 Task: Play online Dominion games in easy mode.
Action: Mouse moved to (433, 331)
Screenshot: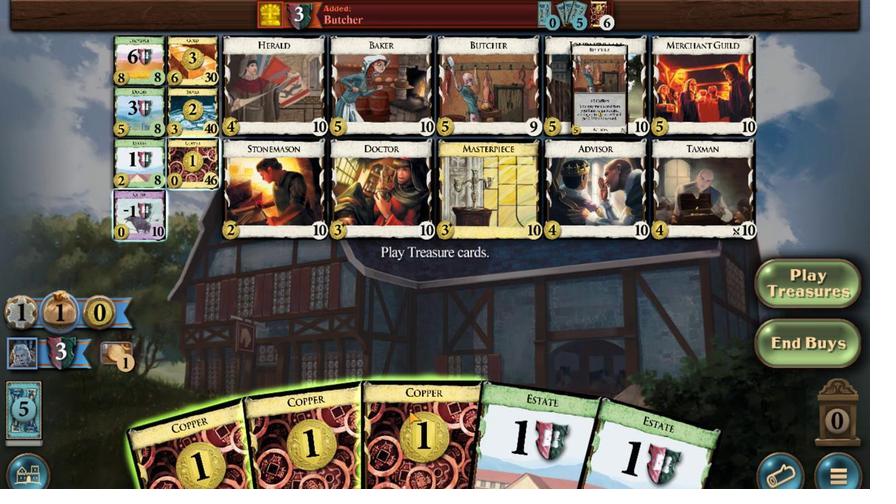 
Action: Mouse pressed left at (433, 331)
Screenshot: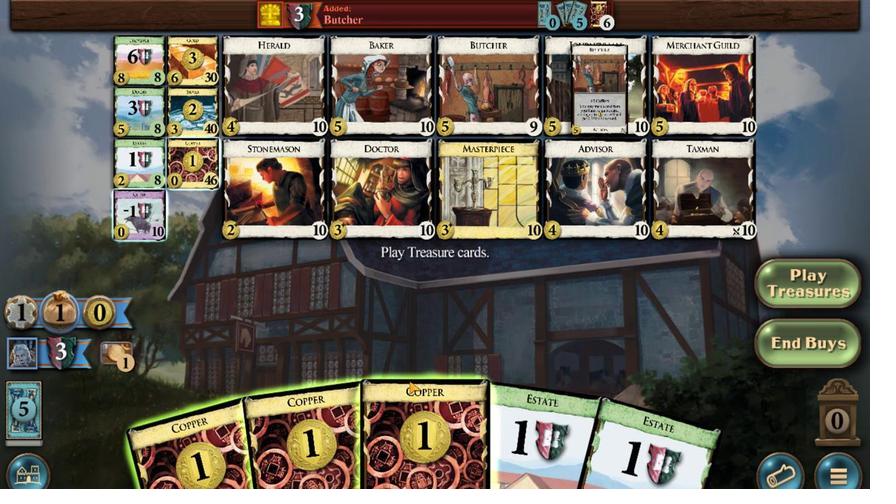 
Action: Mouse moved to (378, 331)
Screenshot: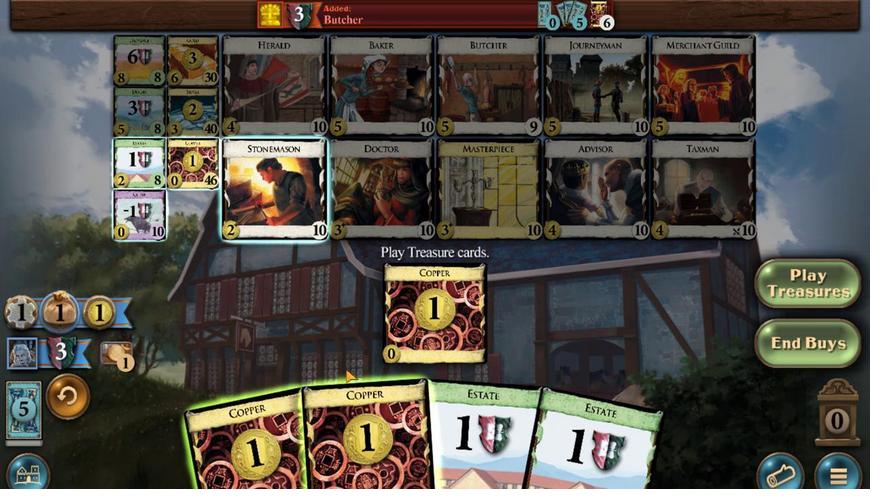 
Action: Mouse pressed left at (378, 331)
Screenshot: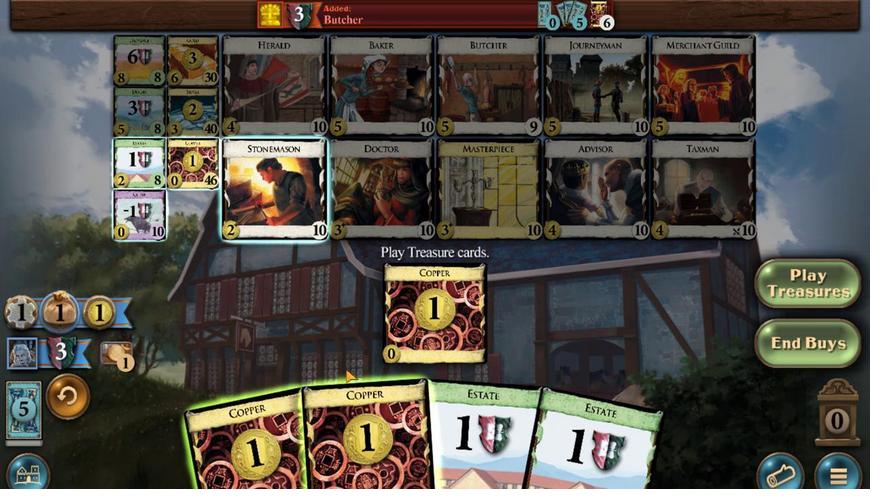 
Action: Mouse moved to (370, 331)
Screenshot: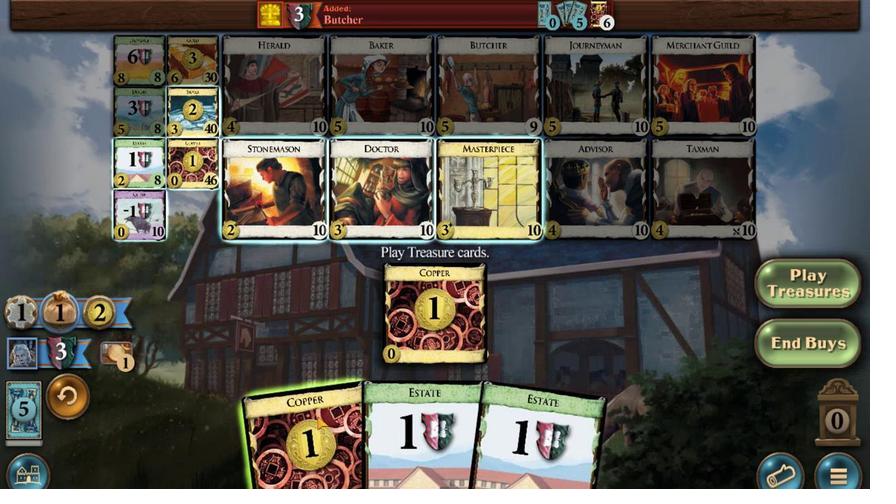 
Action: Mouse pressed left at (370, 331)
Screenshot: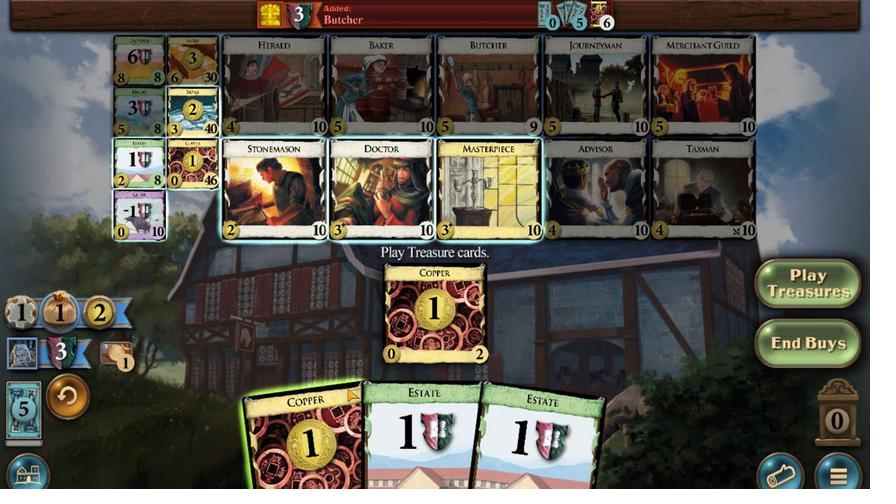 
Action: Mouse moved to (278, 309)
Screenshot: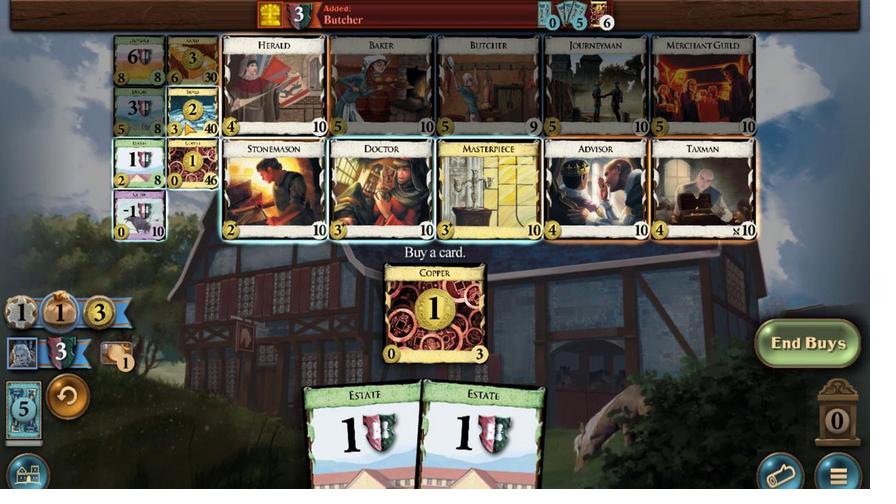 
Action: Mouse pressed left at (278, 309)
Screenshot: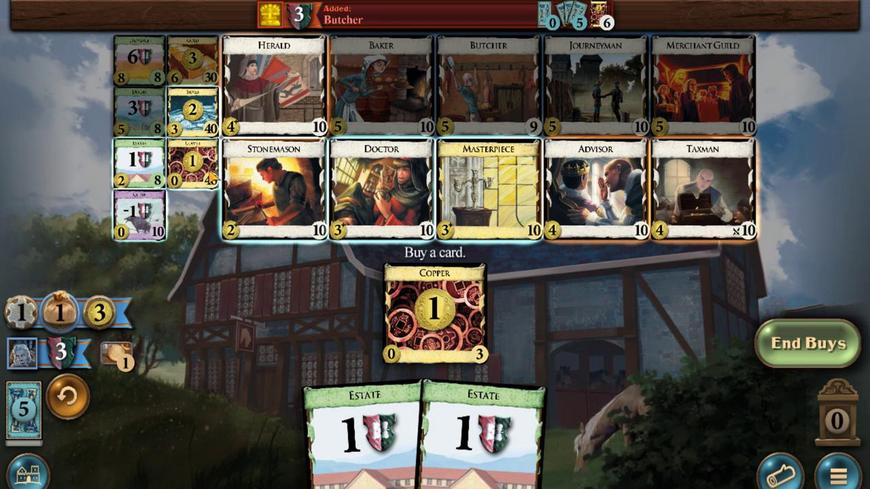 
Action: Mouse moved to (489, 333)
Screenshot: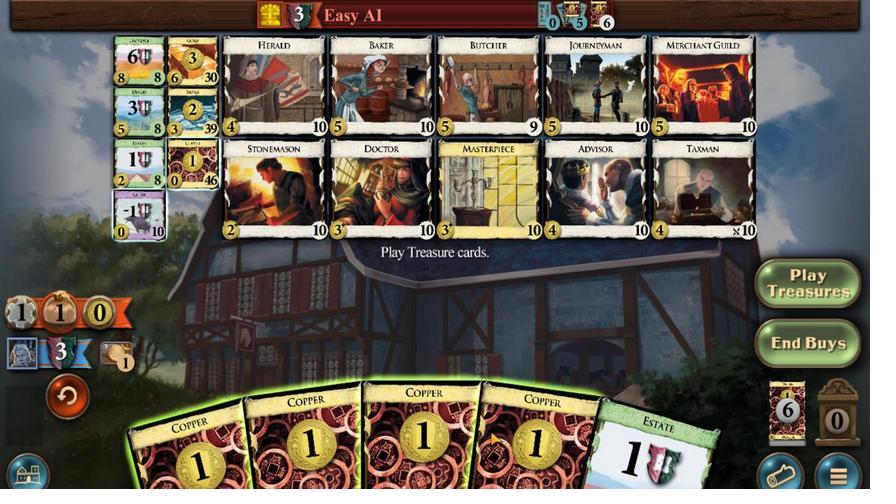 
Action: Mouse pressed left at (489, 333)
Screenshot: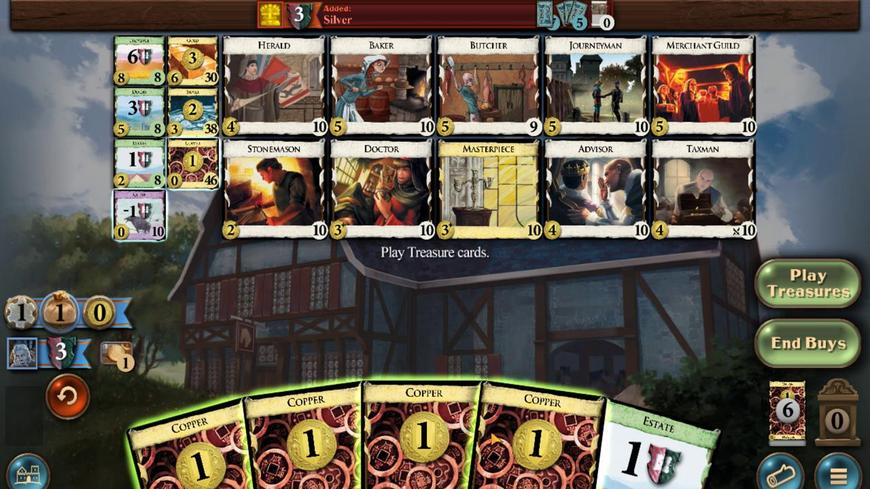 
Action: Mouse moved to (459, 332)
Screenshot: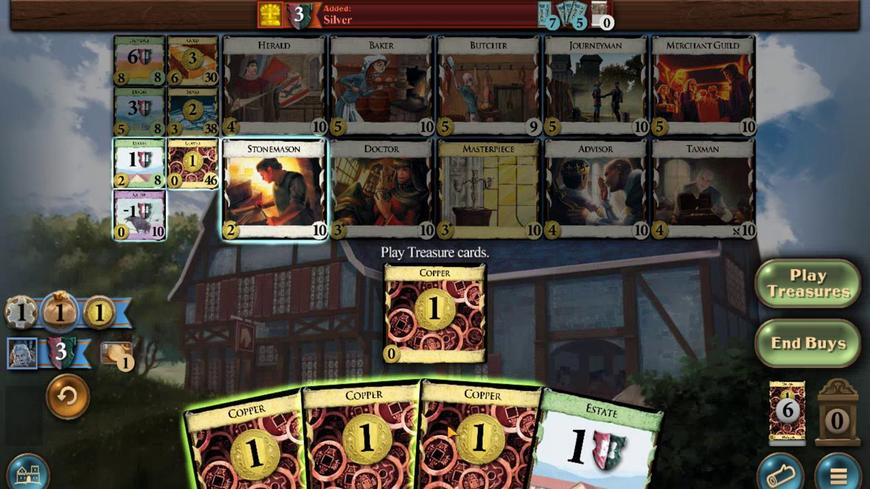 
Action: Mouse pressed left at (459, 332)
Screenshot: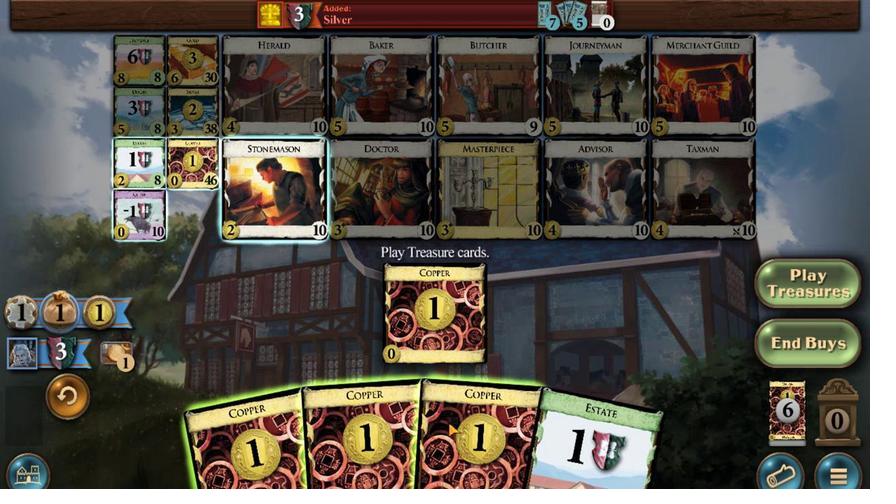 
Action: Mouse moved to (443, 331)
Screenshot: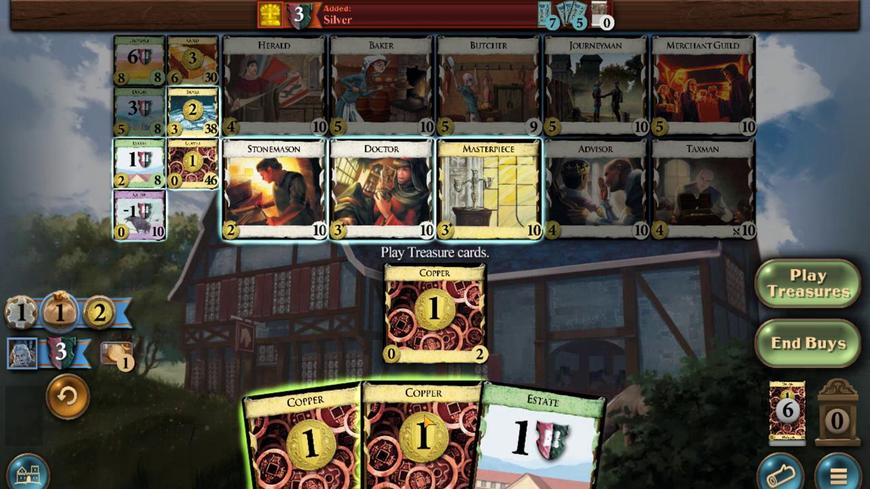 
Action: Mouse pressed left at (443, 331)
Screenshot: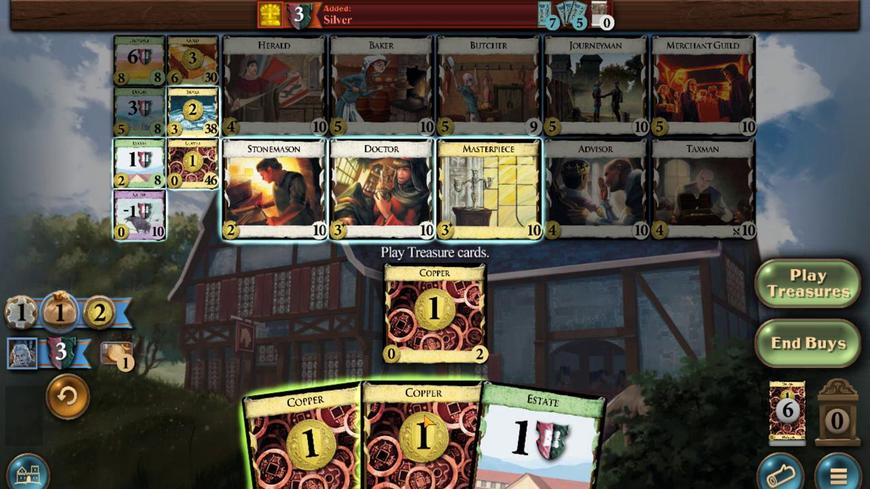
Action: Mouse moved to (273, 309)
Screenshot: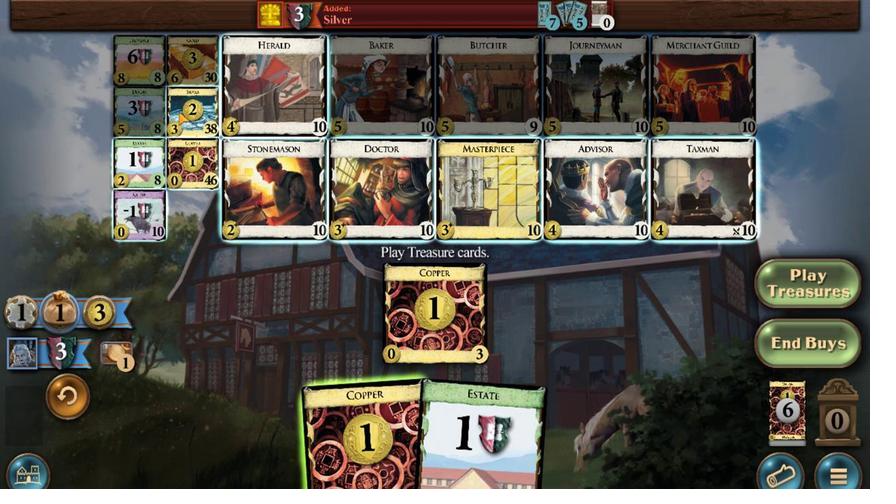 
Action: Mouse pressed left at (273, 309)
Screenshot: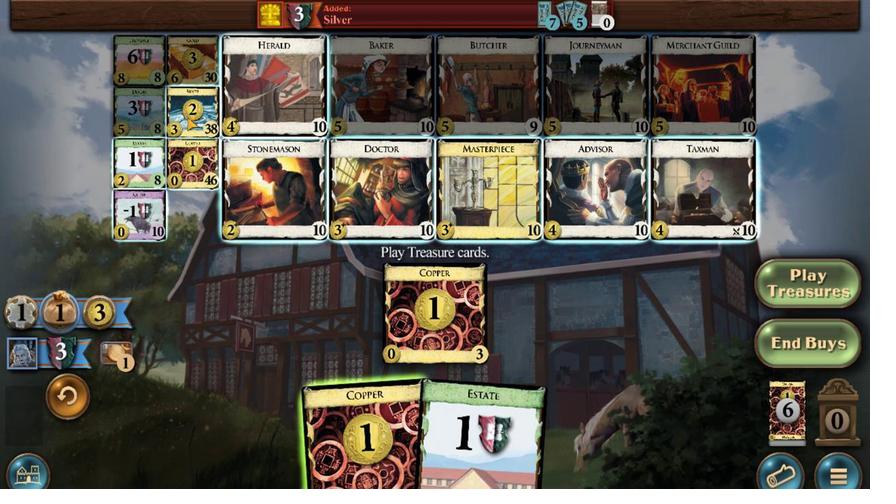 
Action: Mouse moved to (372, 331)
Screenshot: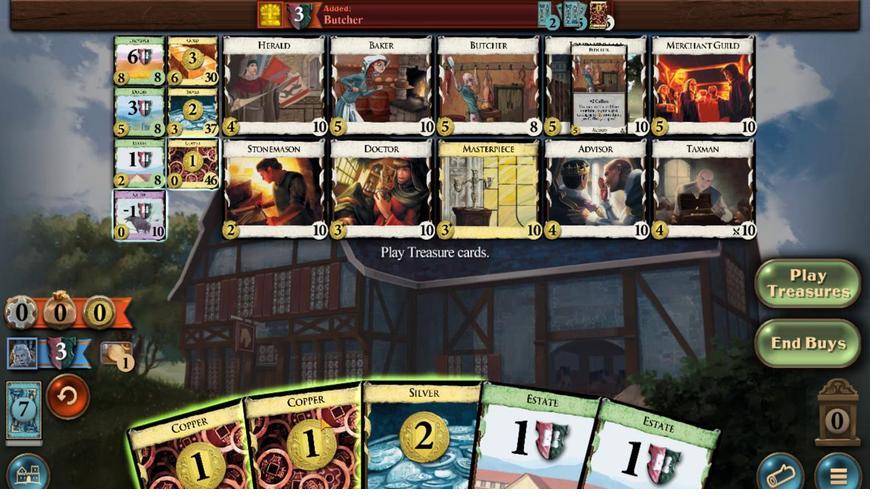 
Action: Mouse pressed left at (372, 331)
Screenshot: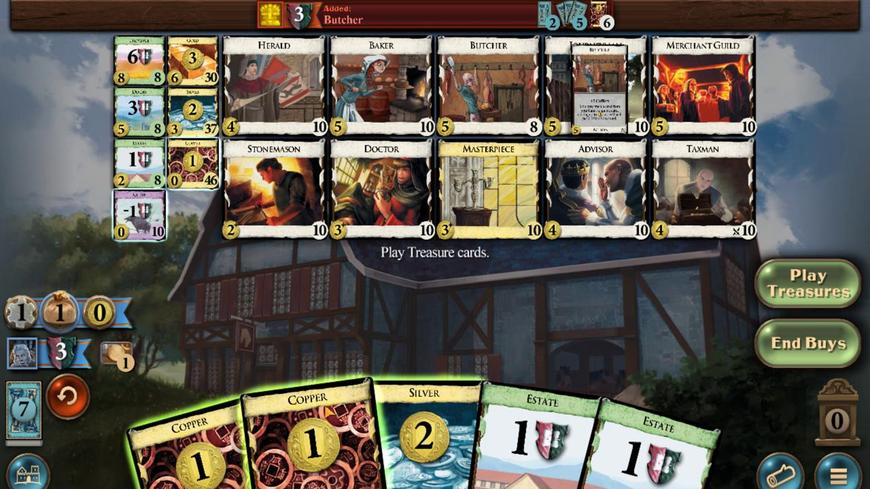 
Action: Mouse moved to (415, 331)
Screenshot: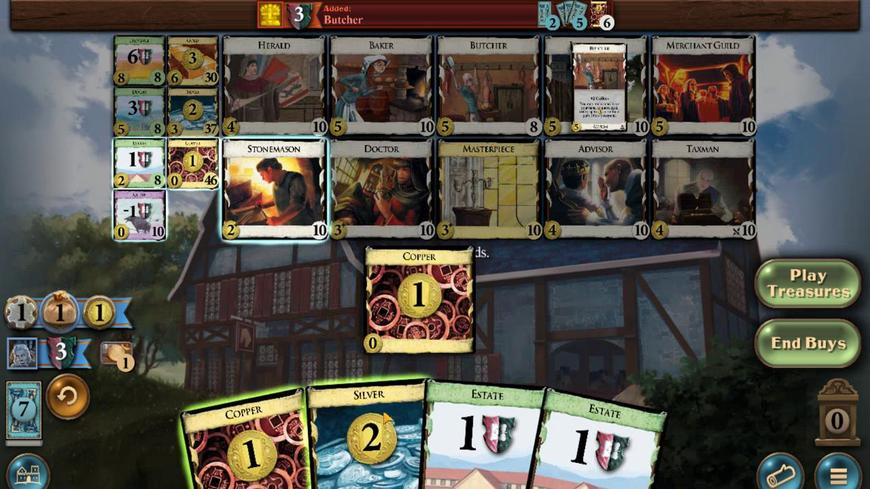 
Action: Mouse pressed left at (415, 331)
Screenshot: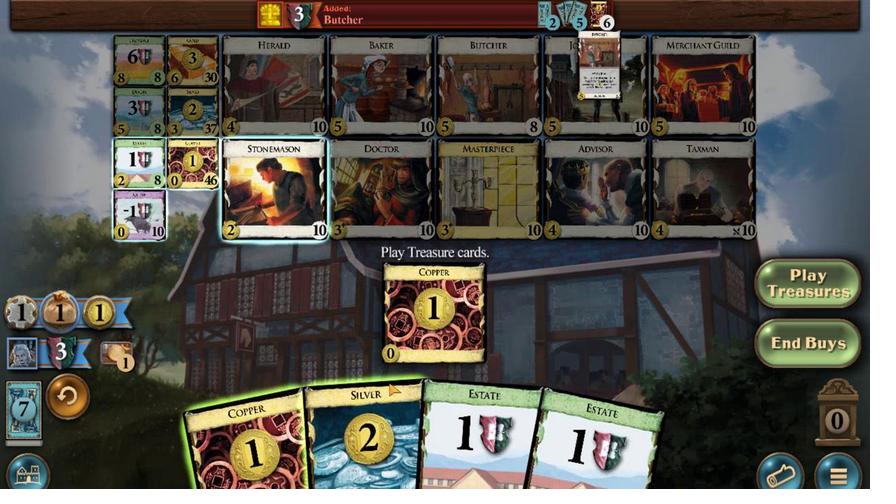 
Action: Mouse moved to (281, 310)
Screenshot: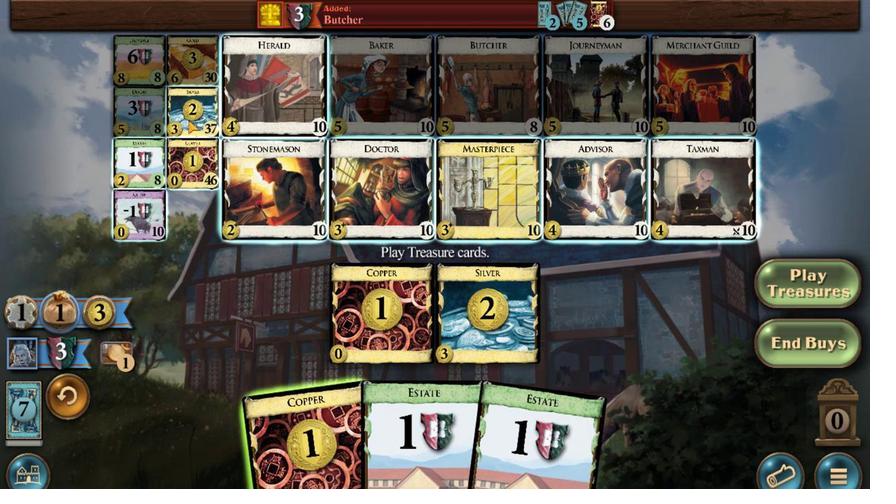 
Action: Mouse pressed left at (281, 310)
Screenshot: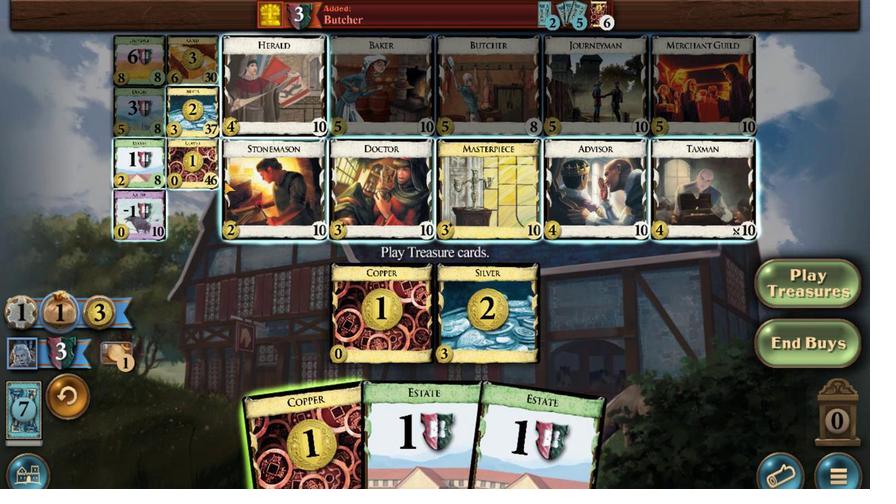 
Action: Mouse moved to (569, 335)
Screenshot: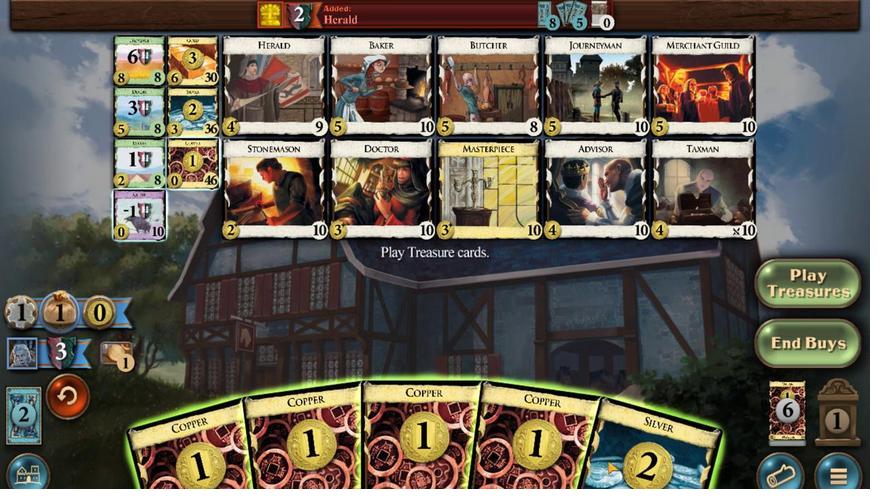 
Action: Mouse pressed left at (569, 335)
Screenshot: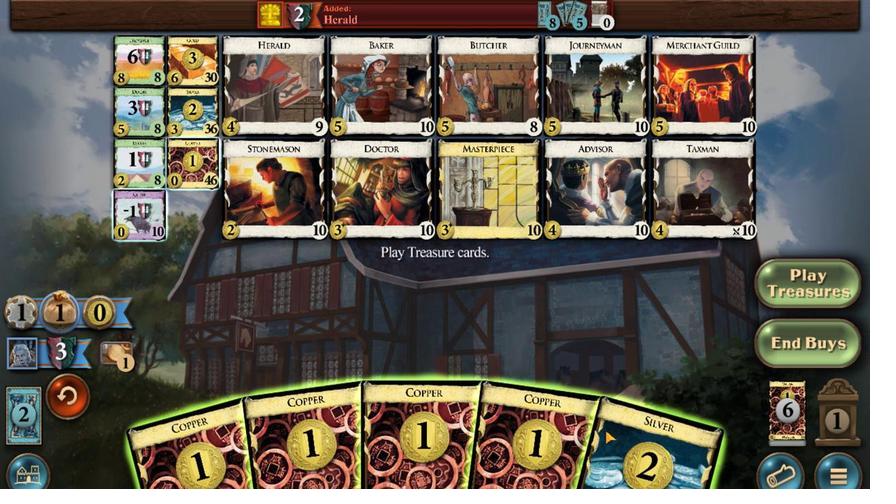 
Action: Mouse moved to (528, 333)
Screenshot: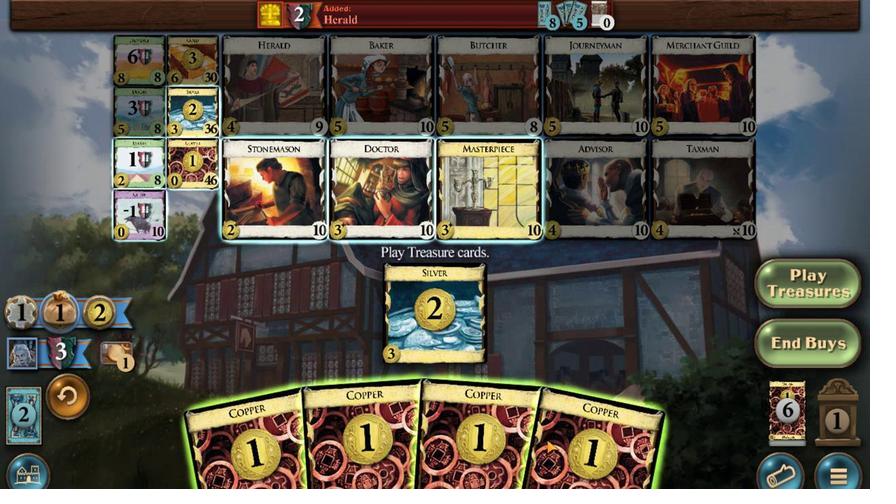 
Action: Mouse pressed left at (528, 333)
Screenshot: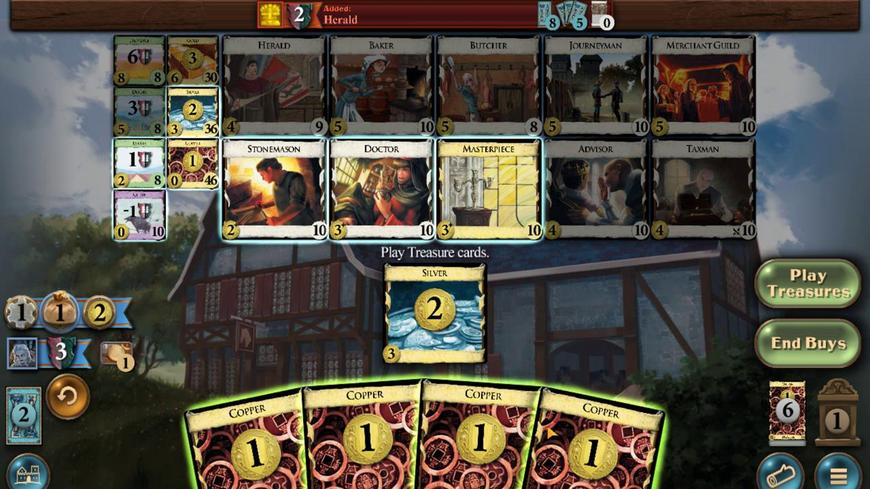 
Action: Mouse moved to (498, 333)
Screenshot: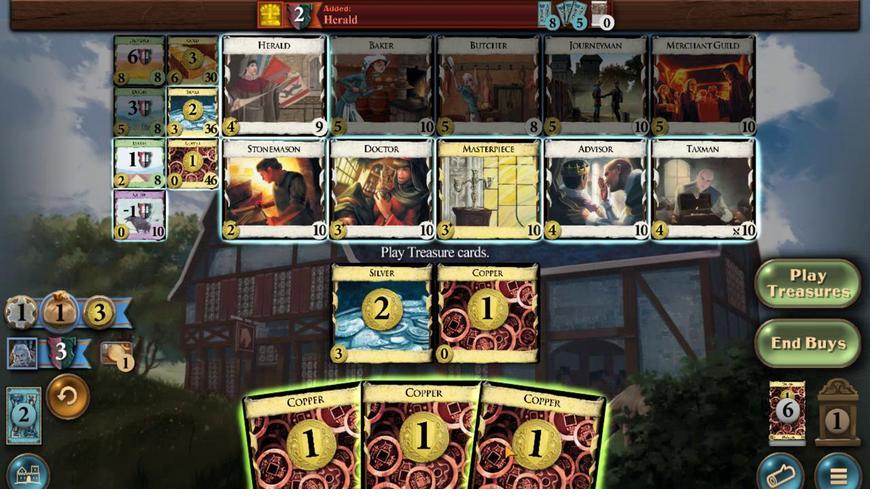 
Action: Mouse pressed left at (498, 333)
Screenshot: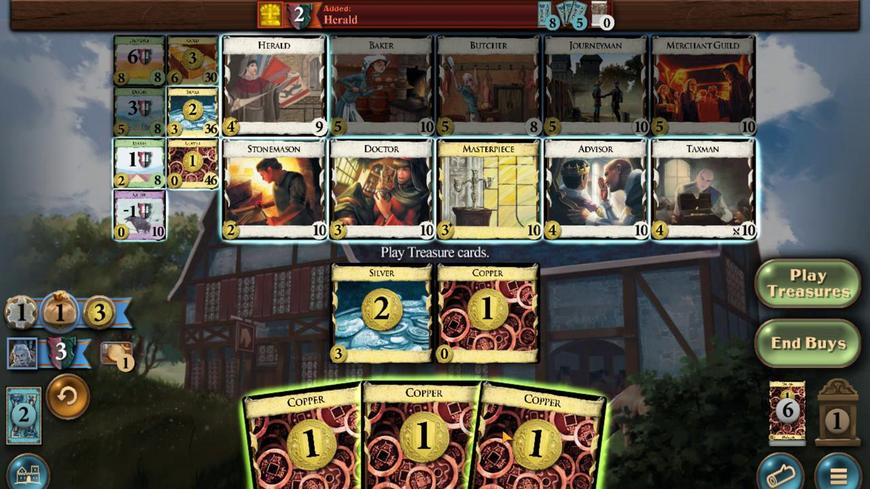 
Action: Mouse moved to (466, 333)
Screenshot: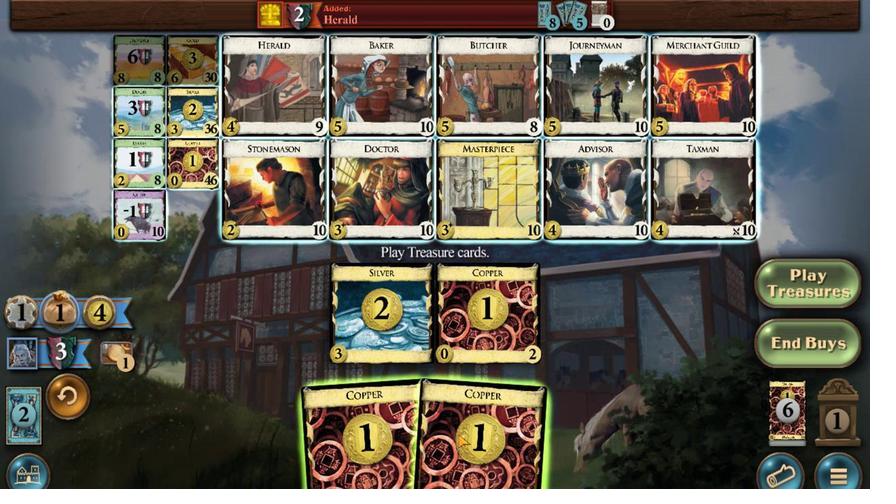 
Action: Mouse pressed left at (466, 333)
Screenshot: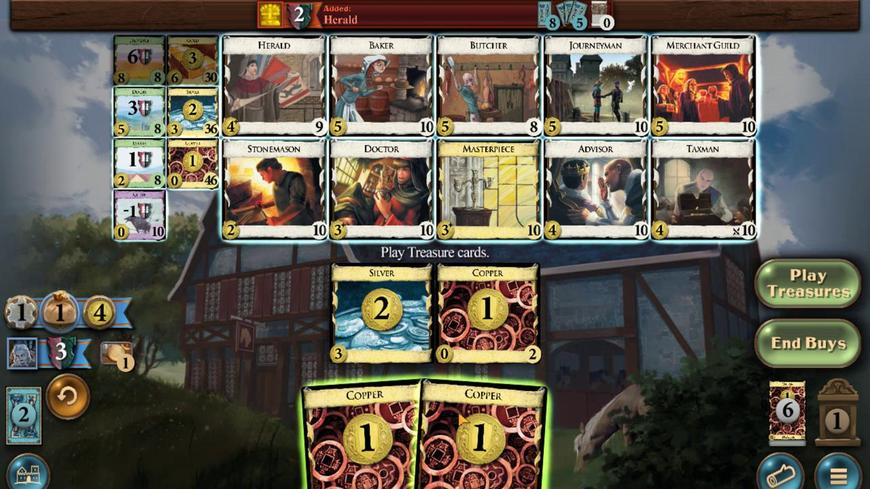 
Action: Mouse moved to (437, 331)
Screenshot: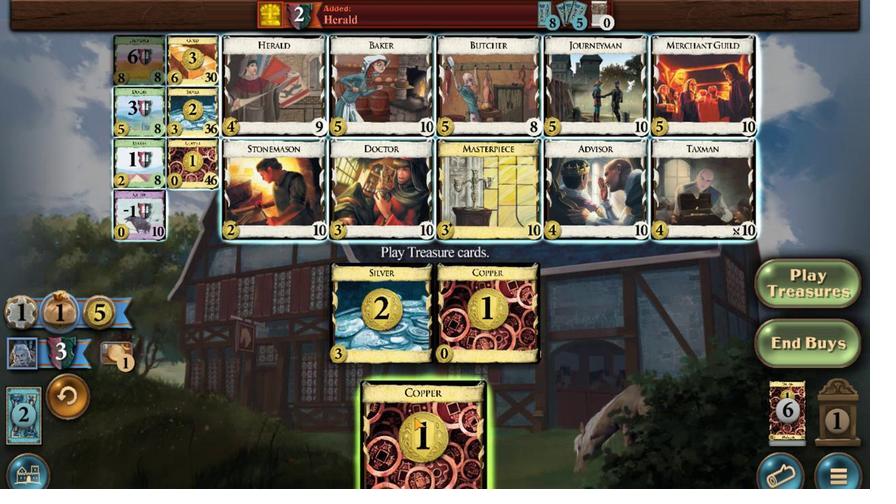 
Action: Mouse pressed left at (437, 331)
Screenshot: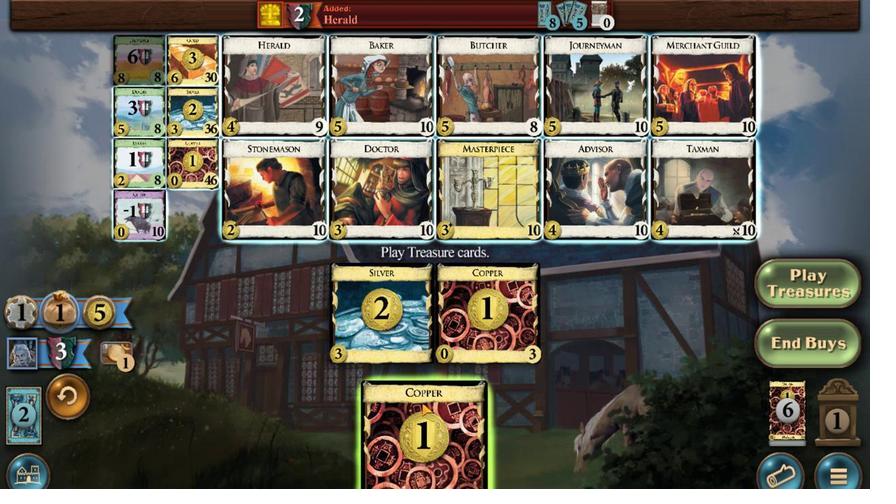 
Action: Mouse moved to (245, 309)
Screenshot: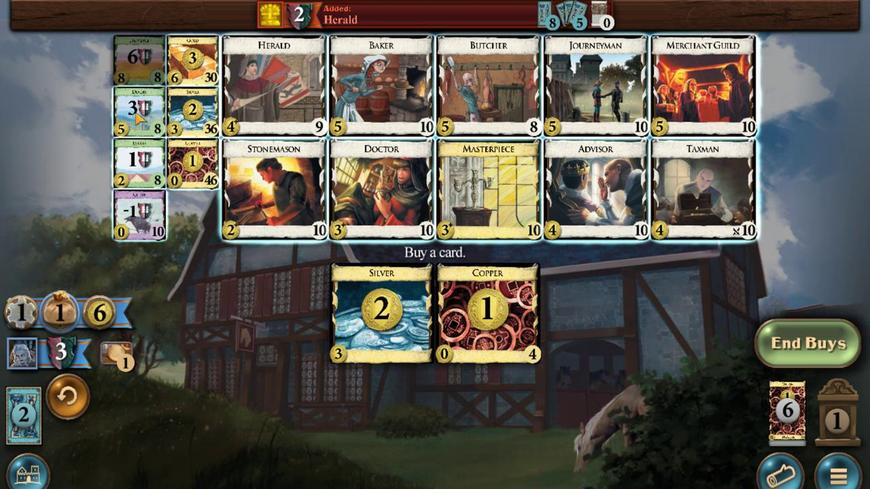 
Action: Mouse pressed left at (245, 309)
Screenshot: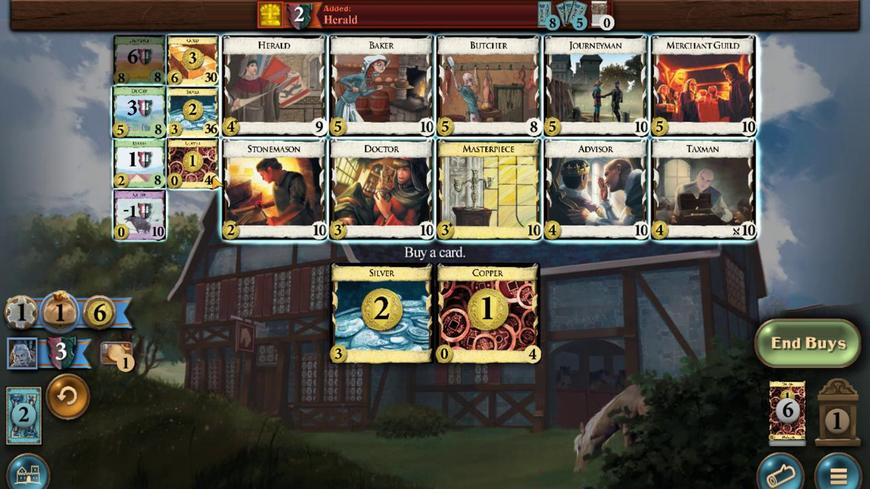 
Action: Mouse moved to (362, 335)
Screenshot: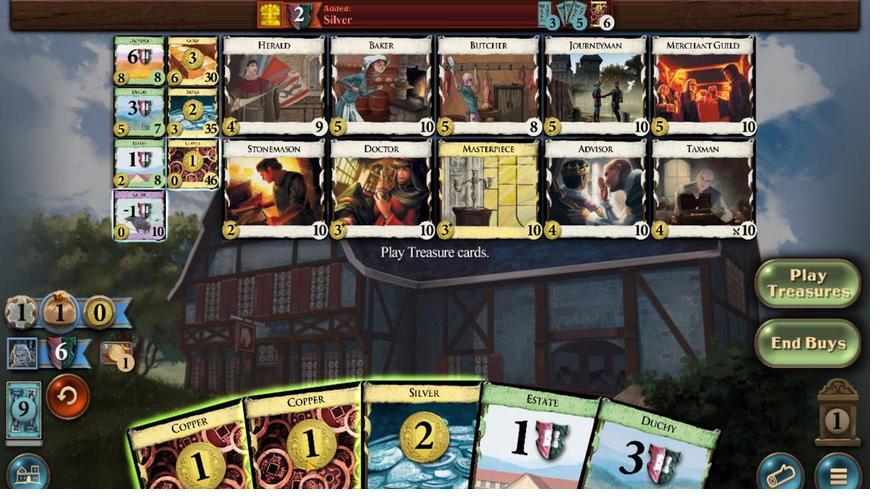 
Action: Mouse pressed left at (362, 335)
Screenshot: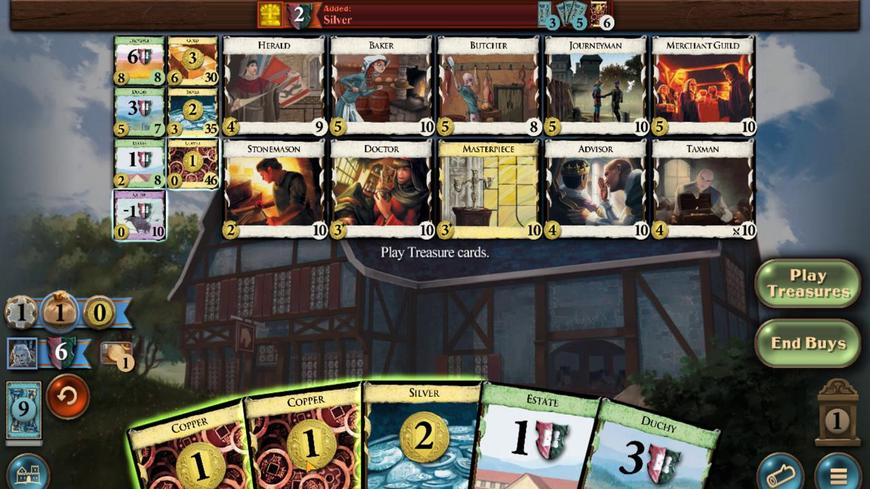 
Action: Mouse moved to (409, 331)
Screenshot: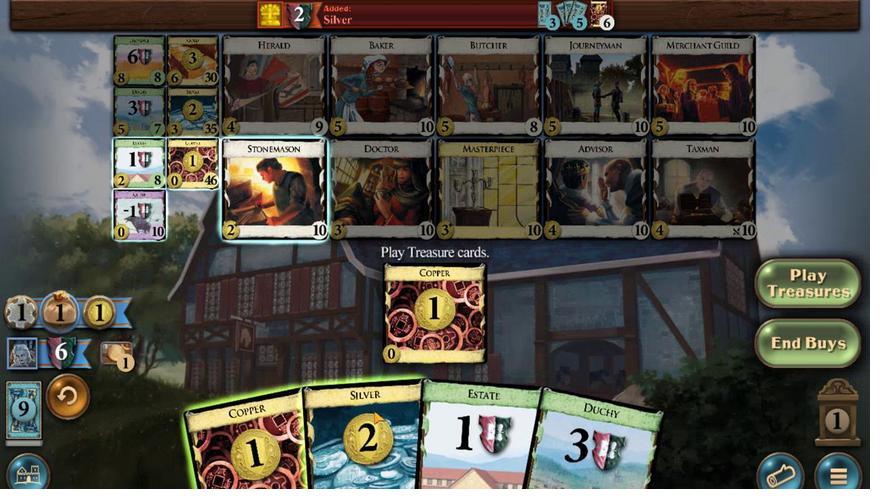 
Action: Mouse pressed left at (409, 331)
Screenshot: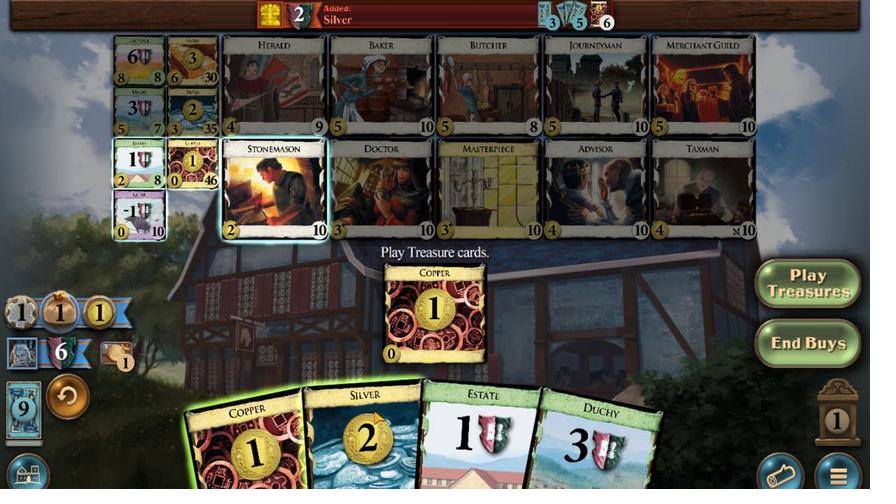 
Action: Mouse moved to (280, 310)
Screenshot: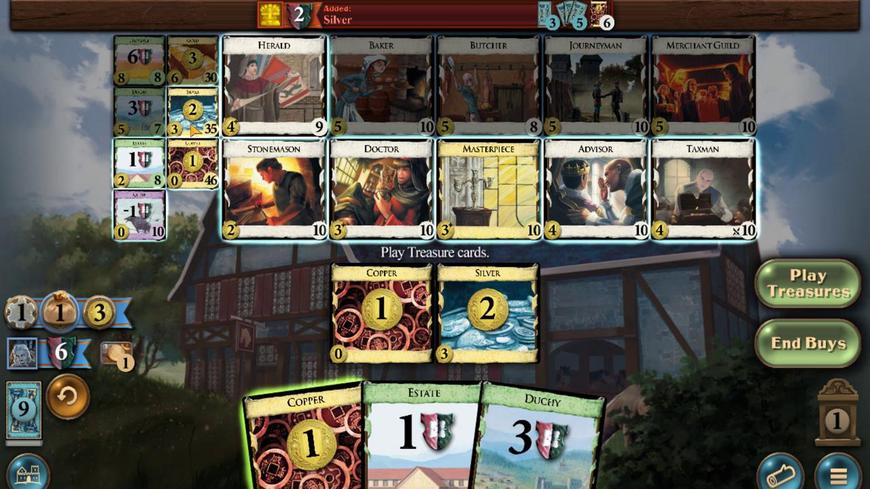 
Action: Mouse pressed left at (280, 310)
Screenshot: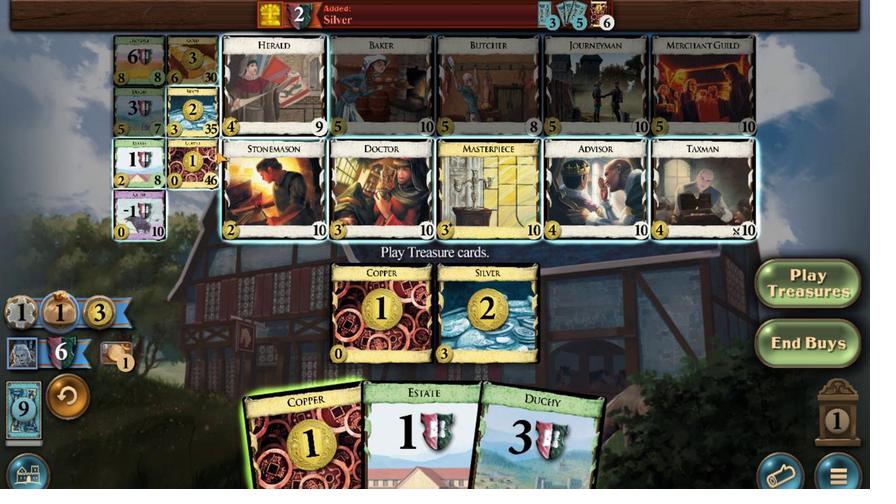 
Action: Mouse moved to (367, 331)
Screenshot: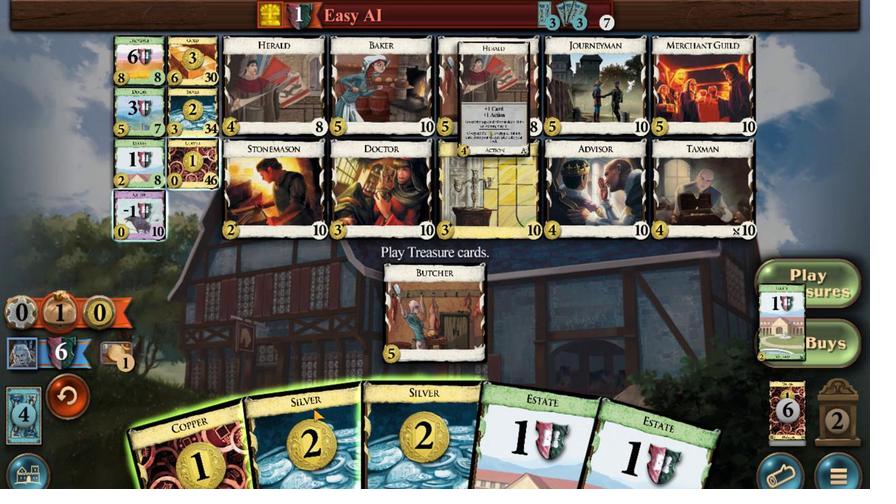 
Action: Mouse pressed left at (367, 331)
Screenshot: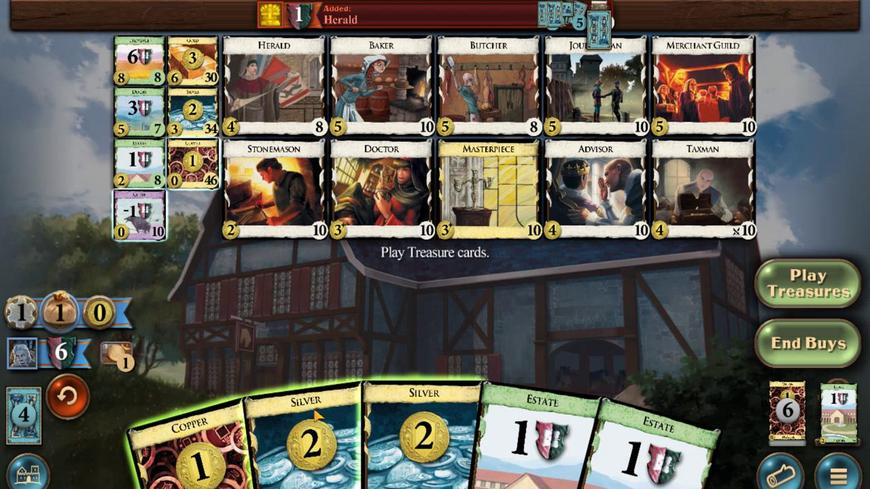 
Action: Mouse moved to (411, 330)
Screenshot: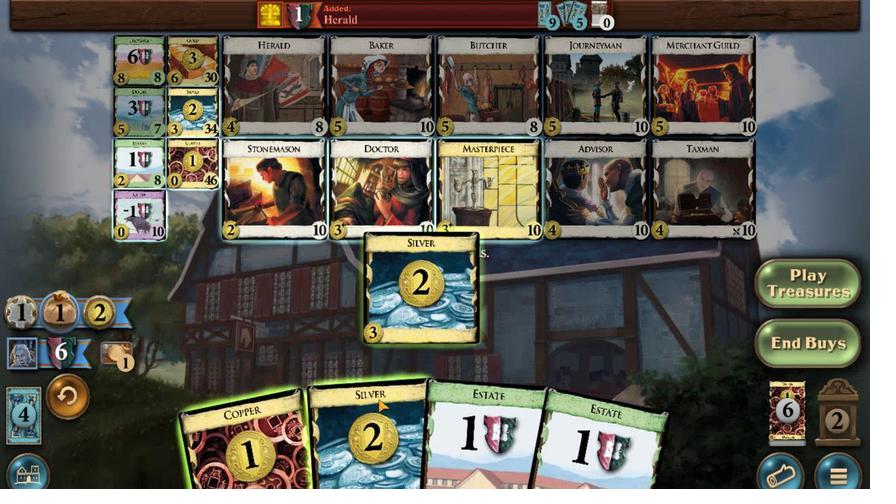 
Action: Mouse pressed left at (411, 330)
Screenshot: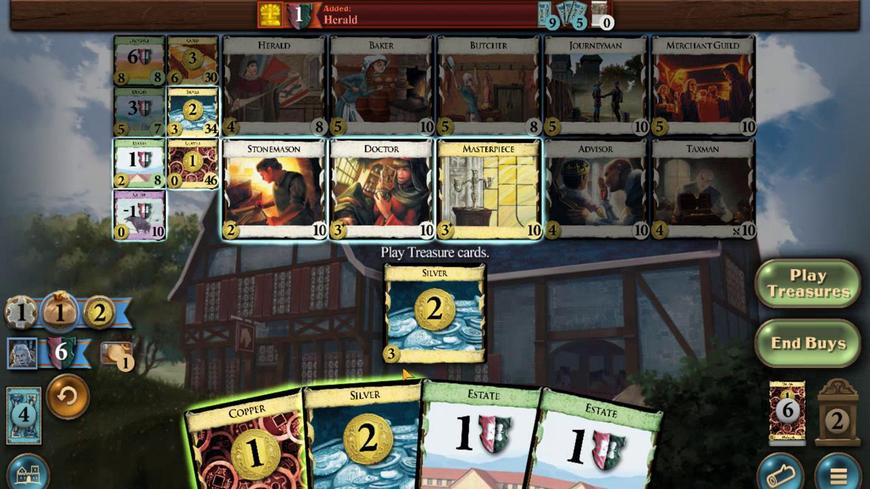 
Action: Mouse moved to (360, 332)
Screenshot: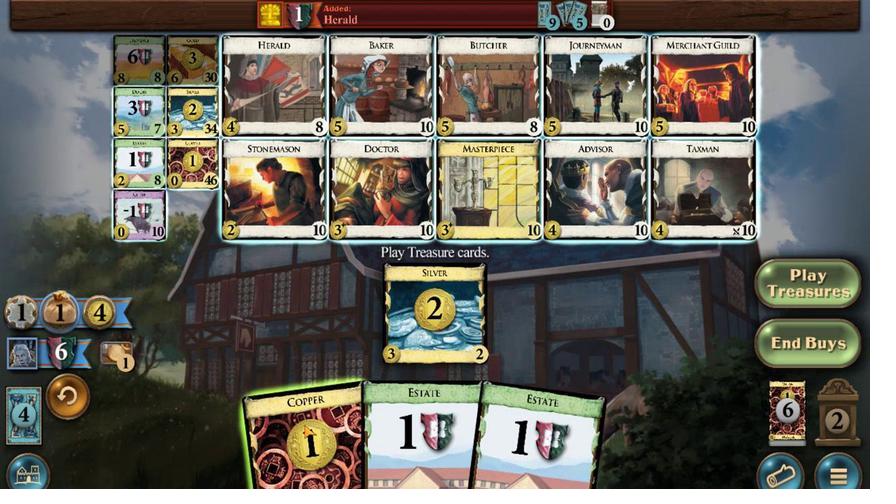 
Action: Mouse pressed left at (360, 332)
Screenshot: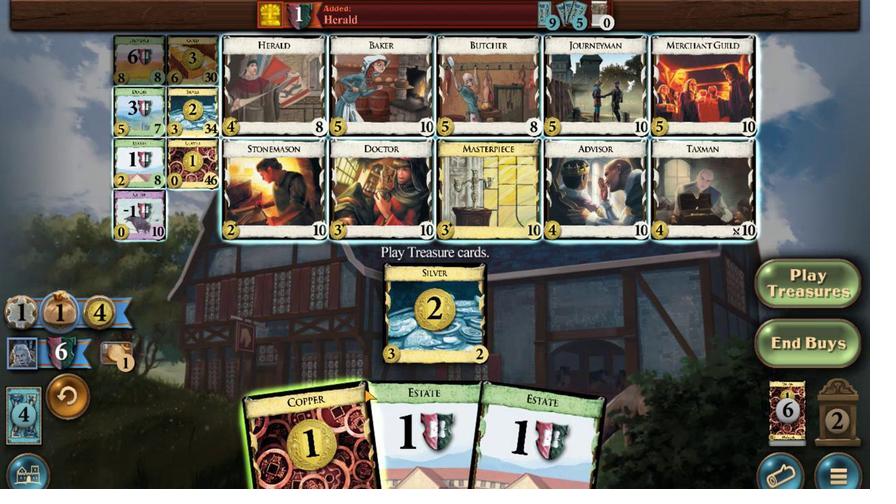 
Action: Mouse moved to (250, 310)
Screenshot: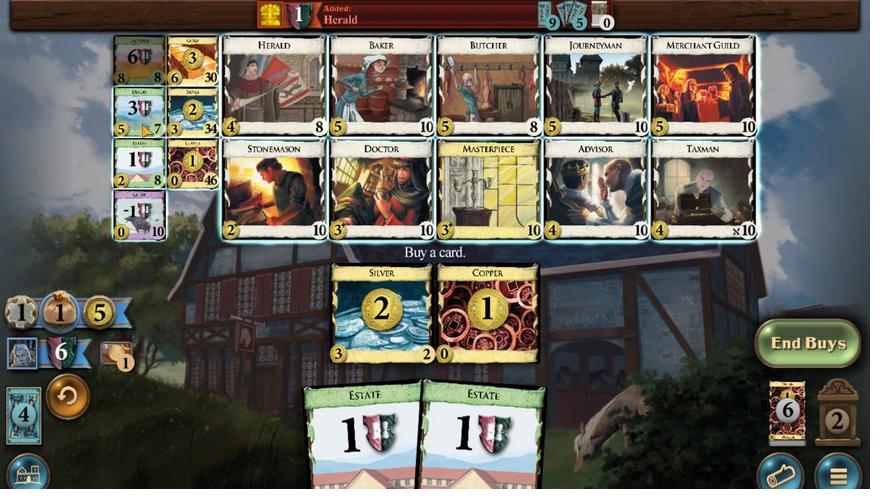 
Action: Mouse pressed left at (250, 310)
Screenshot: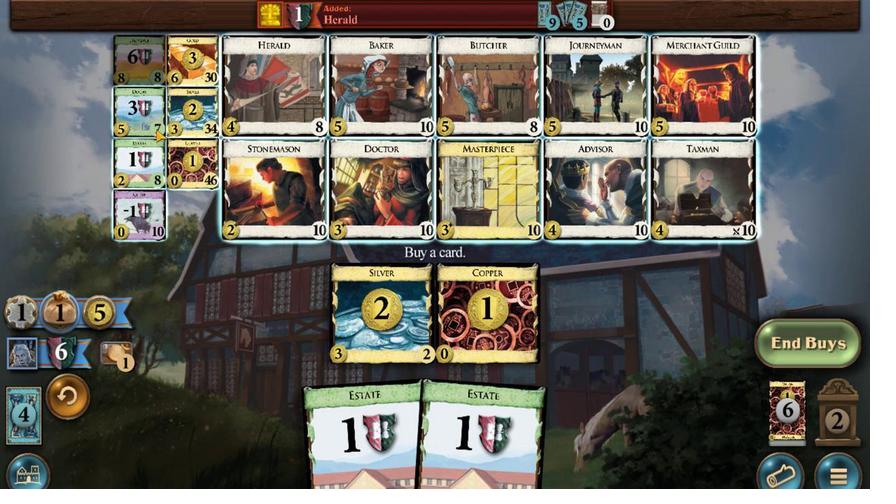 
Action: Mouse moved to (290, 334)
Screenshot: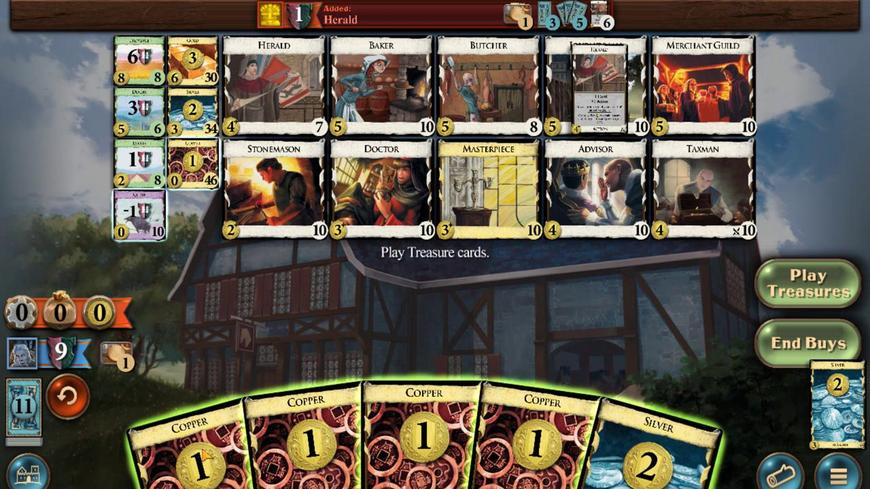 
Action: Mouse pressed left at (290, 334)
Screenshot: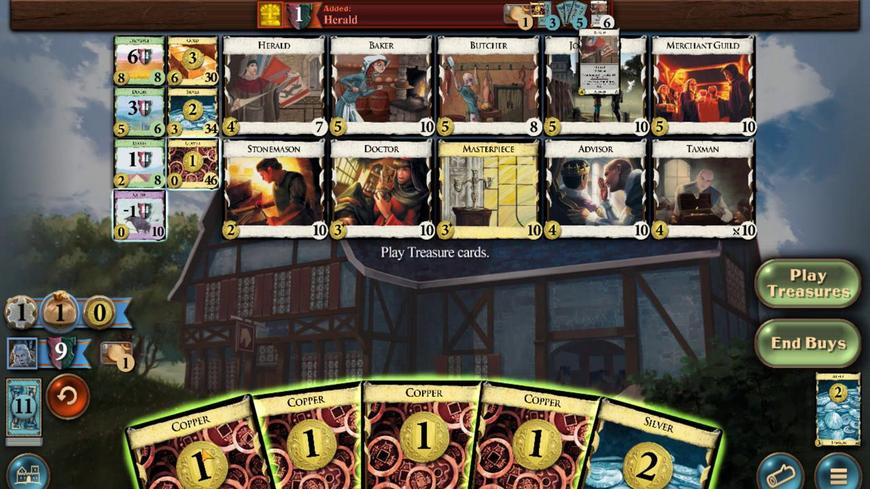 
Action: Mouse moved to (359, 331)
Screenshot: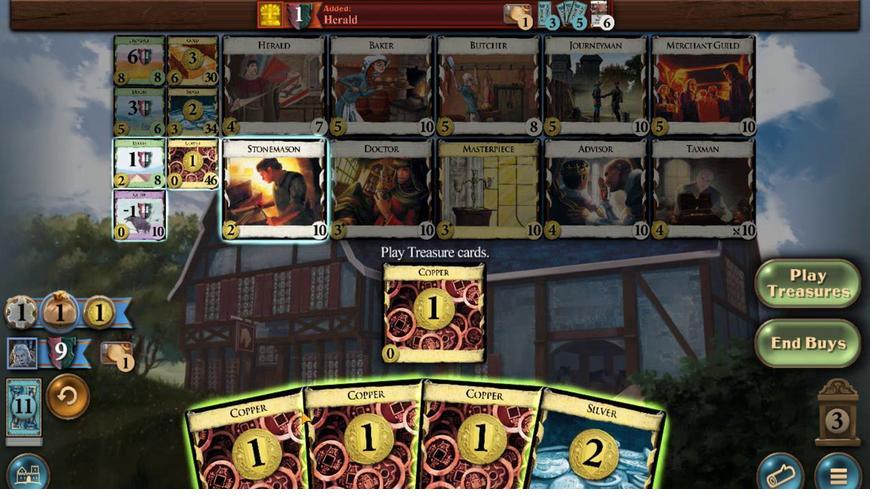 
Action: Mouse pressed left at (359, 331)
Screenshot: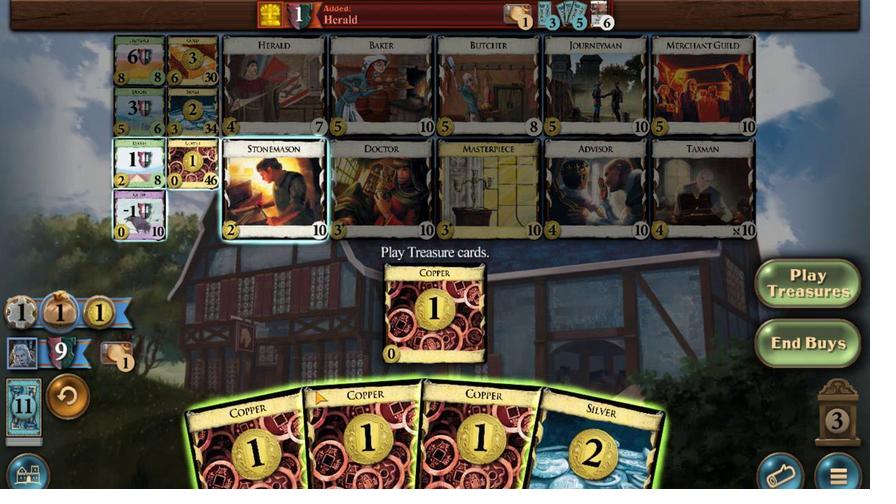 
Action: Mouse moved to (372, 331)
Screenshot: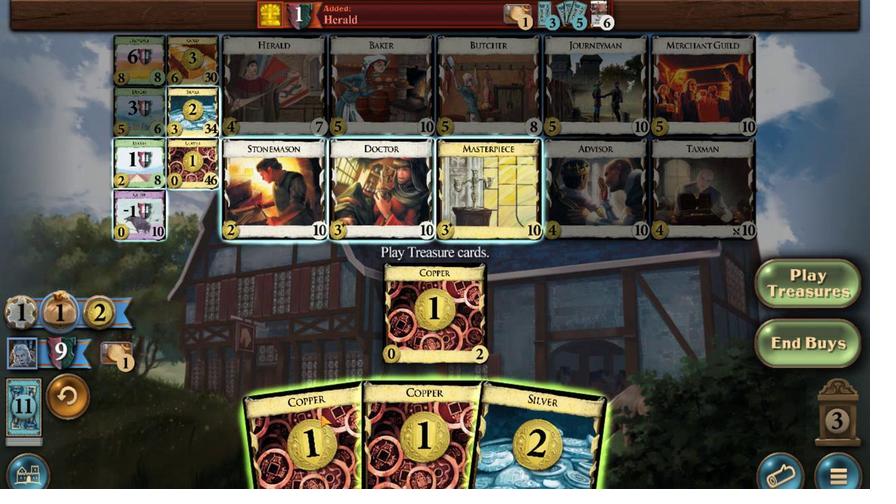
Action: Mouse pressed left at (372, 331)
Screenshot: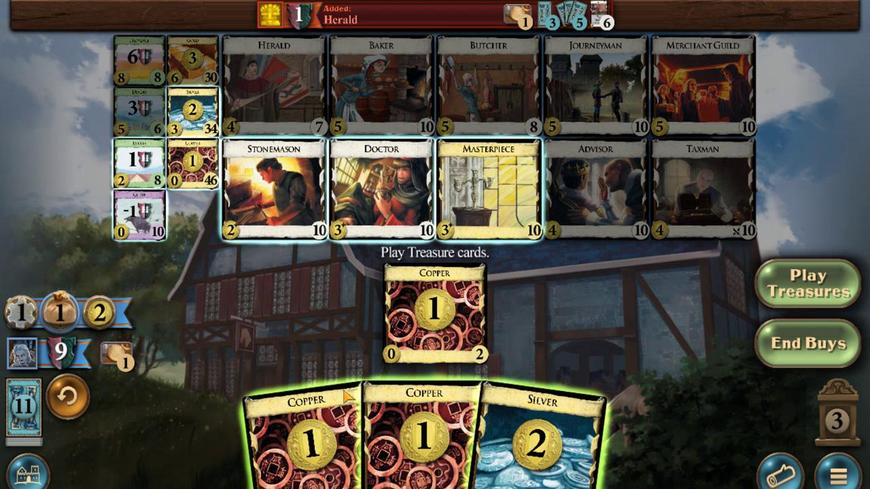 
Action: Mouse moved to (391, 333)
Screenshot: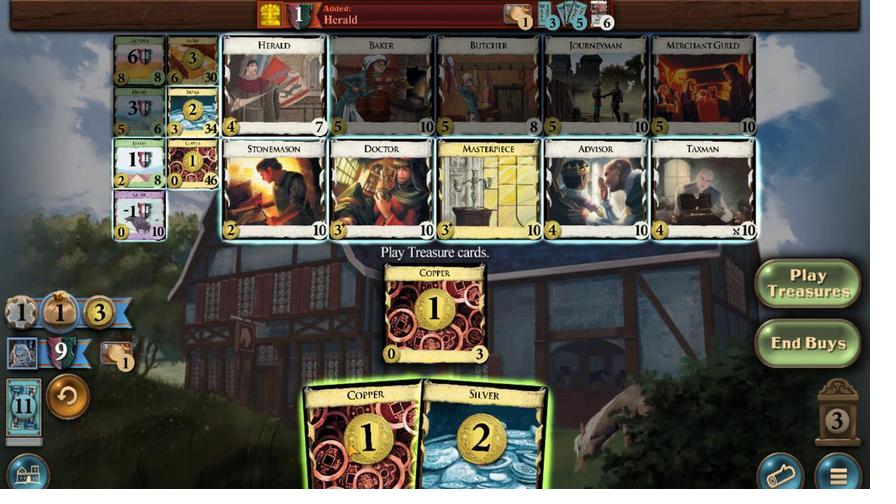 
Action: Mouse pressed left at (391, 333)
Screenshot: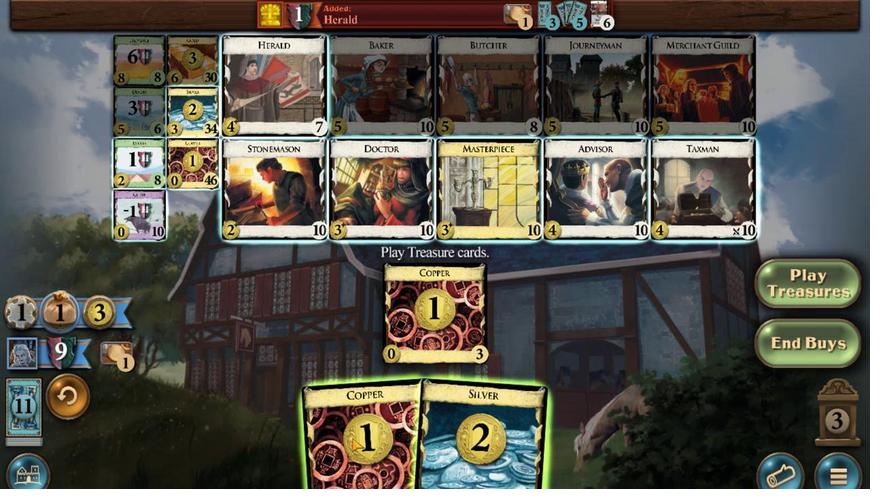 
Action: Mouse moved to (441, 333)
Screenshot: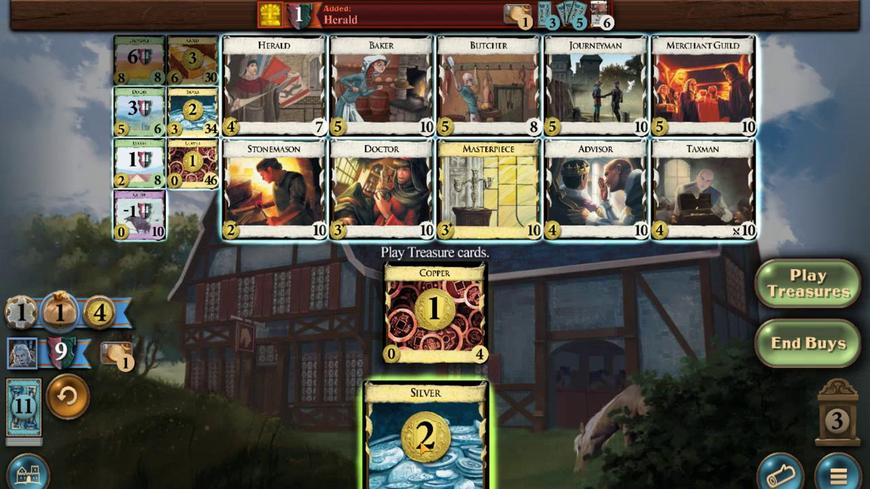 
Action: Mouse pressed left at (441, 333)
Screenshot: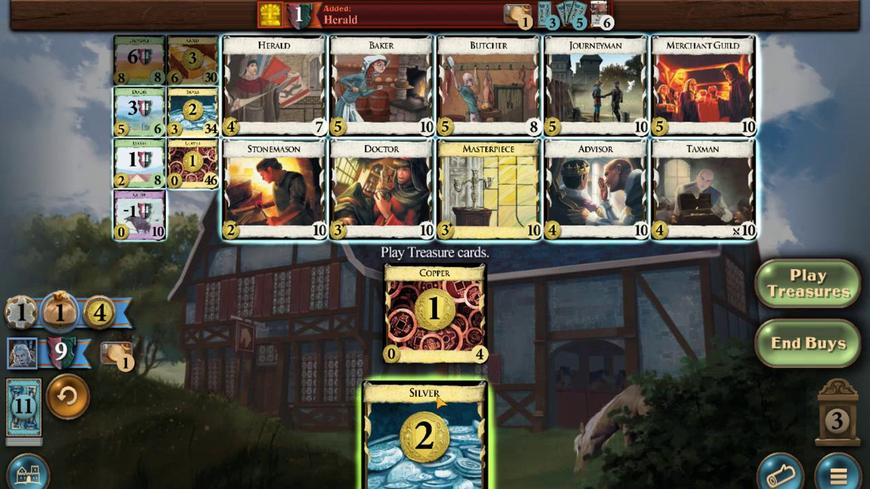 
Action: Mouse moved to (282, 305)
Screenshot: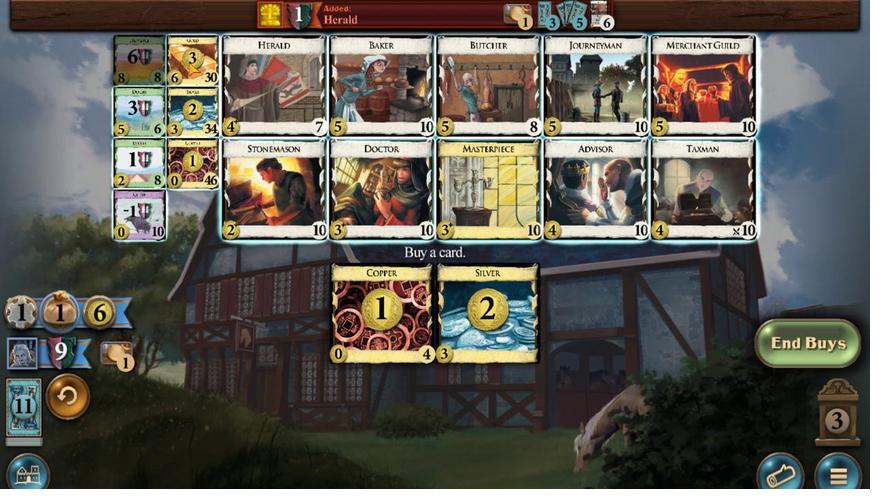 
Action: Mouse pressed left at (282, 305)
Screenshot: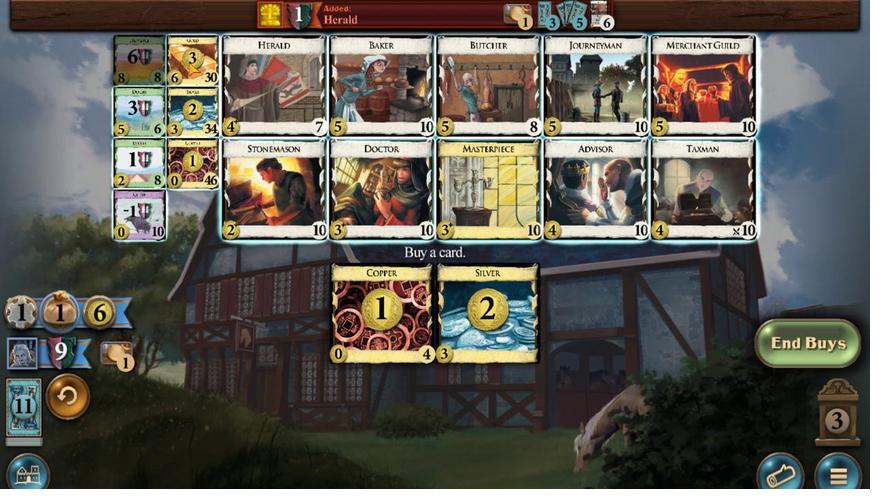 
Action: Mouse moved to (350, 333)
Screenshot: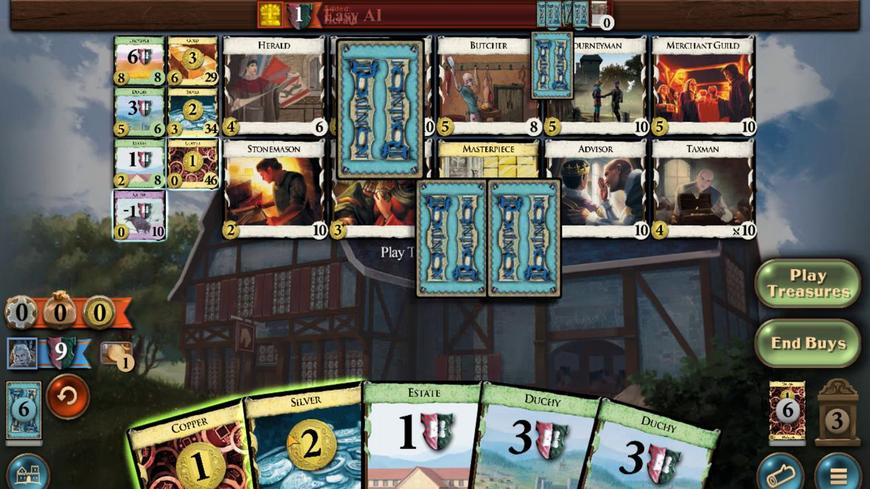 
Action: Mouse pressed left at (350, 333)
Screenshot: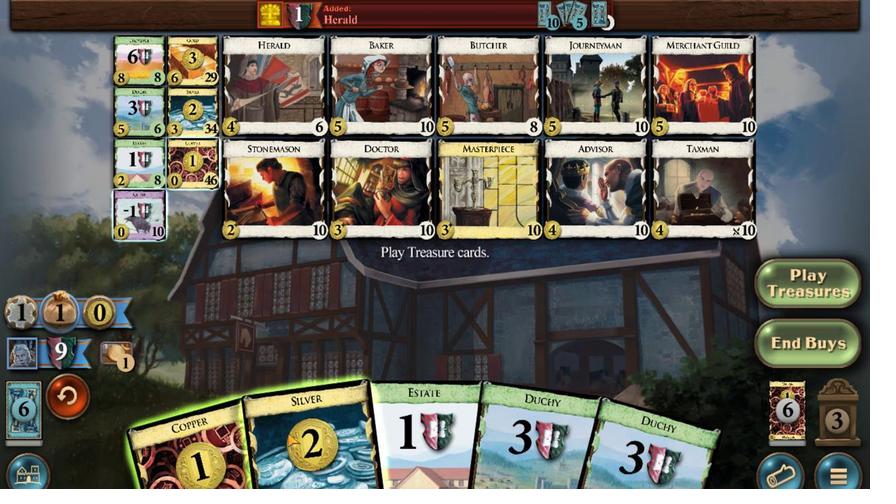 
Action: Mouse moved to (337, 332)
Screenshot: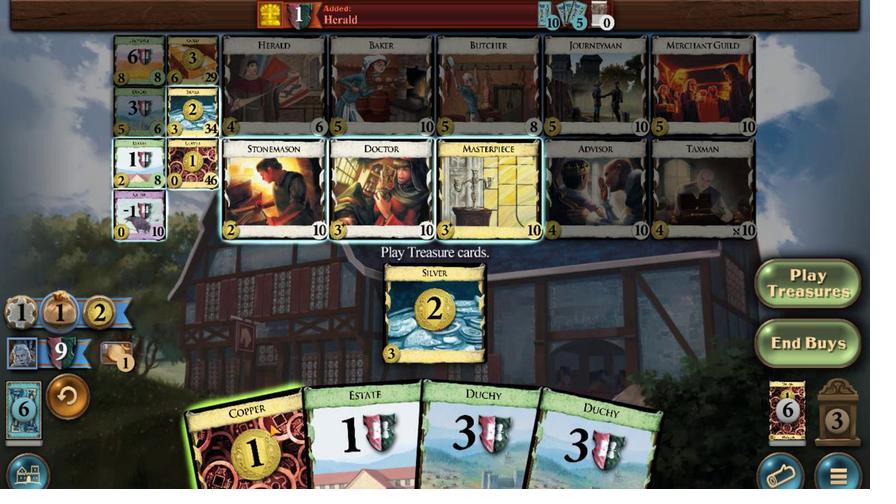 
Action: Mouse pressed left at (337, 332)
Screenshot: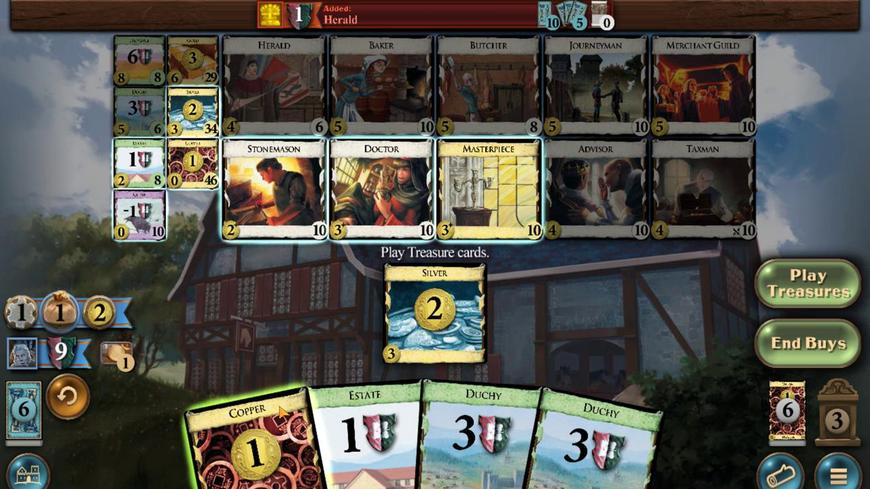 
Action: Mouse moved to (284, 310)
Screenshot: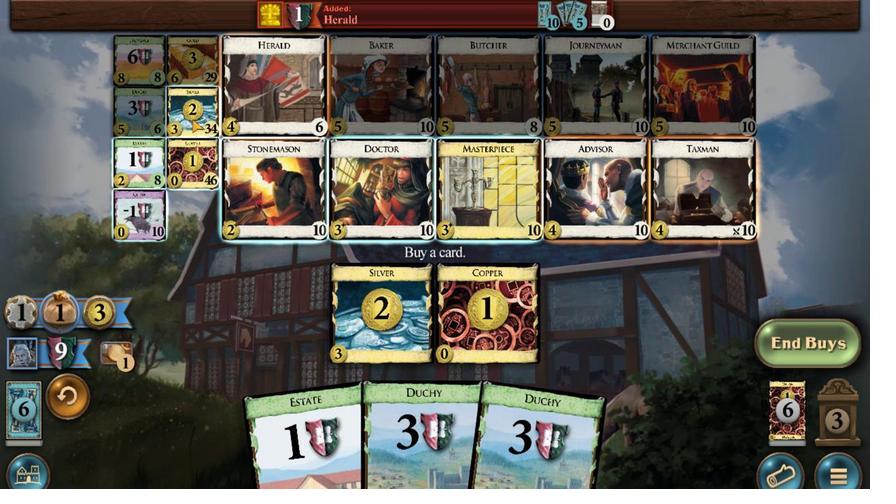 
Action: Mouse pressed left at (284, 310)
Screenshot: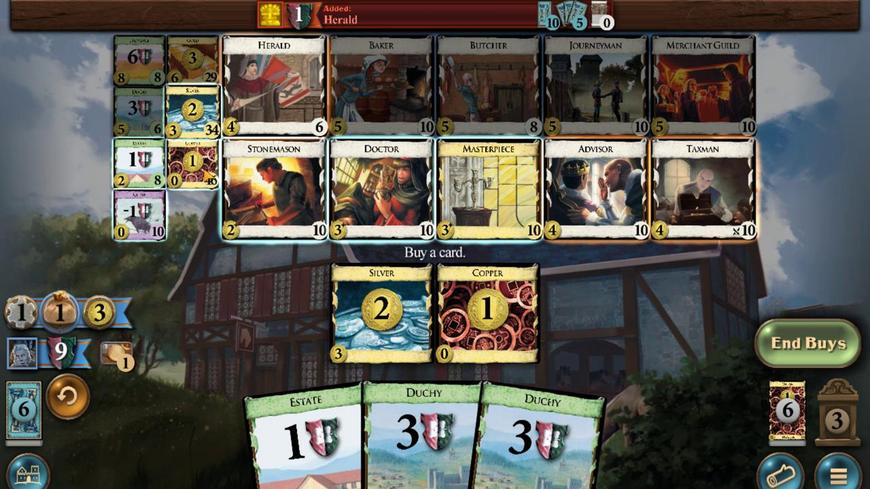 
Action: Mouse moved to (443, 333)
Screenshot: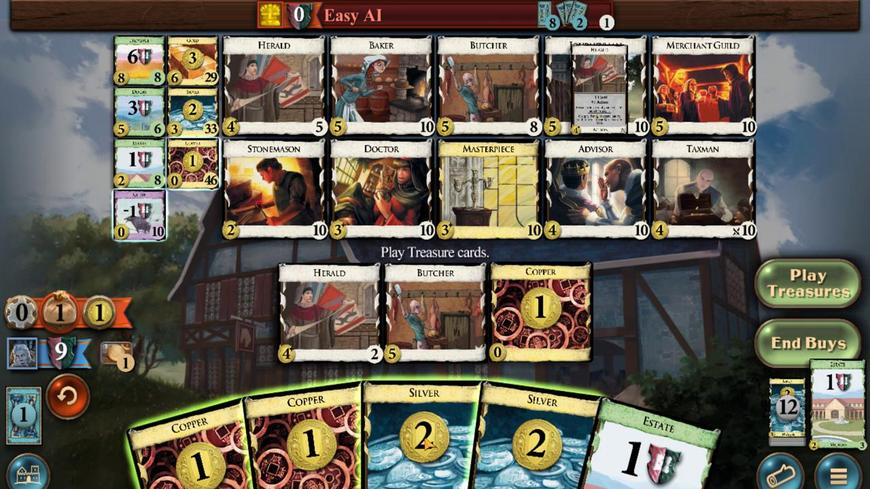 
Action: Mouse pressed left at (443, 333)
Screenshot: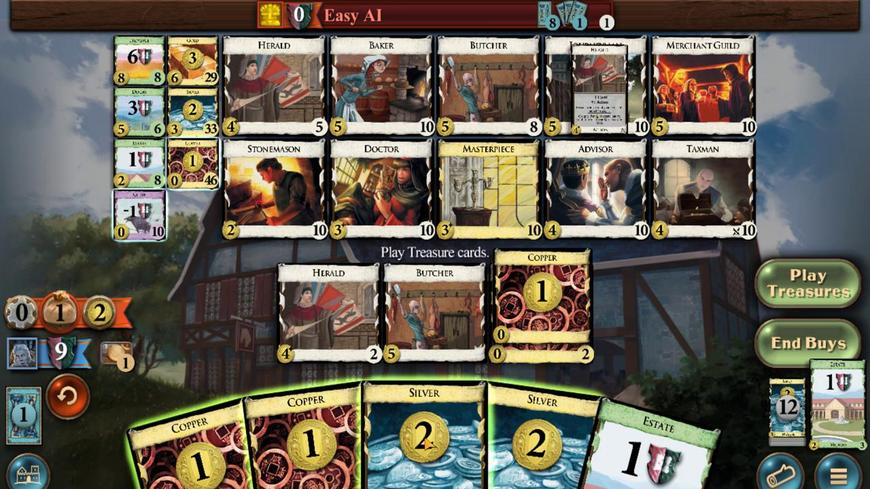 
Action: Mouse moved to (482, 334)
Screenshot: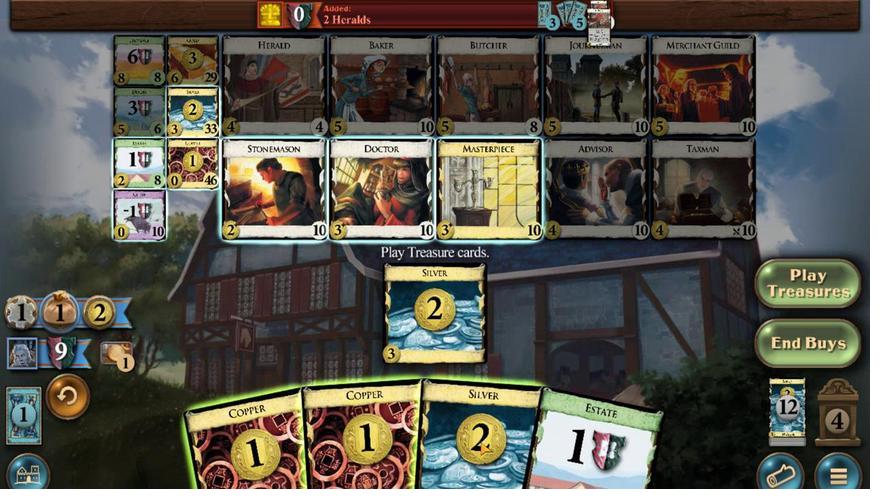 
Action: Mouse pressed left at (482, 334)
Screenshot: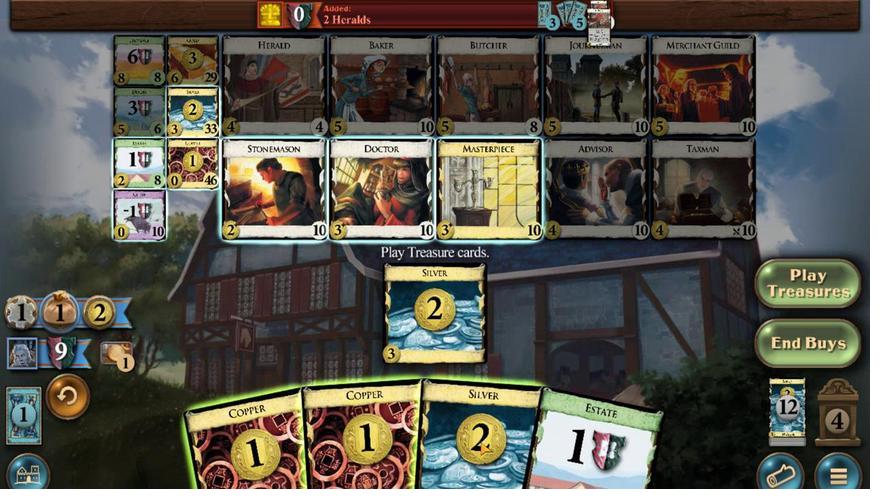 
Action: Mouse moved to (447, 335)
Screenshot: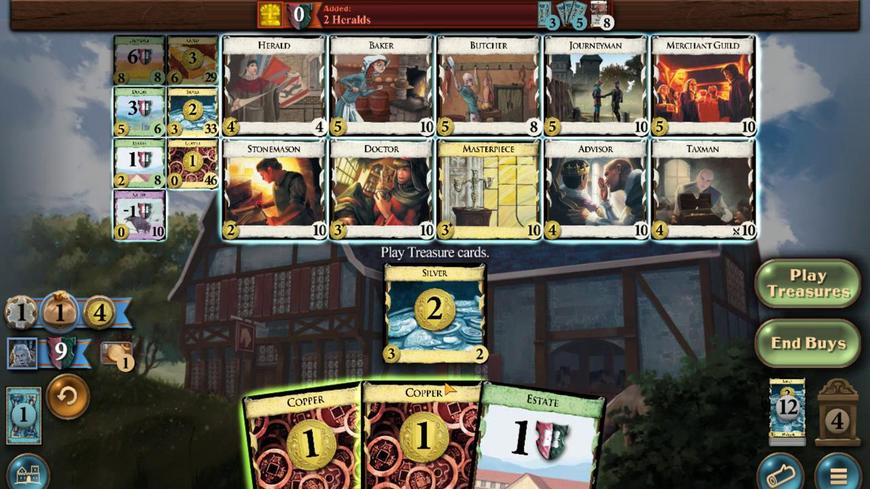 
Action: Mouse pressed left at (447, 335)
Screenshot: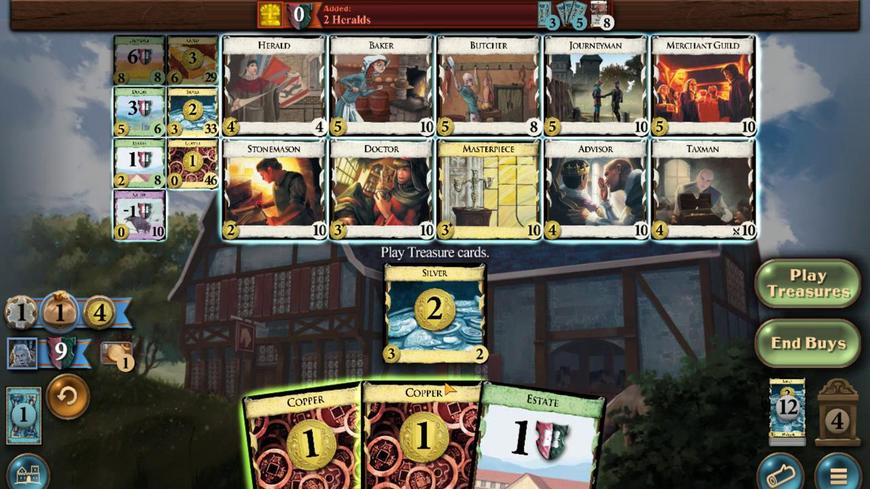 
Action: Mouse moved to (422, 335)
Screenshot: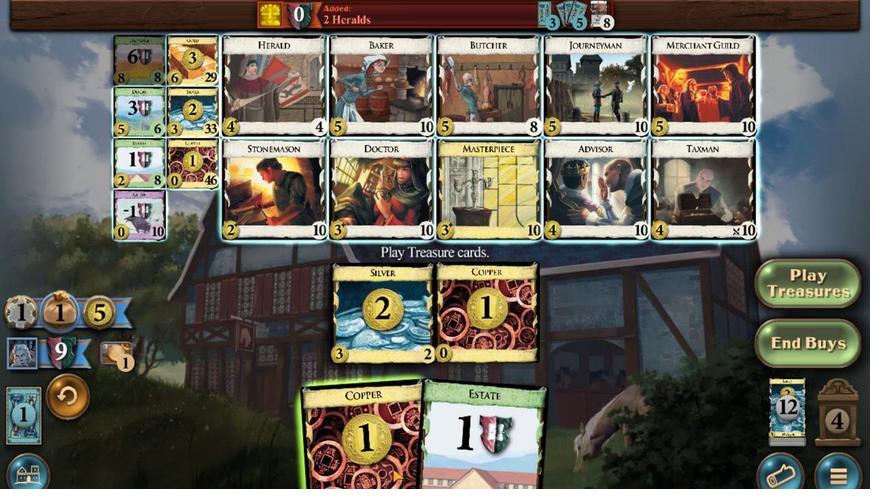 
Action: Mouse pressed left at (422, 335)
Screenshot: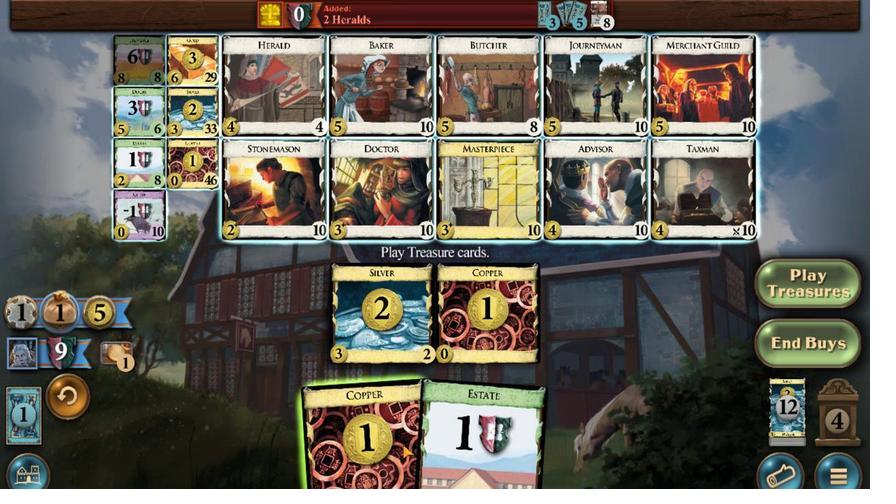 
Action: Mouse moved to (248, 310)
Screenshot: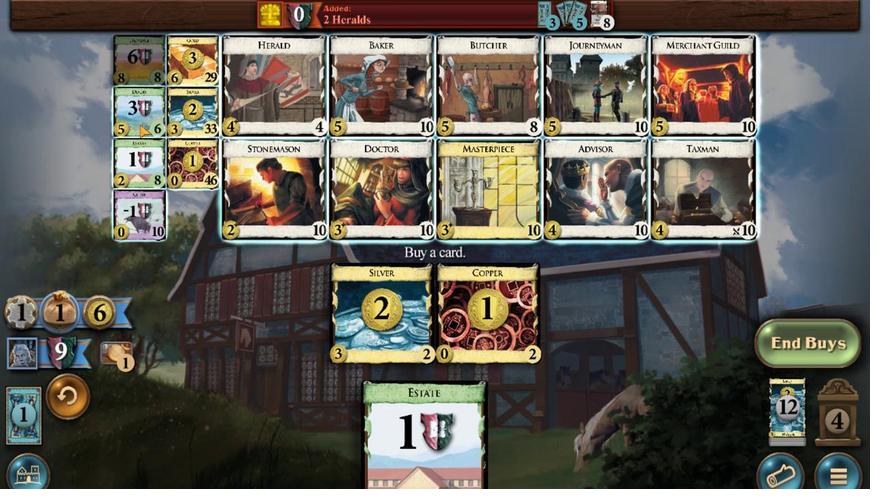 
Action: Mouse pressed left at (248, 310)
Screenshot: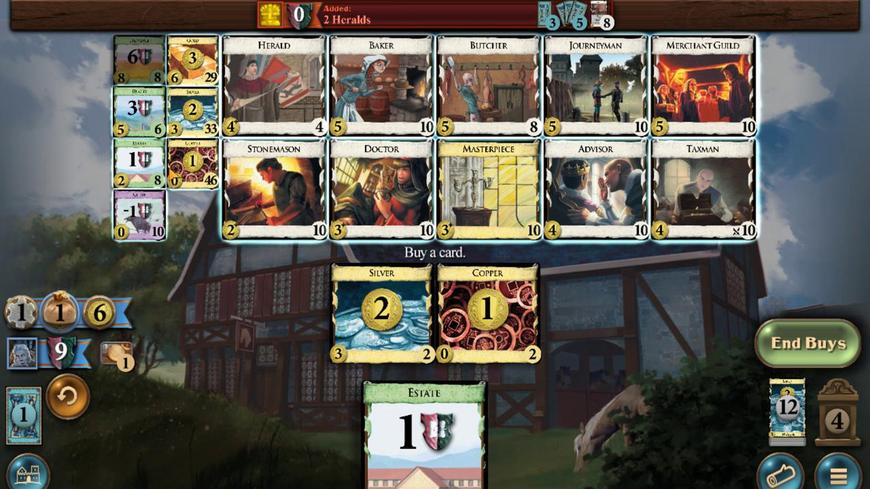 
Action: Mouse moved to (370, 333)
Screenshot: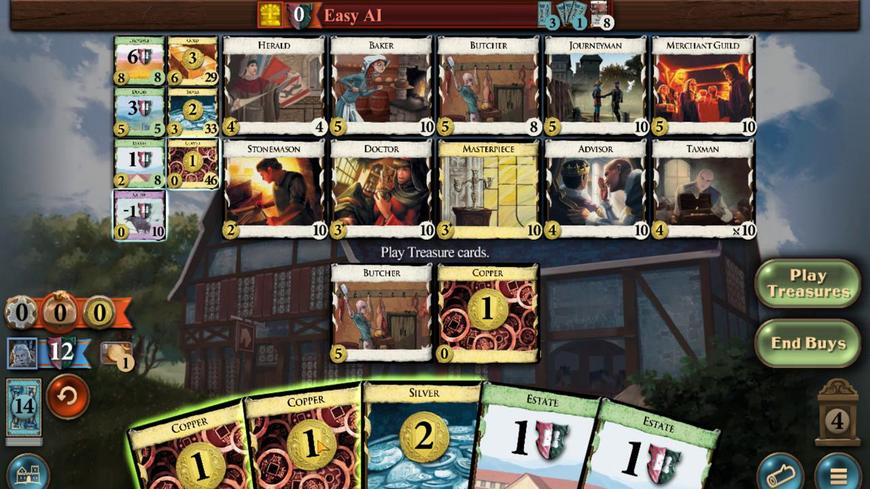 
Action: Mouse pressed left at (370, 333)
Screenshot: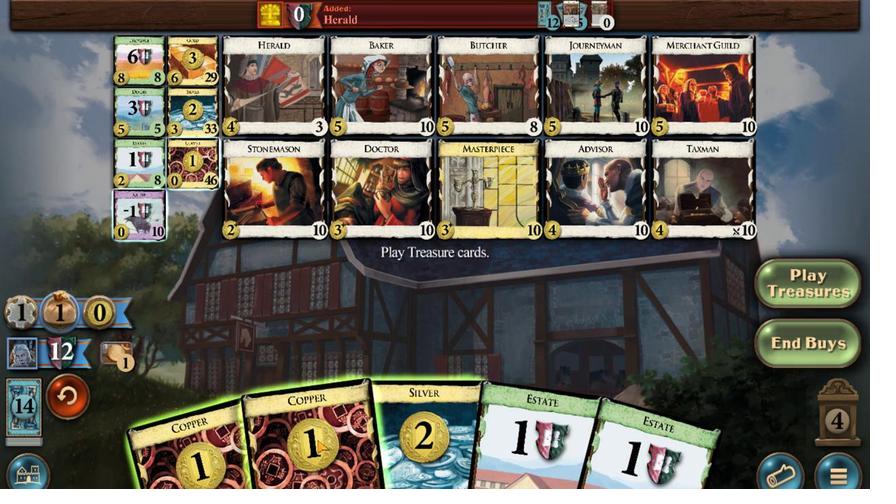 
Action: Mouse moved to (406, 333)
Screenshot: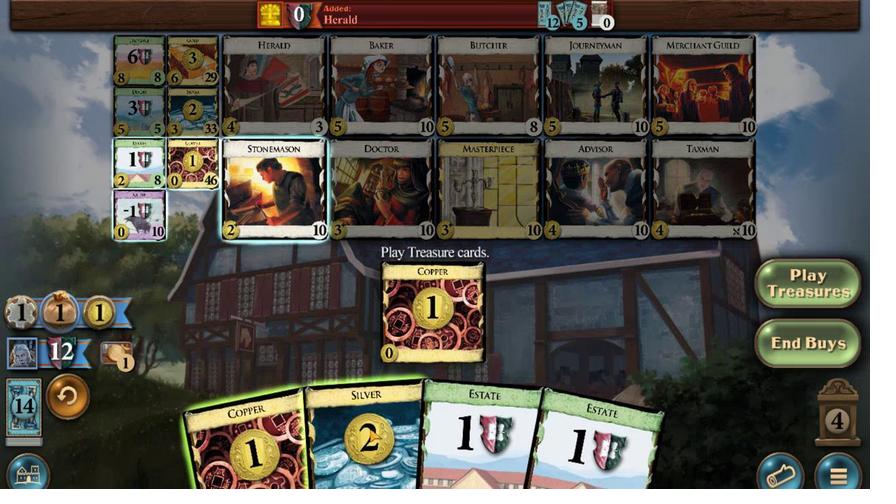 
Action: Mouse pressed left at (406, 333)
Screenshot: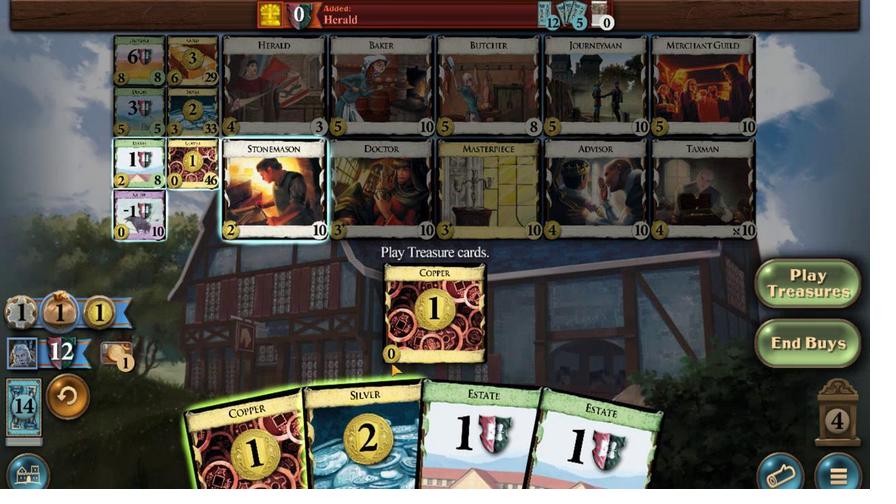
Action: Mouse moved to (280, 309)
Screenshot: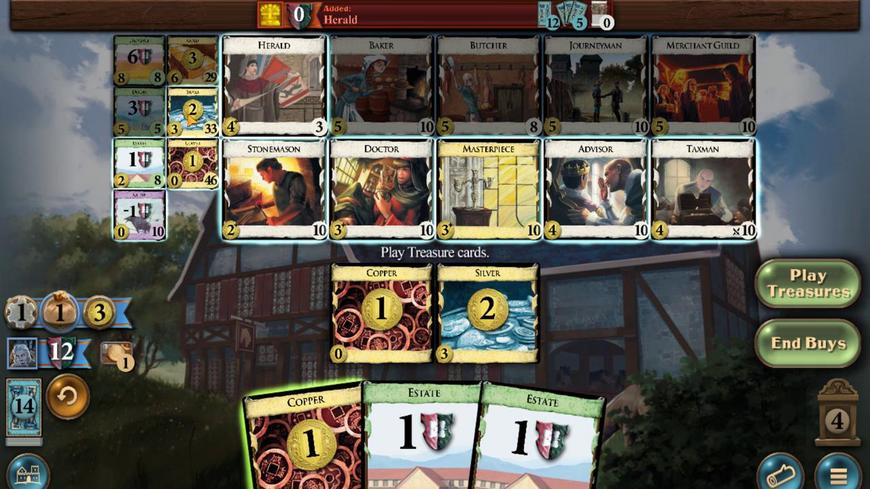
Action: Mouse pressed left at (280, 309)
Screenshot: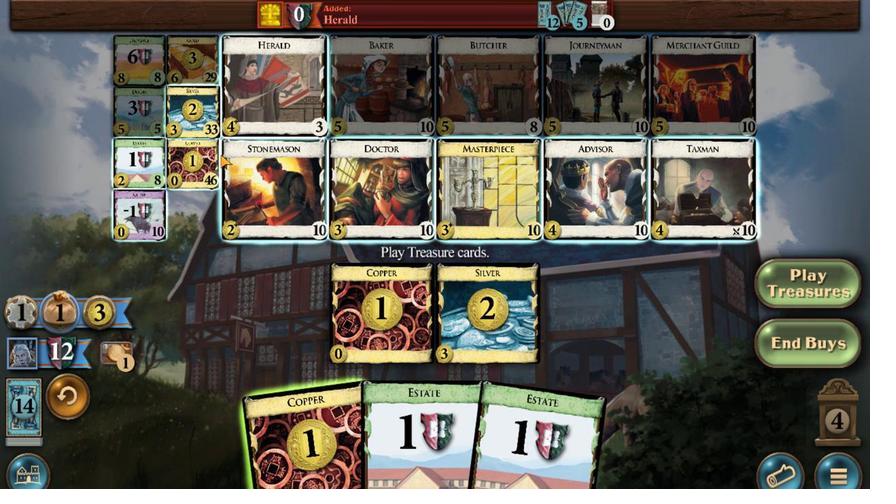 
Action: Mouse moved to (411, 333)
Screenshot: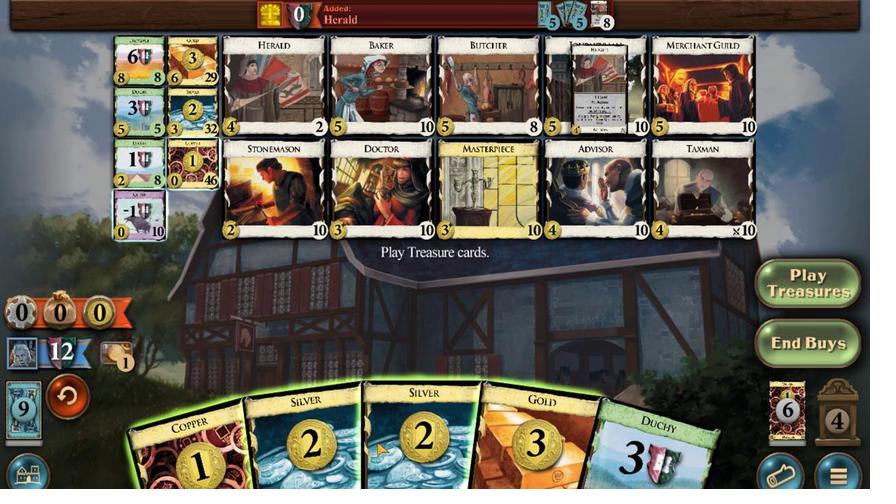 
Action: Mouse pressed left at (411, 333)
Screenshot: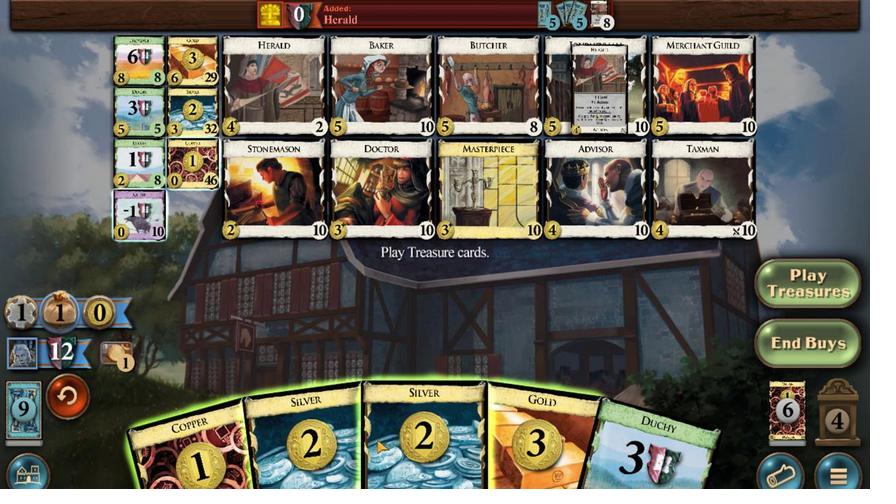 
Action: Mouse moved to (388, 333)
Screenshot: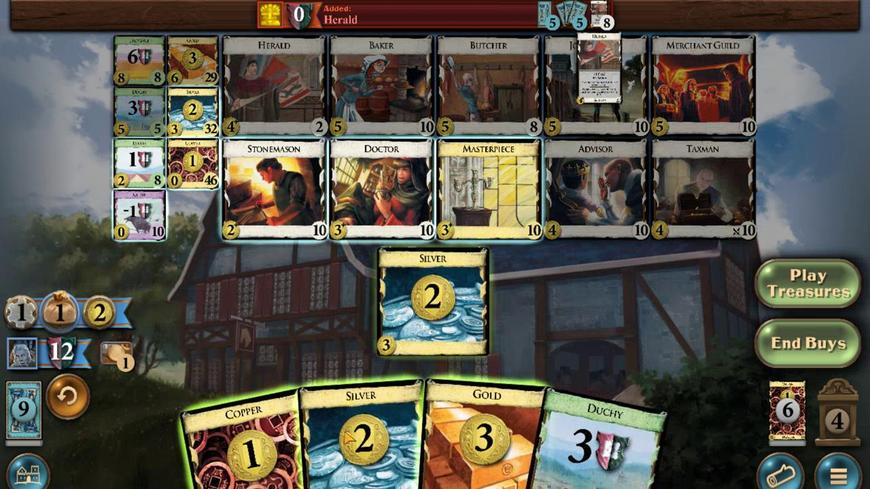 
Action: Mouse pressed left at (388, 333)
Screenshot: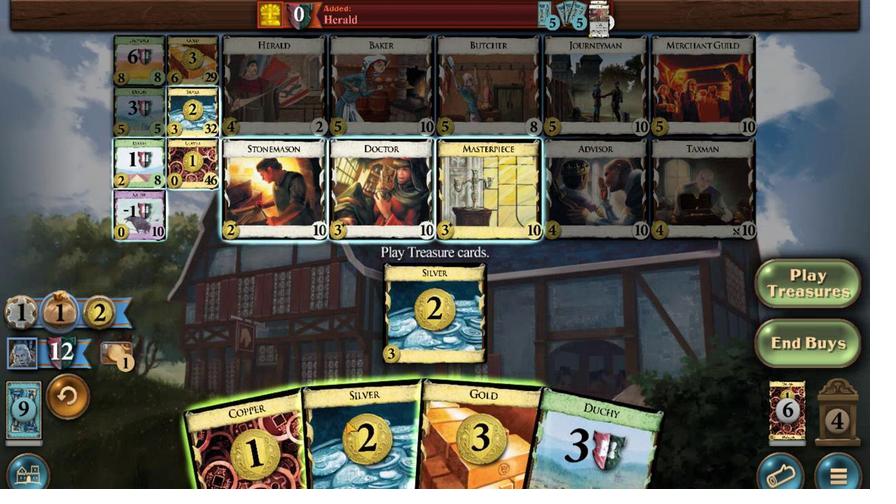 
Action: Mouse moved to (364, 333)
Screenshot: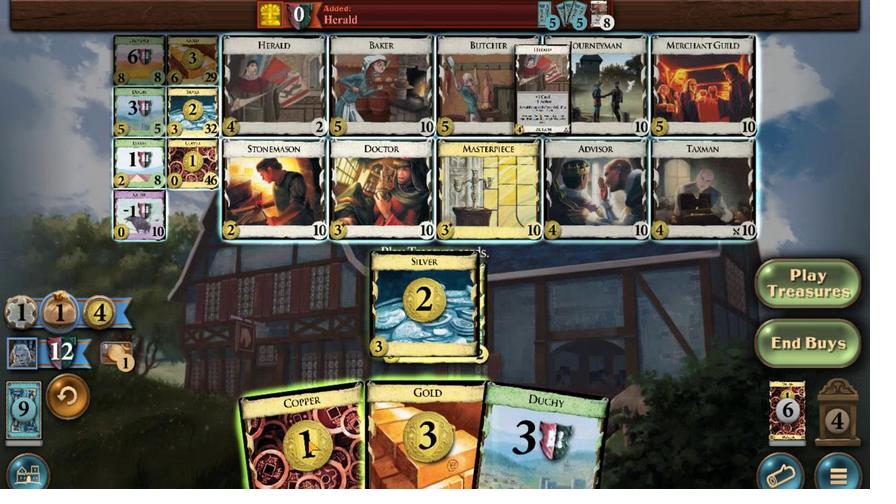 
Action: Mouse pressed left at (364, 333)
Screenshot: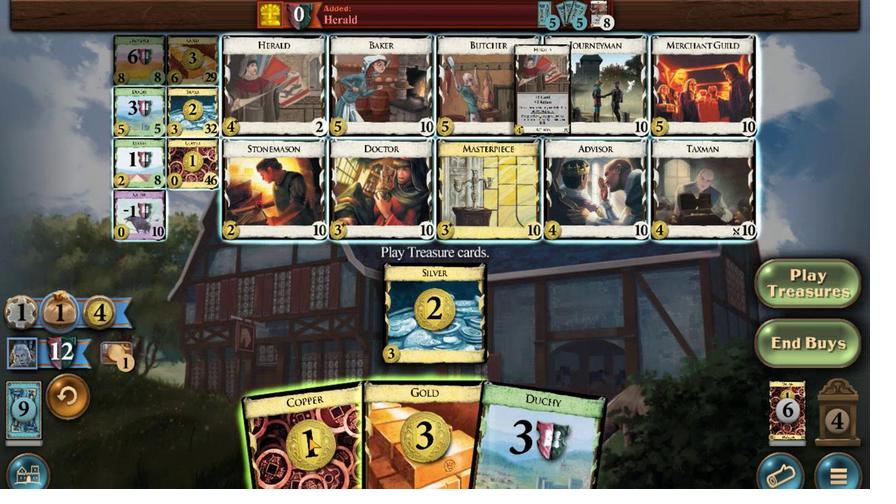 
Action: Mouse moved to (244, 310)
Screenshot: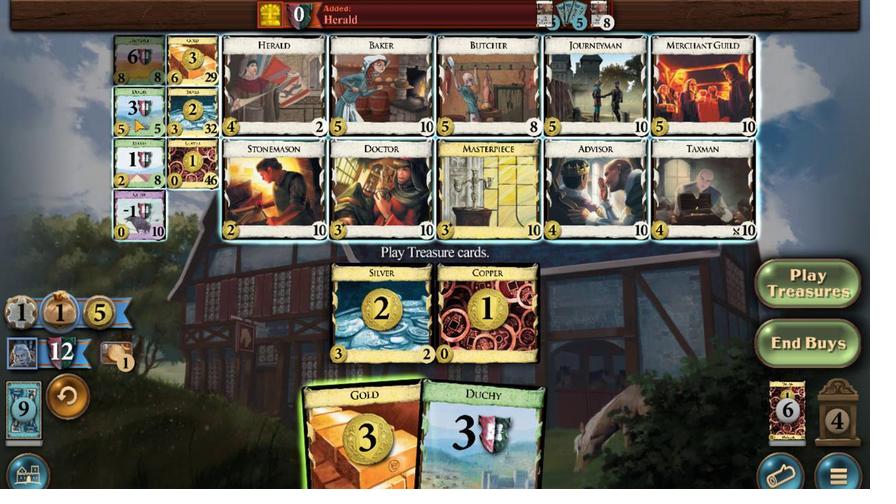 
Action: Mouse pressed left at (244, 310)
Screenshot: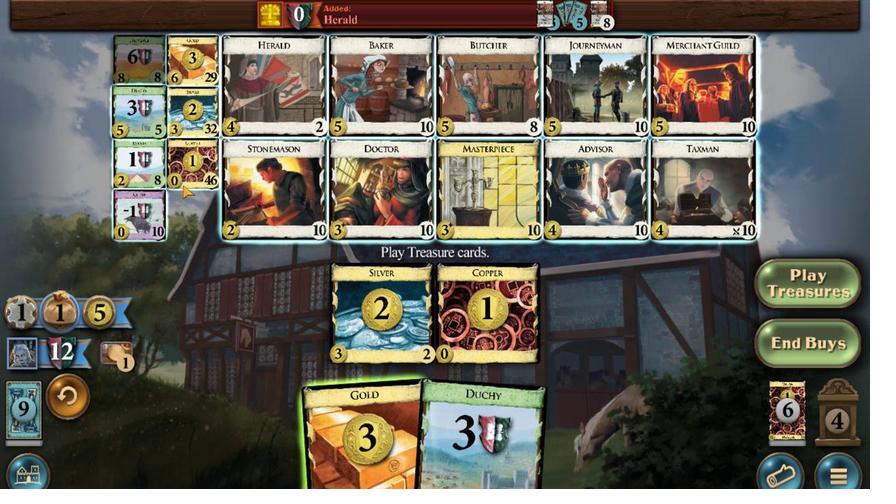 
Action: Mouse moved to (368, 333)
Screenshot: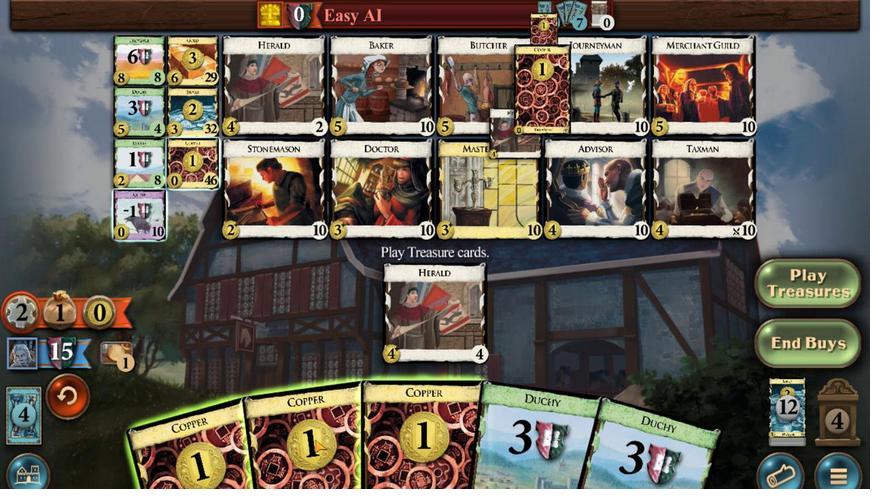 
Action: Mouse pressed left at (368, 333)
Screenshot: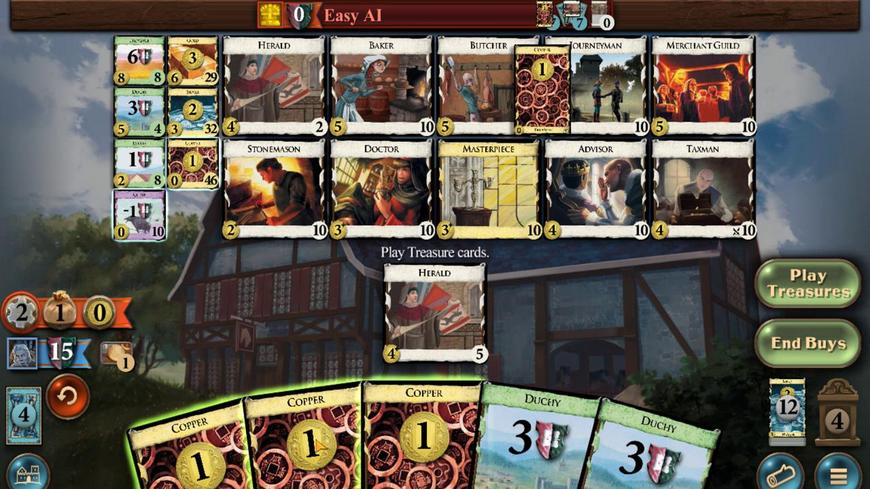 
Action: Mouse moved to (385, 333)
Screenshot: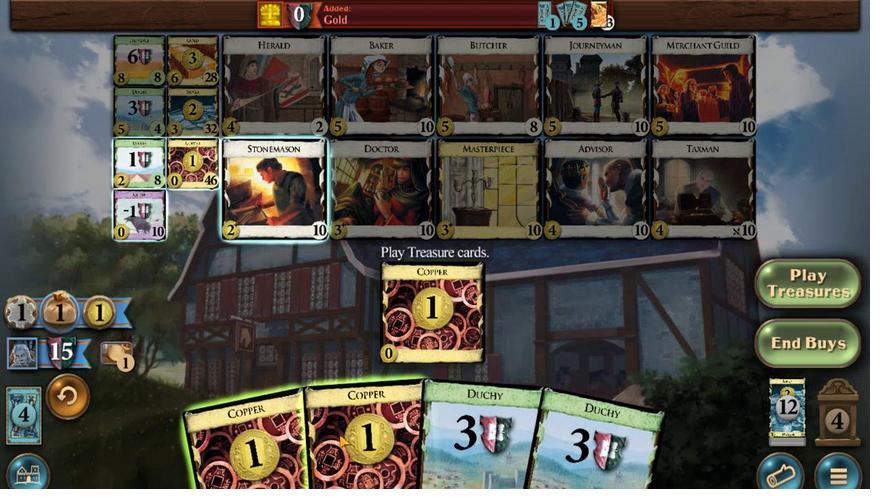 
Action: Mouse pressed left at (385, 333)
Screenshot: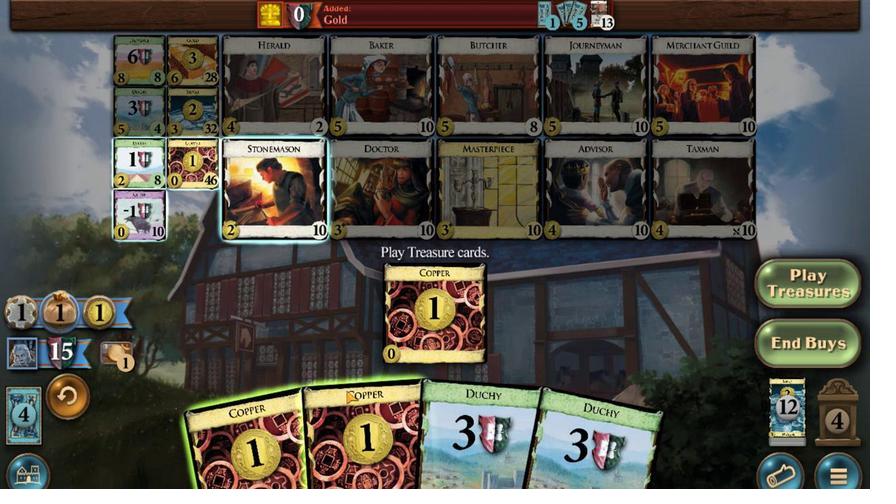 
Action: Mouse moved to (362, 331)
Screenshot: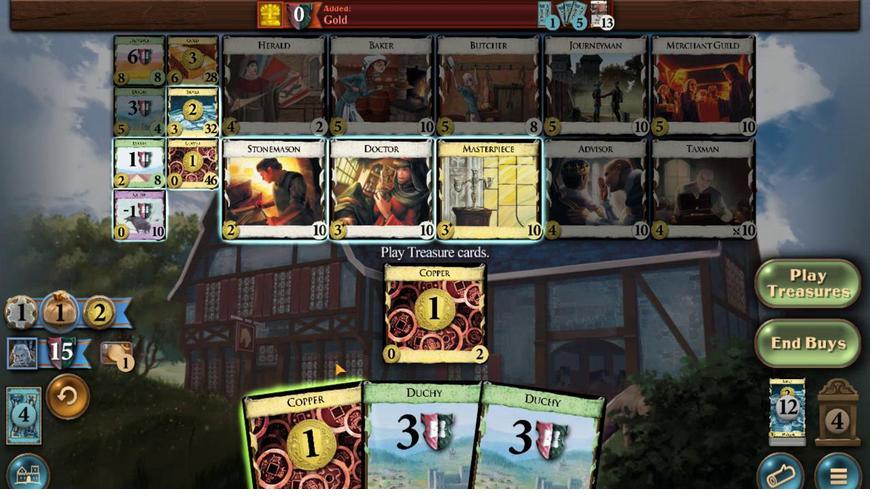 
Action: Mouse pressed left at (362, 331)
Screenshot: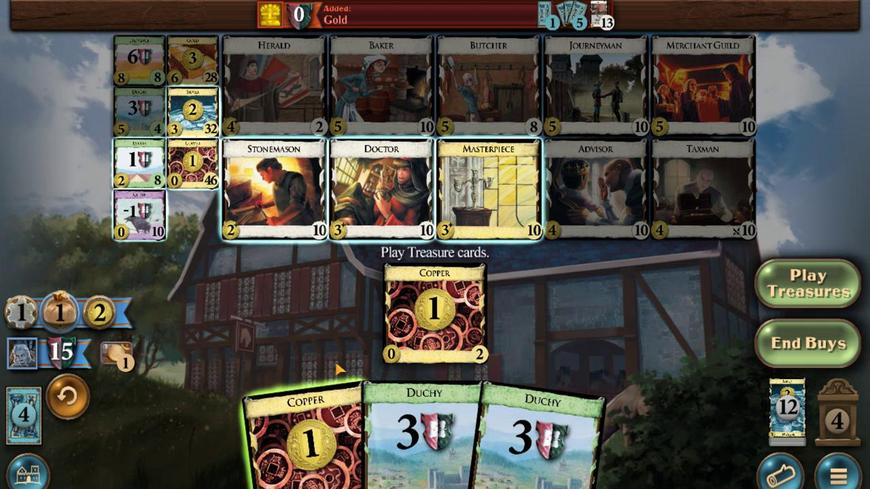 
Action: Mouse moved to (282, 309)
Screenshot: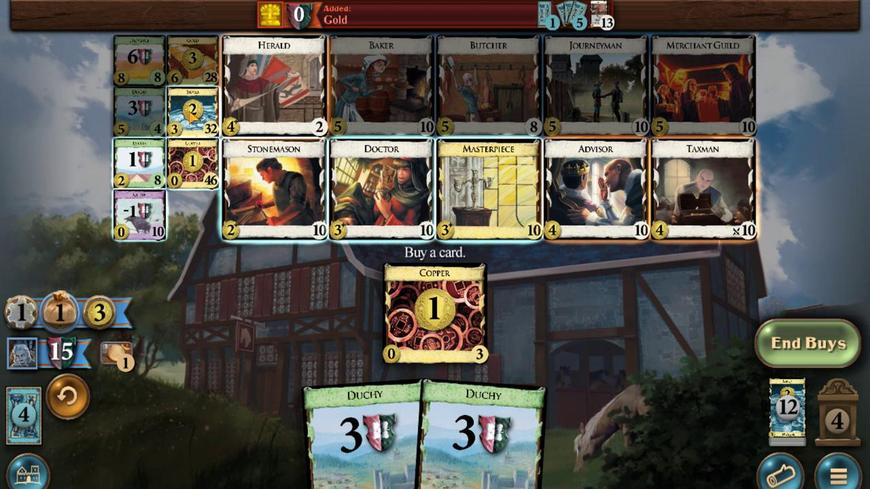
Action: Mouse pressed left at (282, 309)
Screenshot: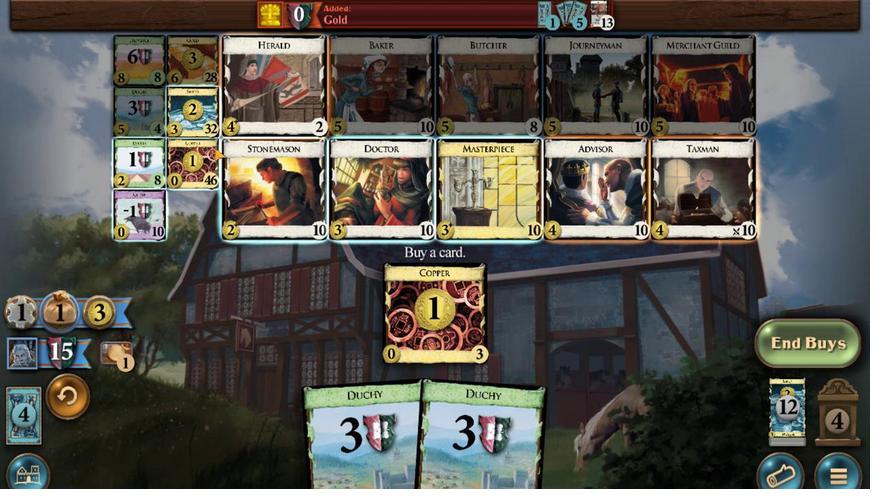 
Action: Mouse moved to (441, 332)
Screenshot: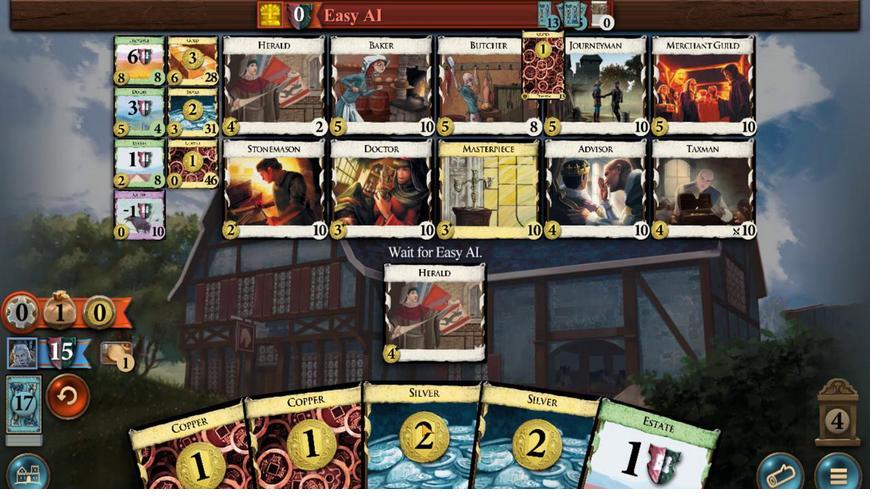 
Action: Mouse pressed left at (441, 332)
Screenshot: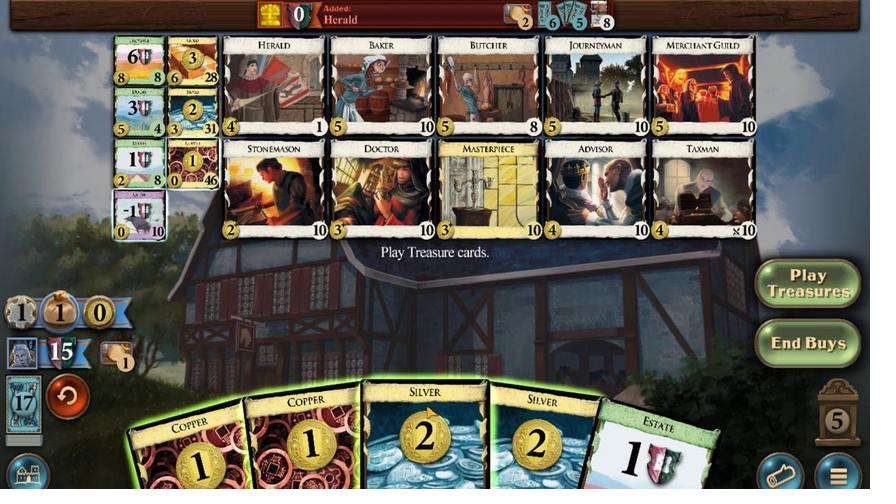 
Action: Mouse moved to (471, 334)
Screenshot: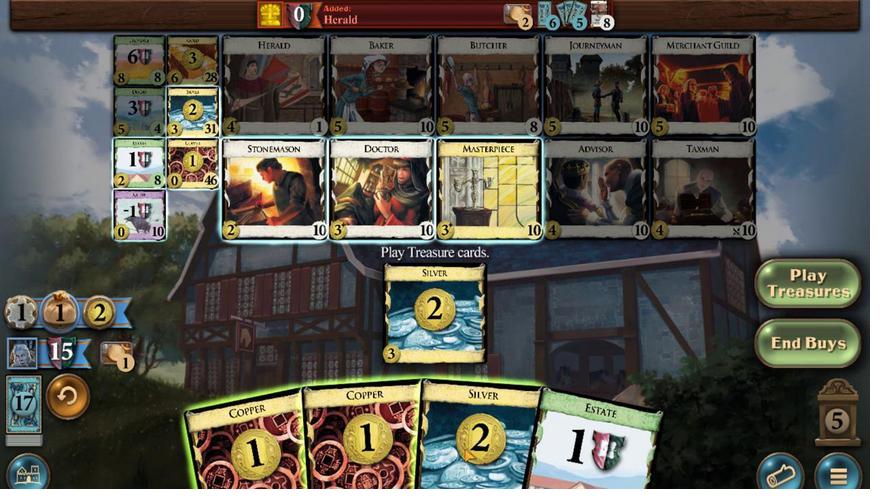 
Action: Mouse pressed left at (471, 334)
Screenshot: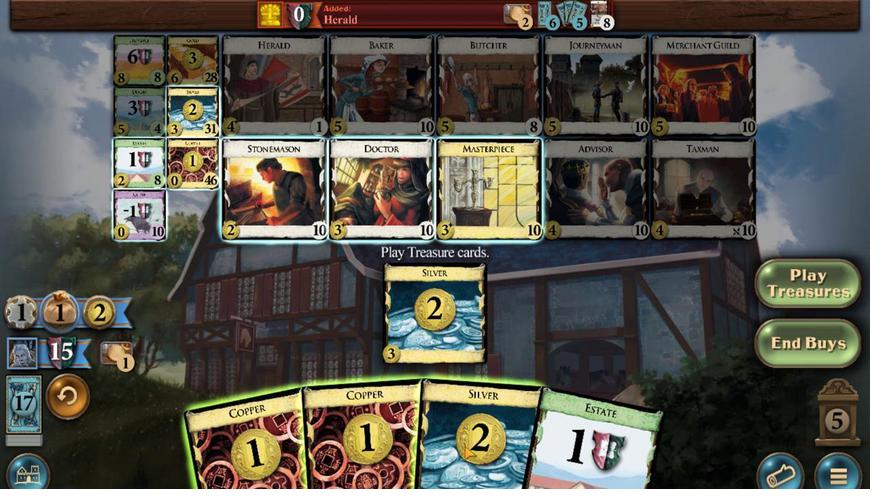 
Action: Mouse moved to (447, 332)
Screenshot: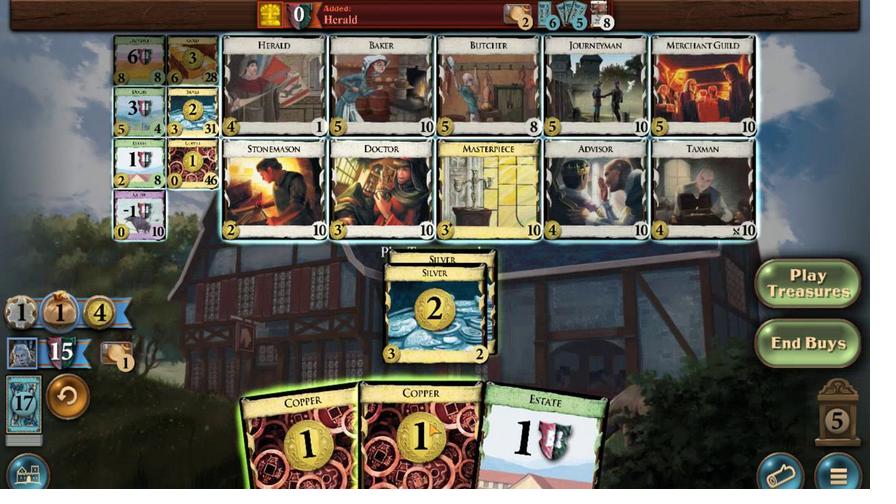 
Action: Mouse pressed left at (447, 332)
Screenshot: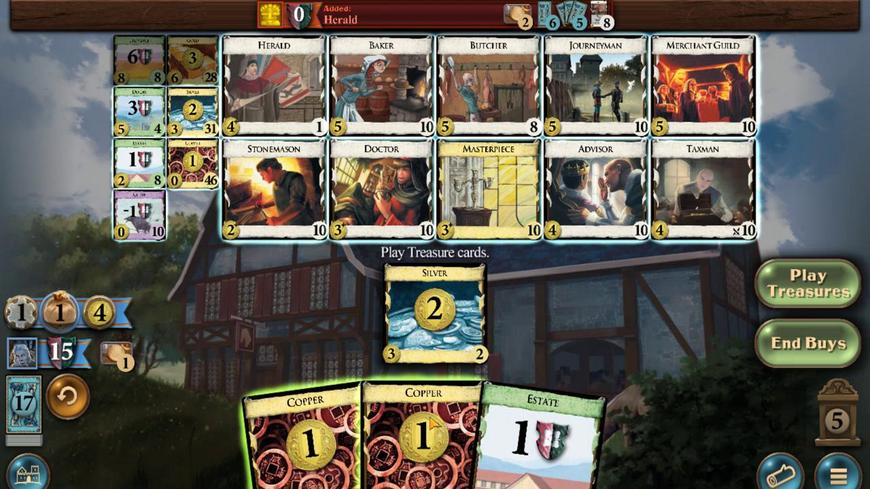 
Action: Mouse moved to (249, 310)
Screenshot: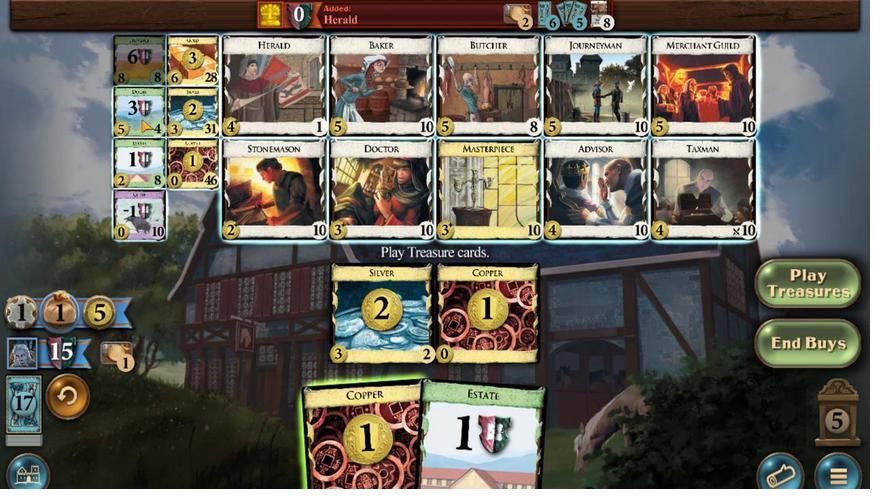 
Action: Mouse pressed left at (249, 310)
Screenshot: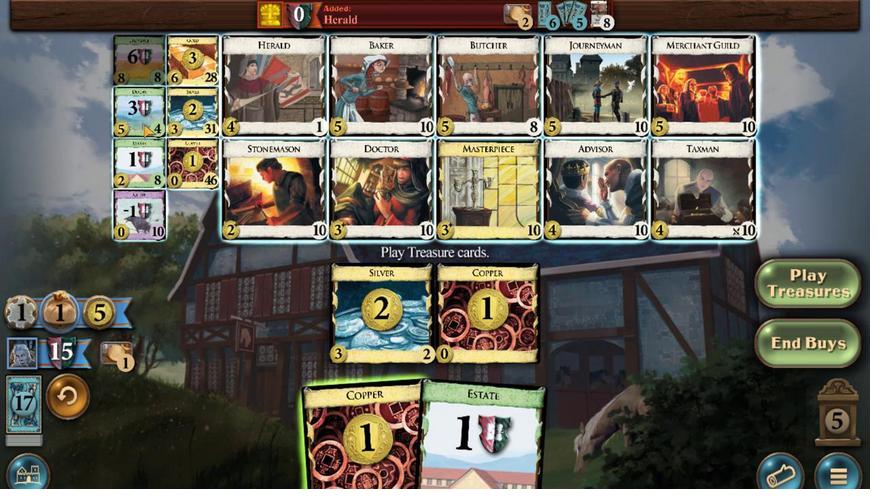 
Action: Mouse moved to (430, 330)
Screenshot: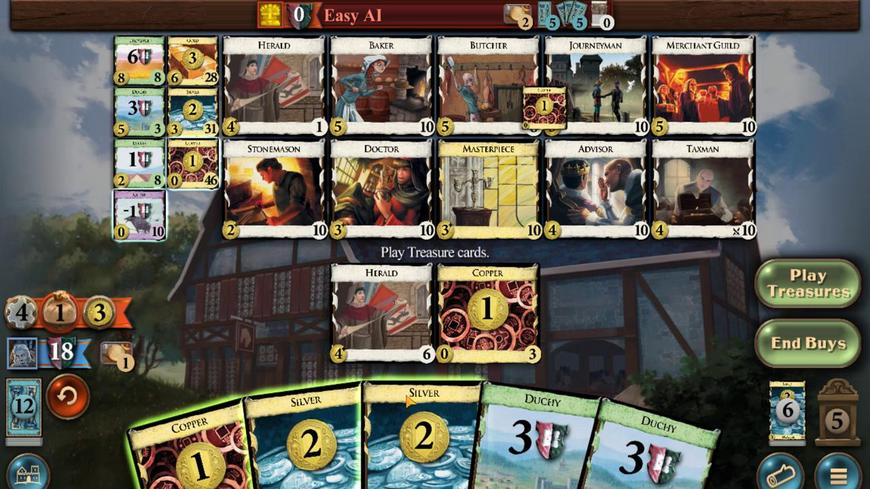 
Action: Mouse pressed left at (430, 330)
Screenshot: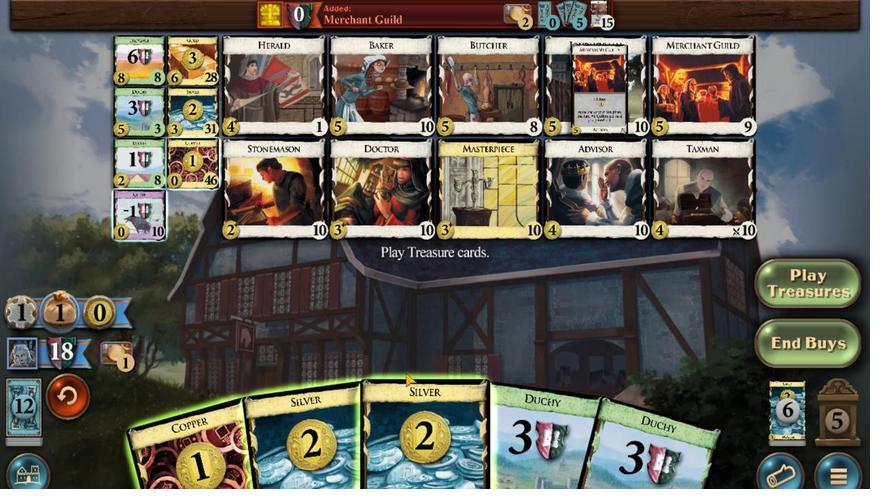 
Action: Mouse moved to (401, 330)
Screenshot: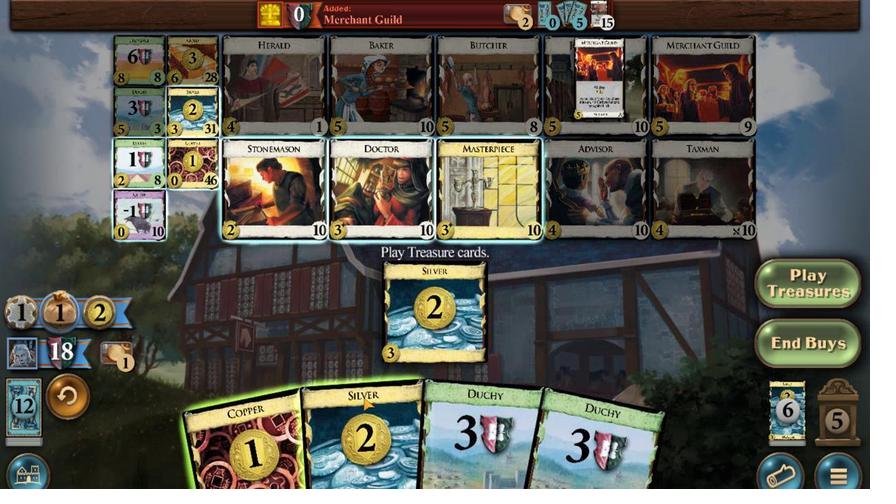 
Action: Mouse pressed left at (401, 330)
Screenshot: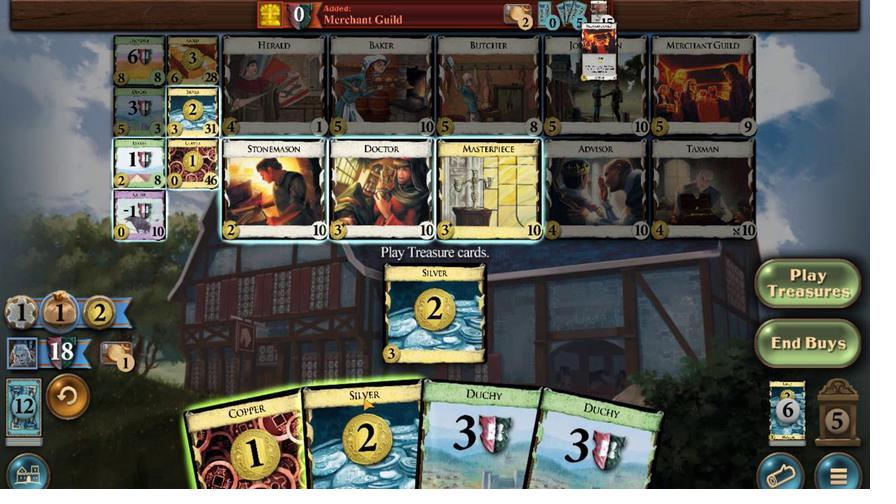 
Action: Mouse moved to (371, 330)
Screenshot: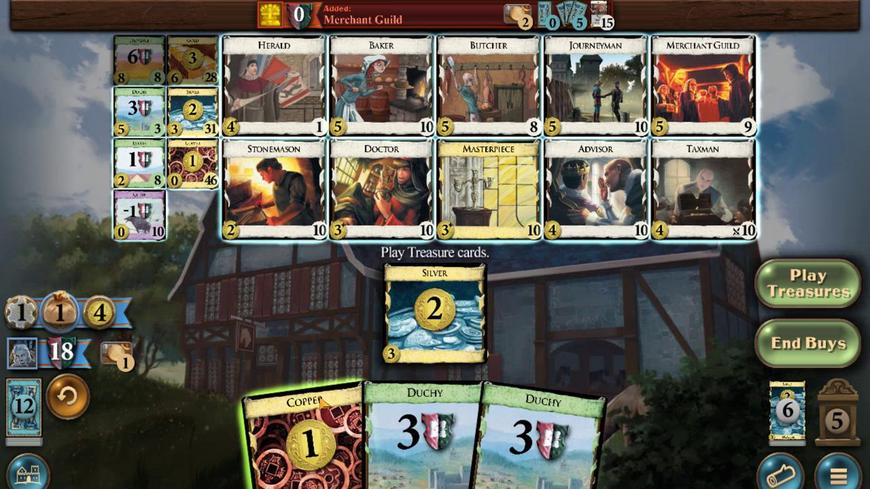 
Action: Mouse pressed left at (371, 330)
Screenshot: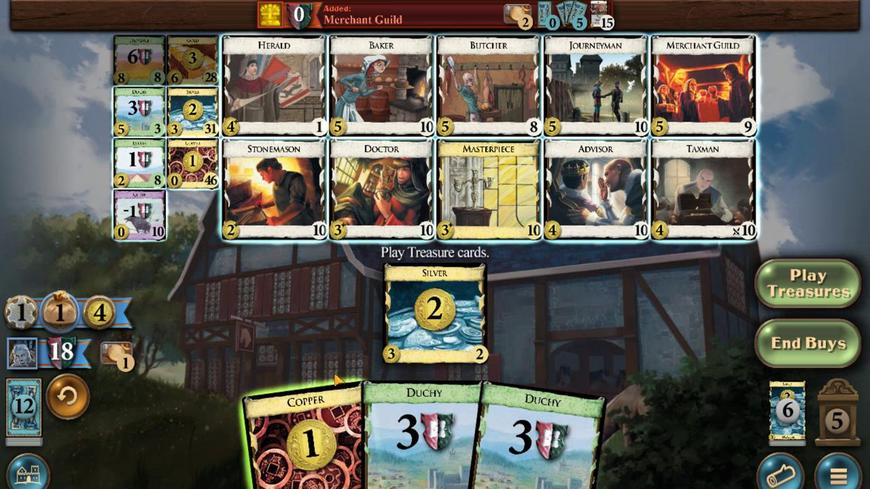 
Action: Mouse moved to (245, 310)
Screenshot: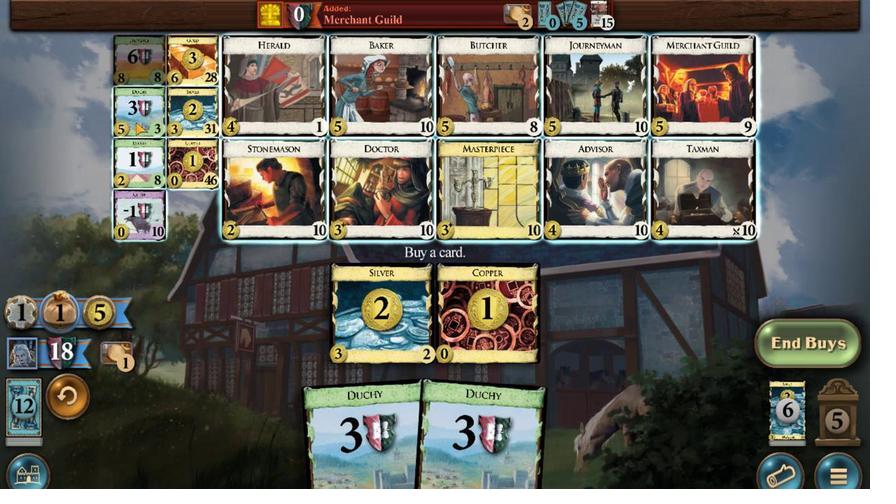 
Action: Mouse pressed left at (245, 310)
Screenshot: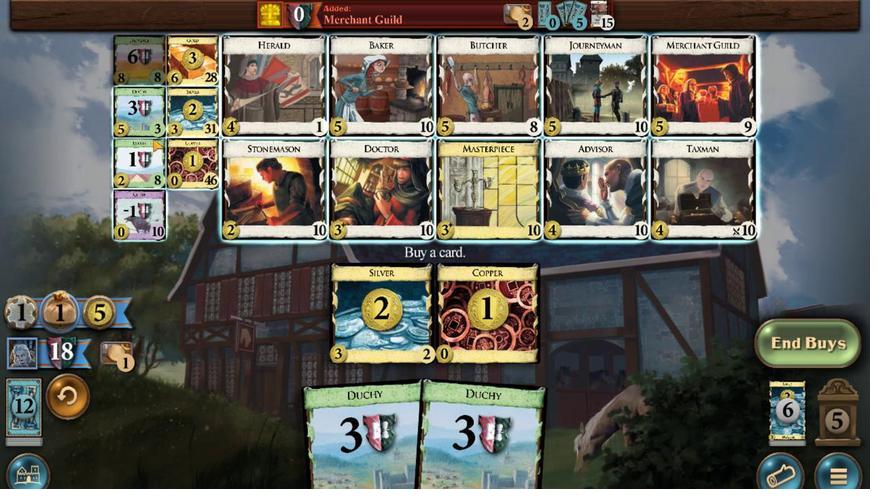 
Action: Mouse moved to (424, 331)
Screenshot: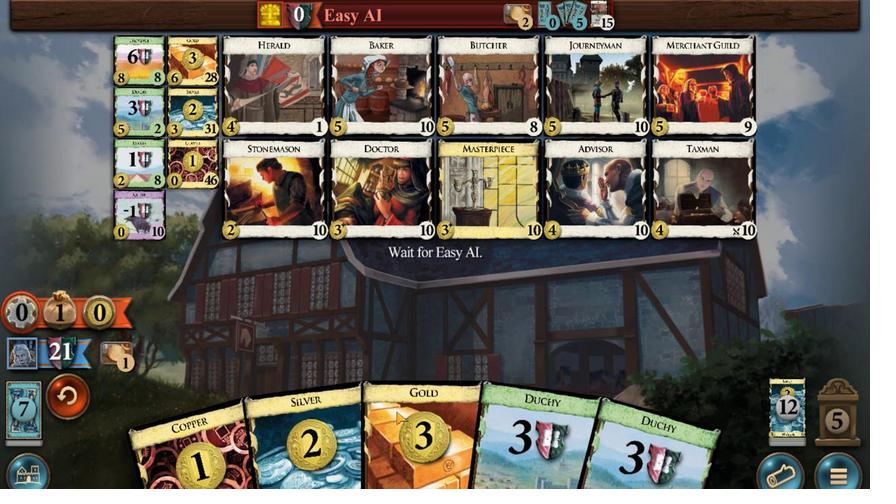 
Action: Mouse pressed left at (424, 331)
Screenshot: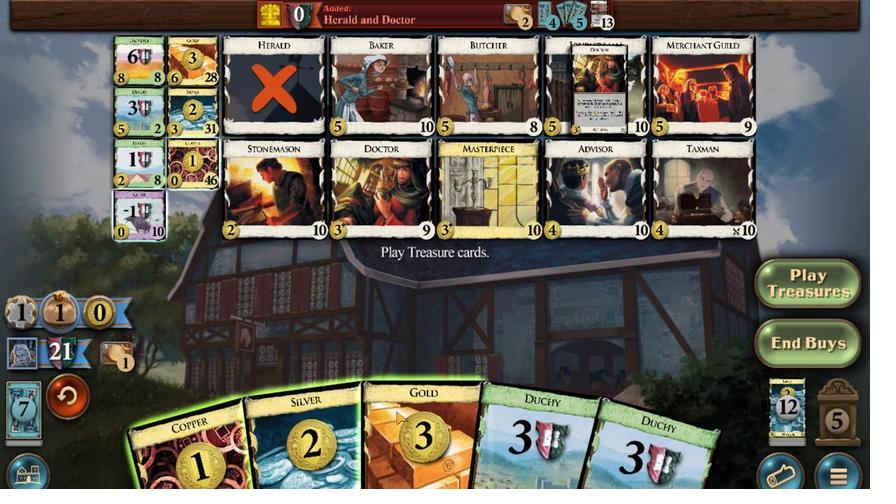
Action: Mouse moved to (409, 330)
Screenshot: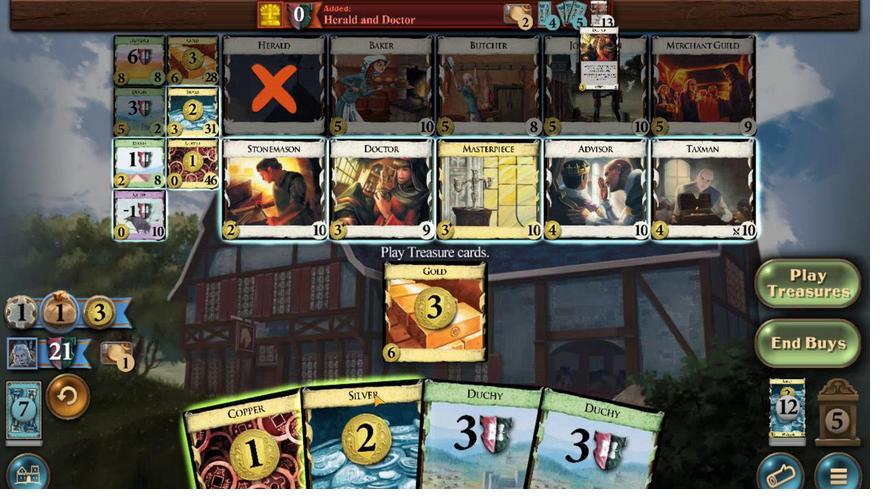 
Action: Mouse pressed left at (409, 330)
Screenshot: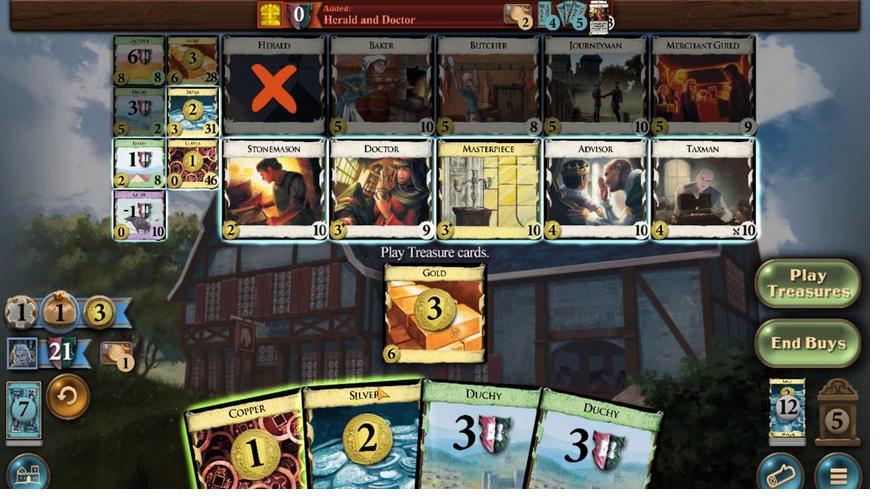 
Action: Mouse moved to (251, 310)
Screenshot: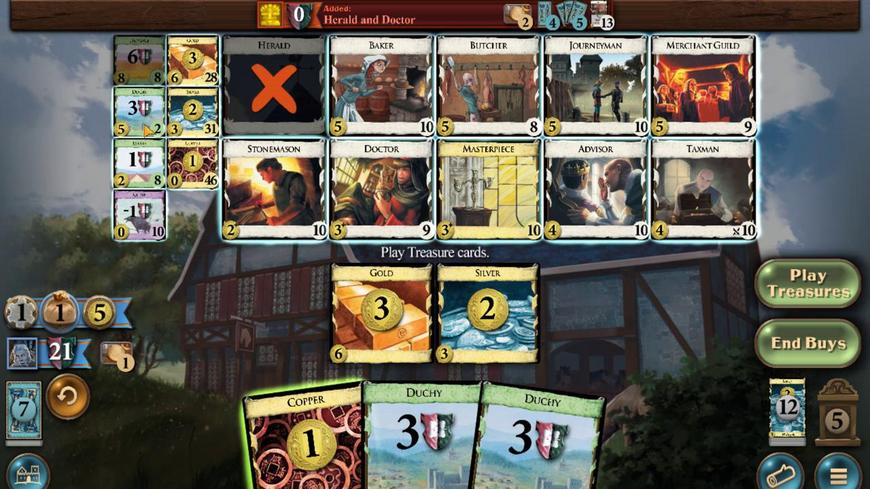 
Action: Mouse pressed left at (251, 310)
Screenshot: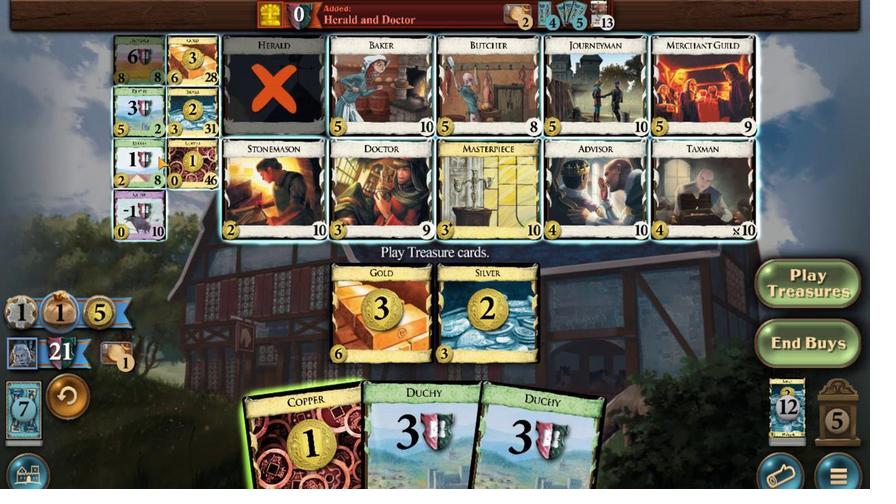 
Action: Mouse moved to (427, 331)
Screenshot: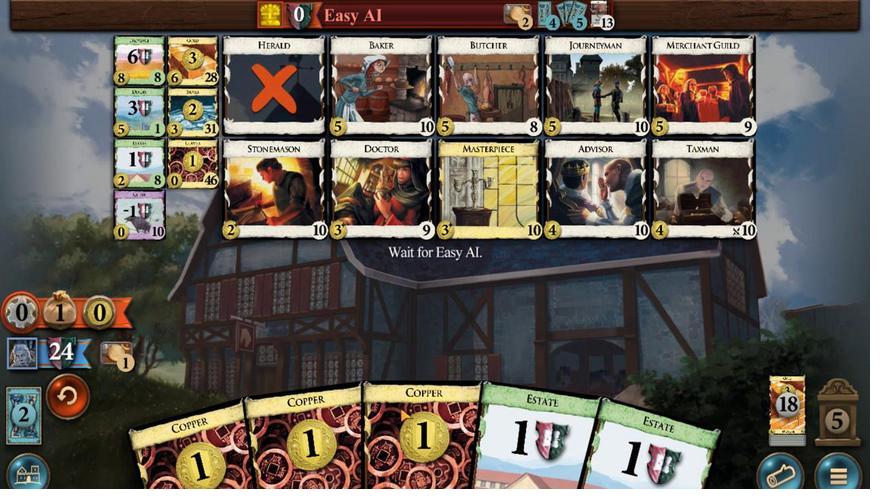 
Action: Mouse pressed left at (427, 331)
Screenshot: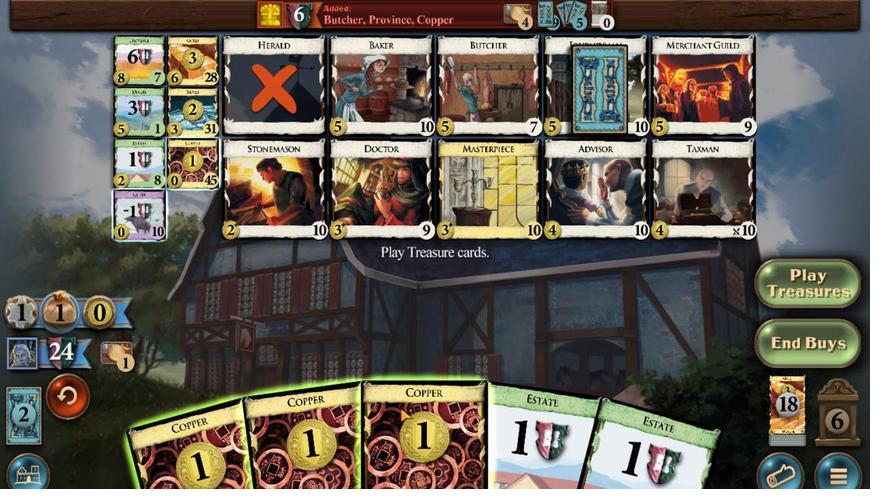 
Action: Mouse moved to (397, 330)
Screenshot: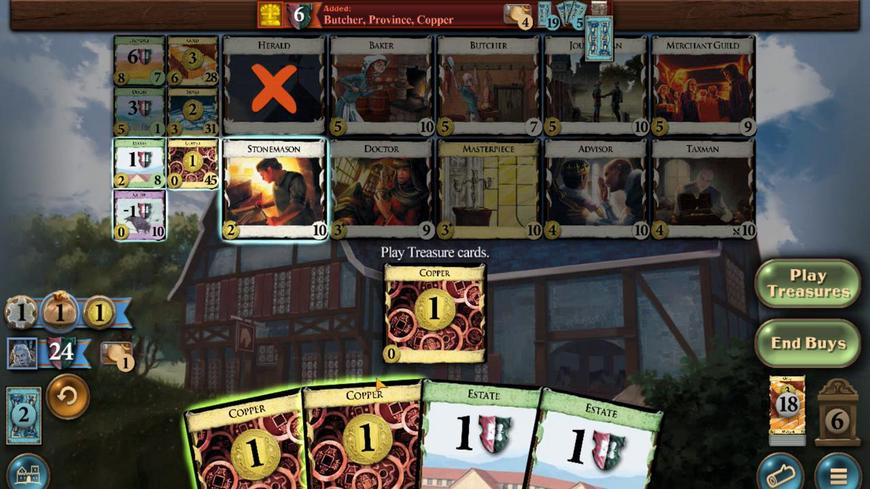 
Action: Mouse pressed left at (397, 330)
Screenshot: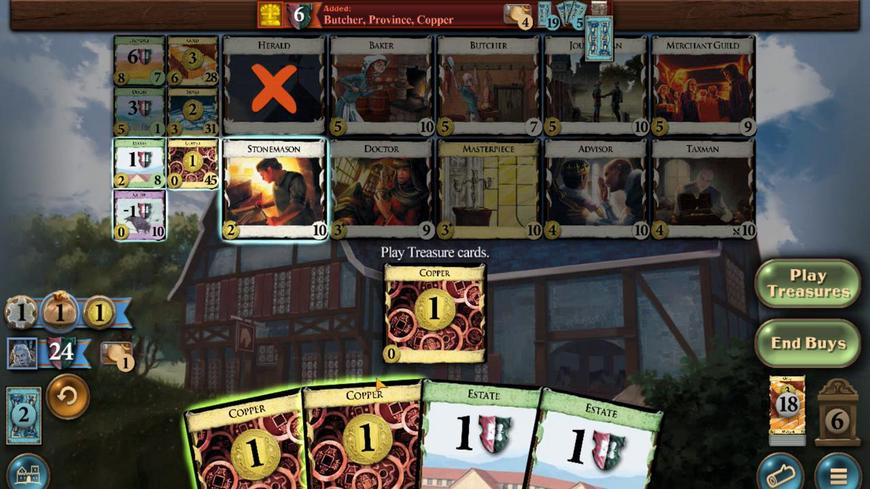 
Action: Mouse moved to (389, 330)
Screenshot: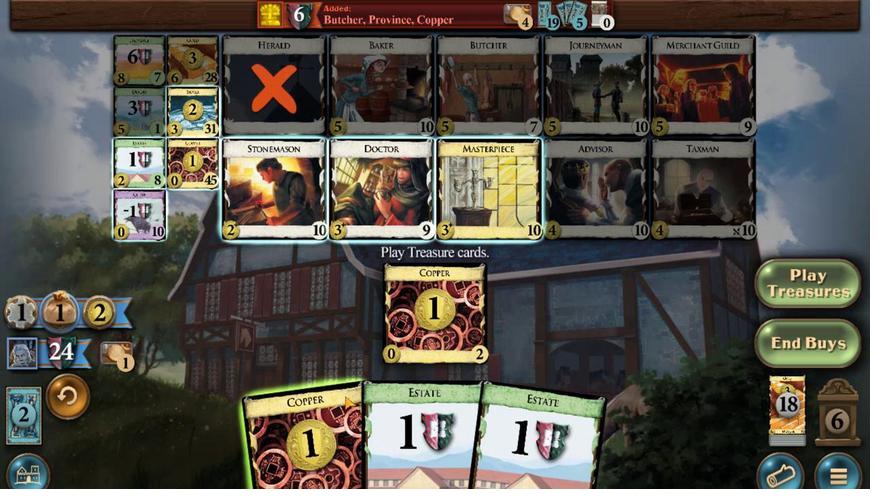 
Action: Mouse pressed left at (389, 330)
Screenshot: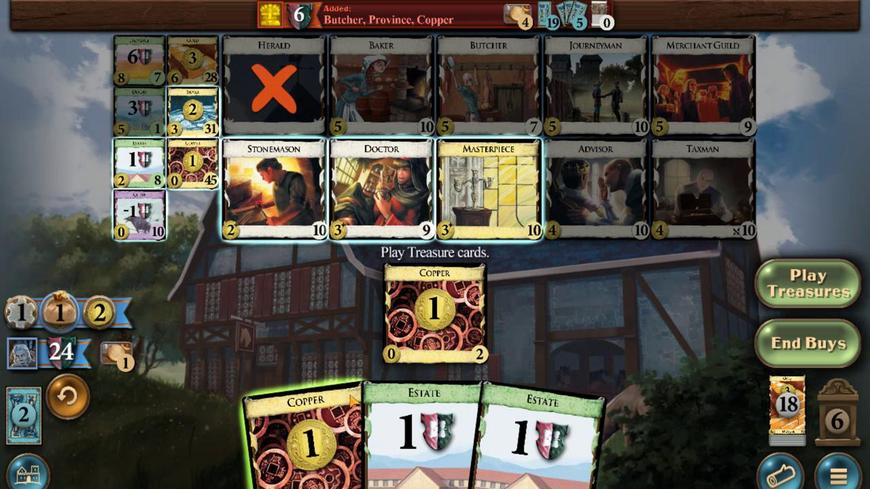 
Action: Mouse moved to (280, 310)
Screenshot: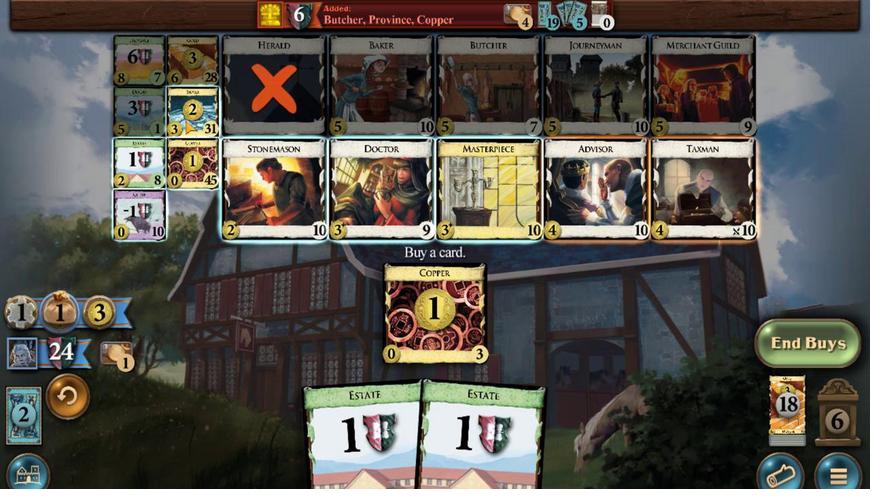 
Action: Mouse pressed left at (280, 310)
Screenshot: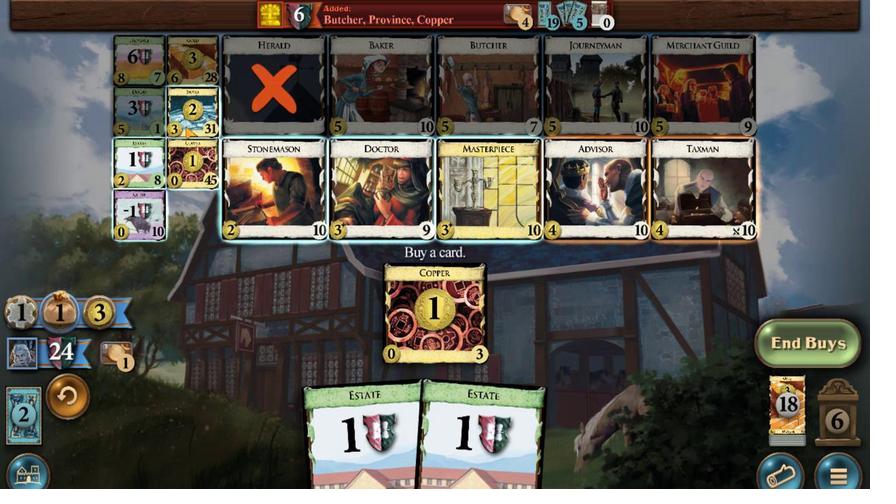 
Action: Mouse moved to (344, 333)
Screenshot: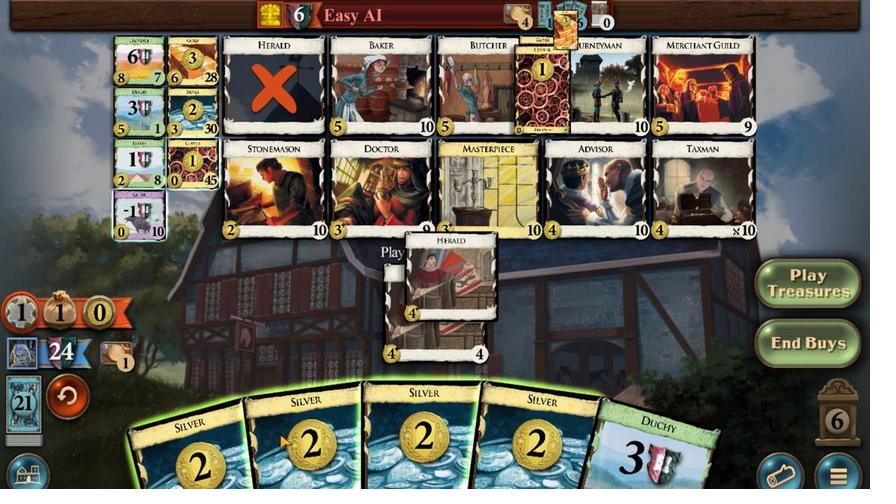 
Action: Mouse pressed left at (344, 333)
Screenshot: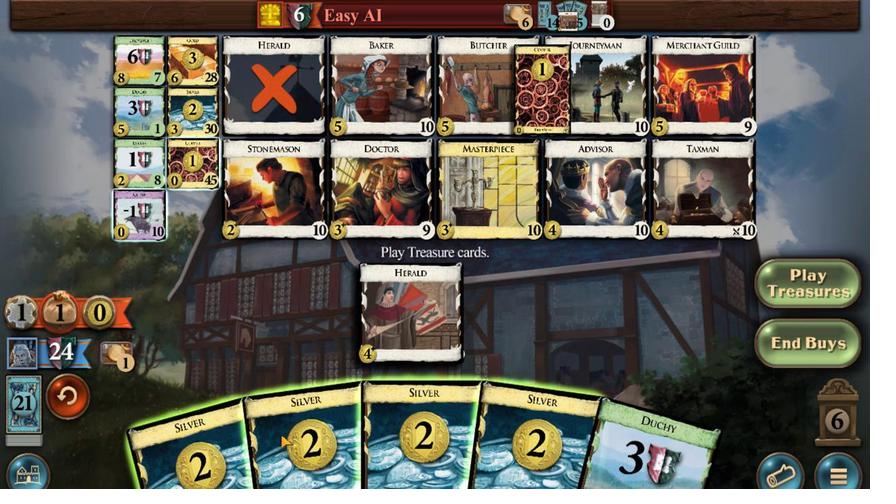 
Action: Mouse moved to (414, 333)
Screenshot: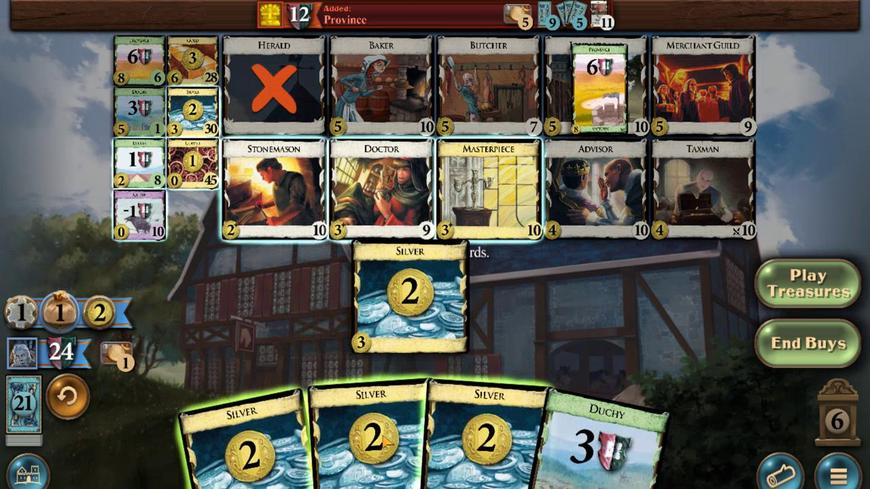 
Action: Mouse pressed left at (414, 333)
Screenshot: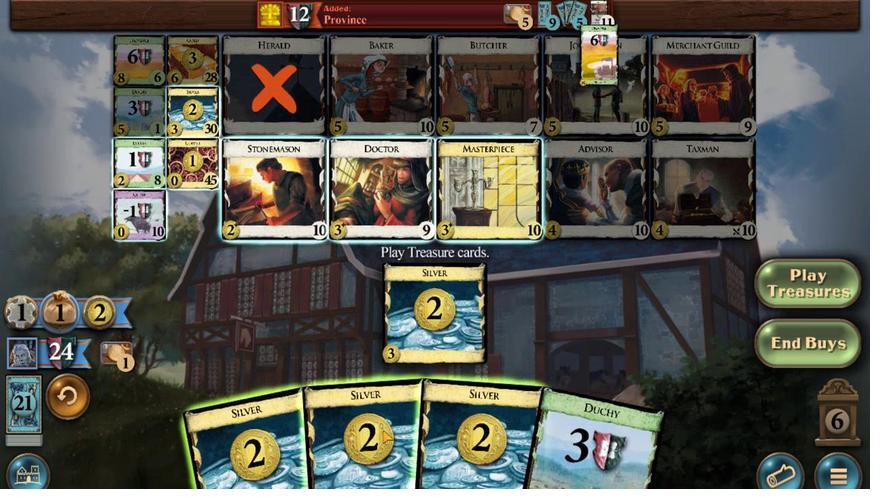 
Action: Mouse moved to (456, 333)
Screenshot: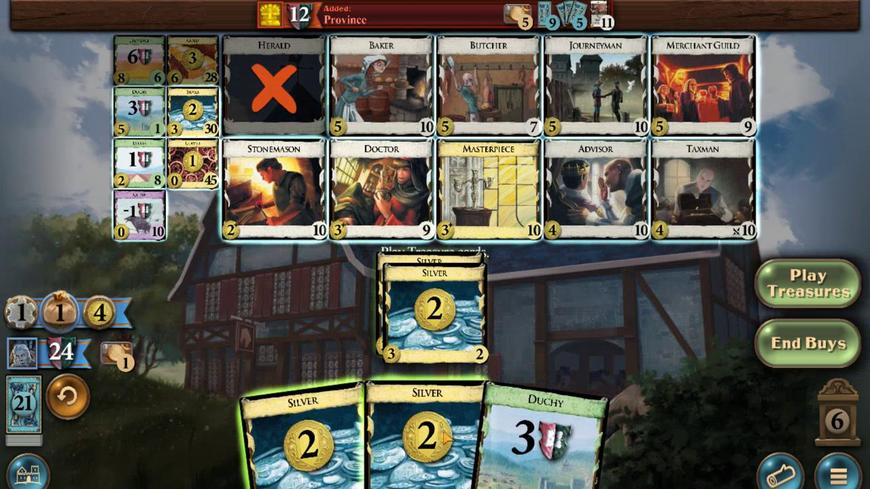 
Action: Mouse pressed left at (456, 333)
Screenshot: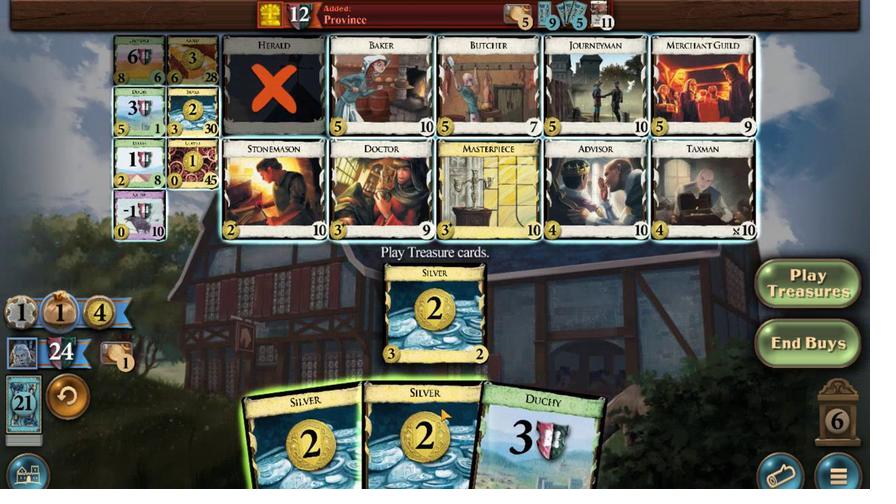 
Action: Mouse moved to (413, 333)
Screenshot: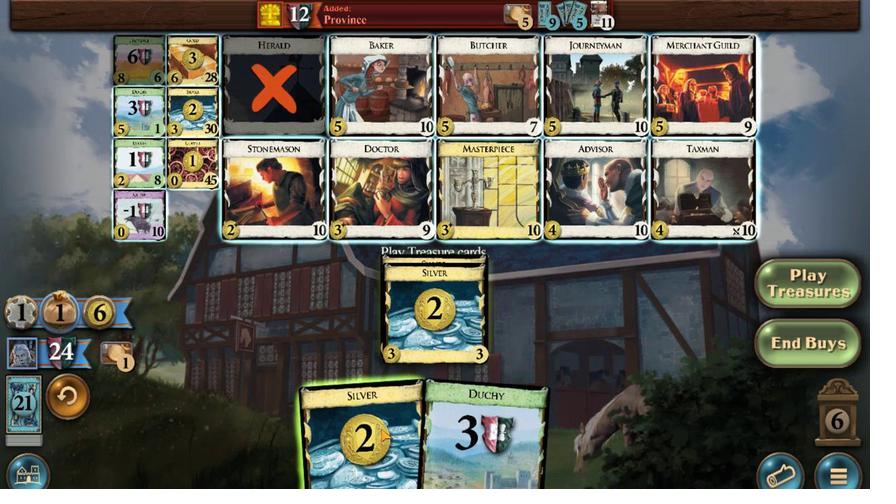 
Action: Mouse pressed left at (413, 333)
Screenshot: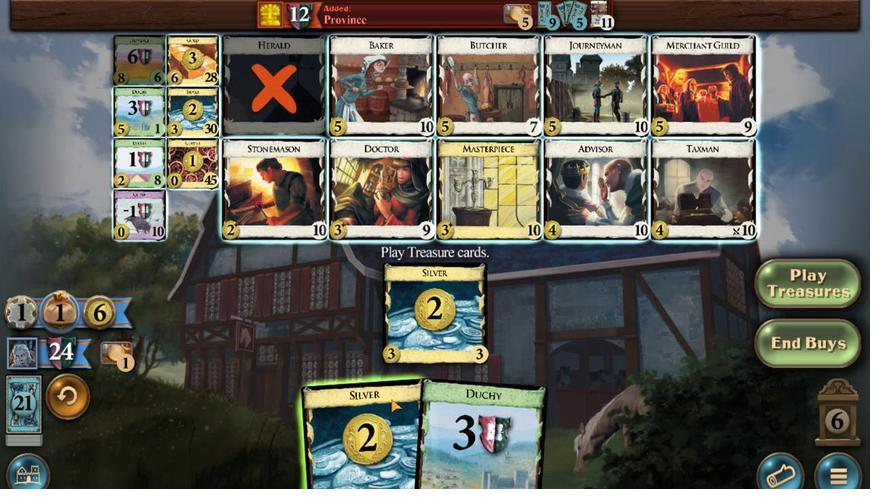
Action: Mouse moved to (243, 306)
Screenshot: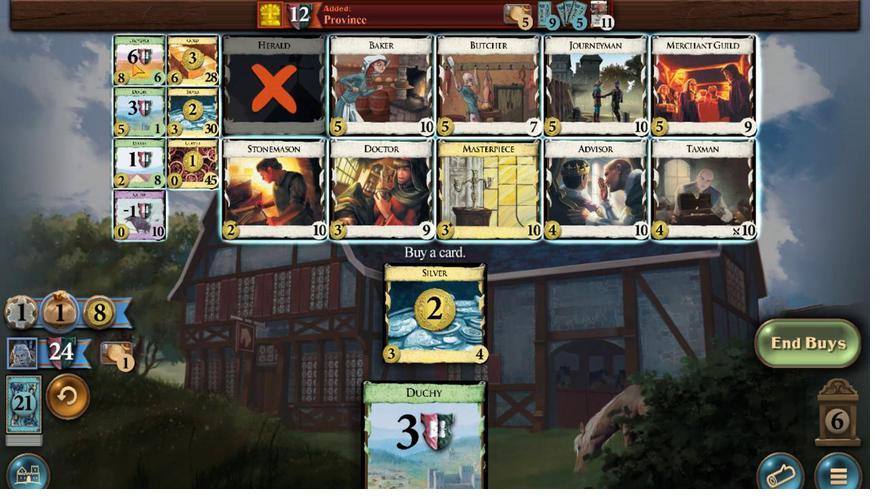 
Action: Mouse pressed left at (243, 306)
Screenshot: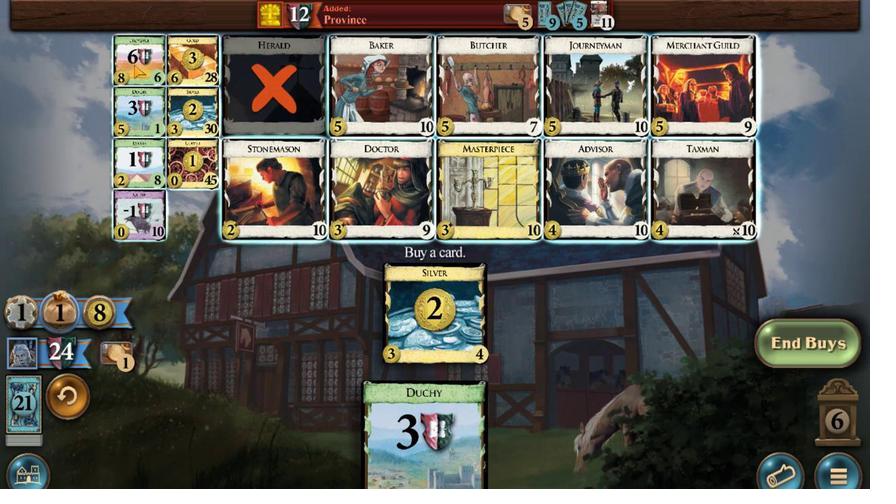 
Action: Mouse moved to (430, 331)
Screenshot: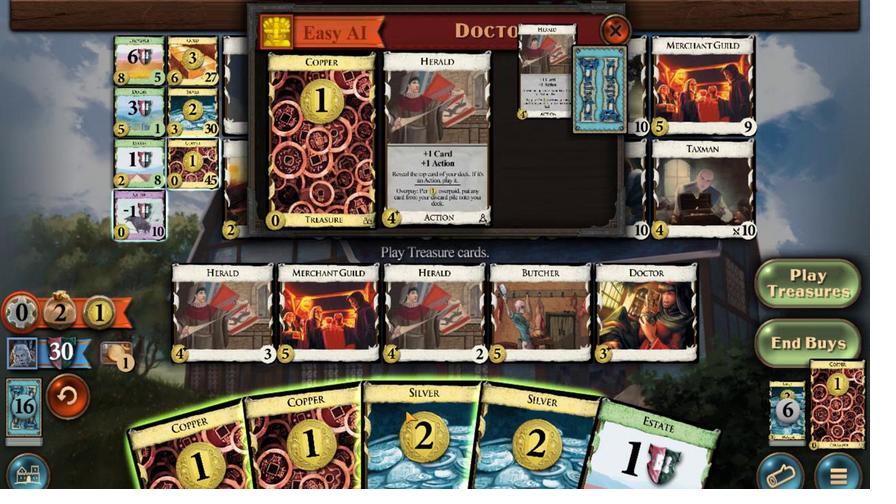 
Action: Mouse pressed left at (430, 331)
Screenshot: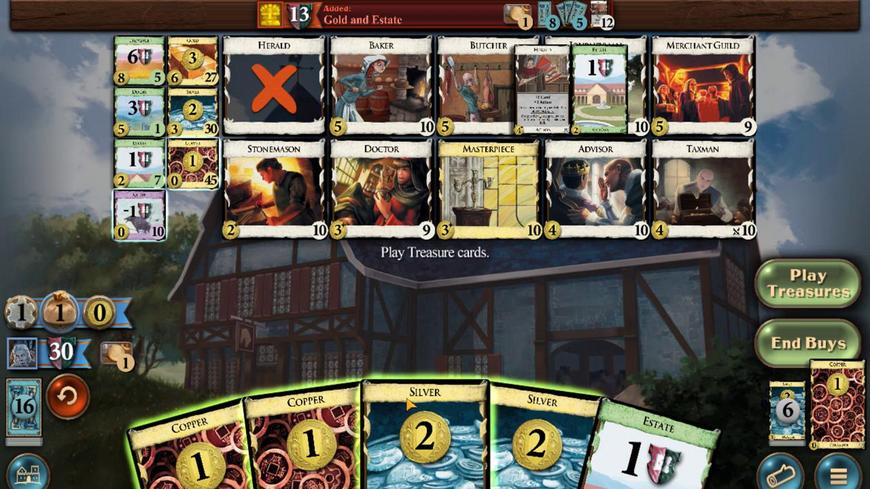 
Action: Mouse moved to (482, 332)
Screenshot: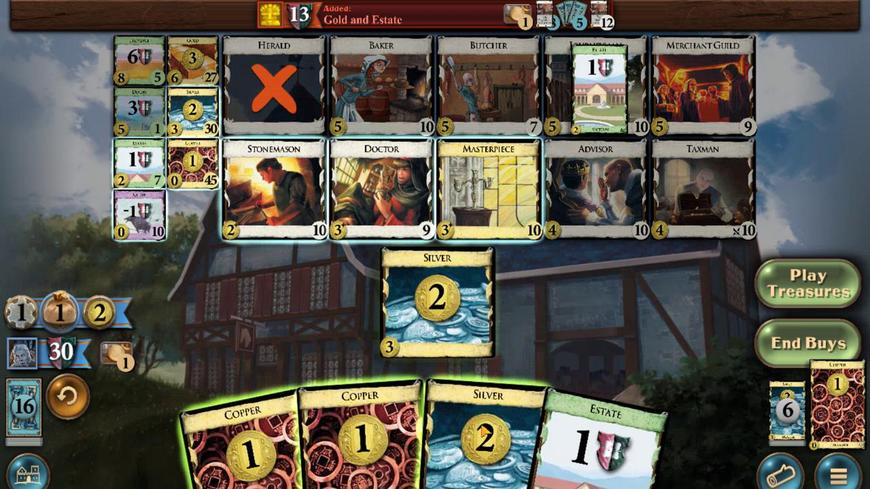 
Action: Mouse pressed left at (482, 332)
Screenshot: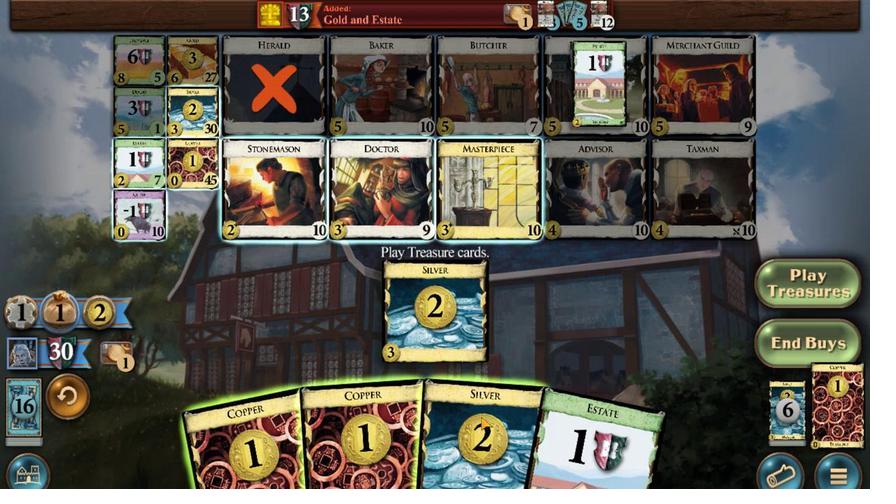 
Action: Mouse moved to (428, 331)
Screenshot: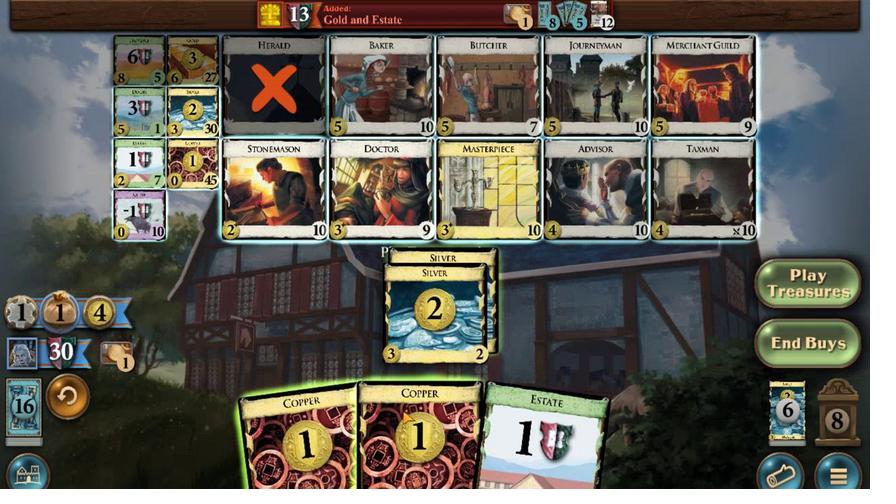 
Action: Mouse pressed left at (428, 331)
Screenshot: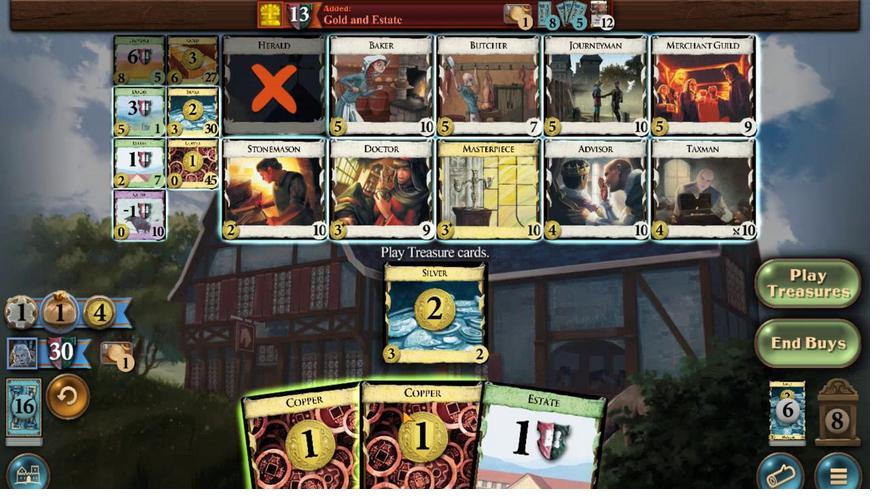 
Action: Mouse moved to (250, 310)
Screenshot: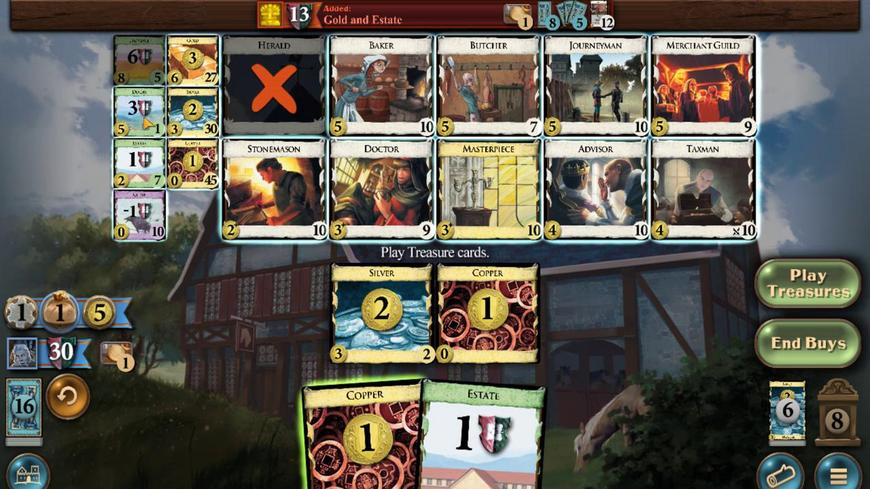 
Action: Mouse pressed left at (250, 310)
Screenshot: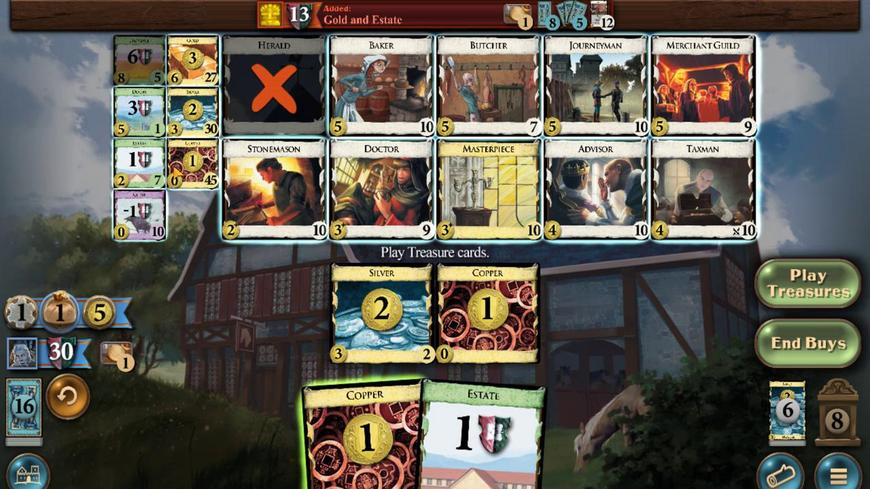 
Action: Mouse moved to (428, 333)
Screenshot: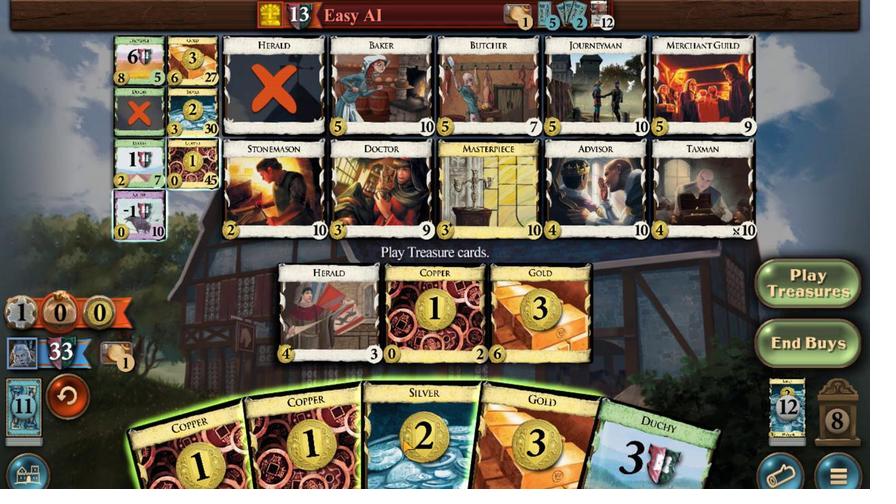 
Action: Mouse pressed left at (428, 333)
Screenshot: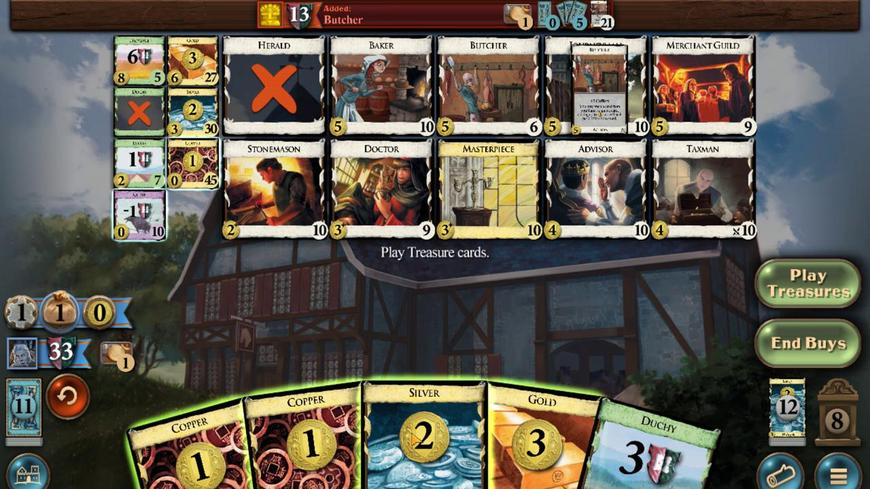 
Action: Mouse moved to (457, 332)
Screenshot: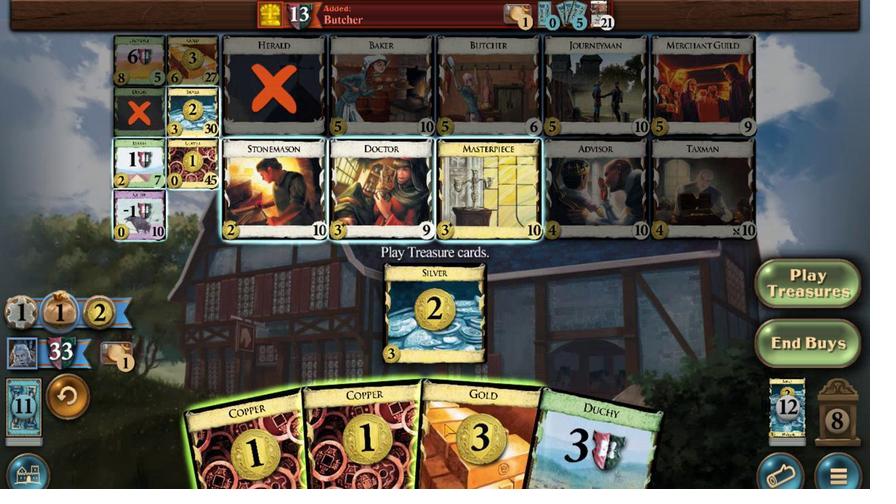 
Action: Mouse pressed left at (457, 332)
Screenshot: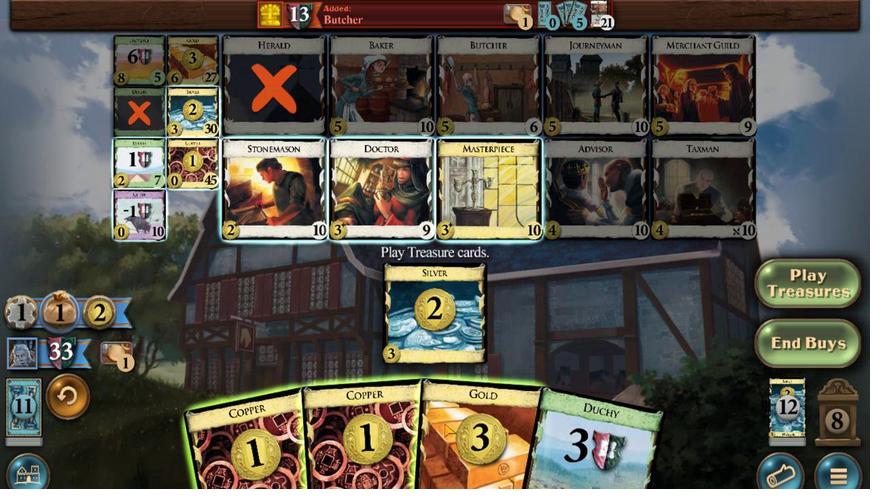 
Action: Mouse moved to (433, 331)
Screenshot: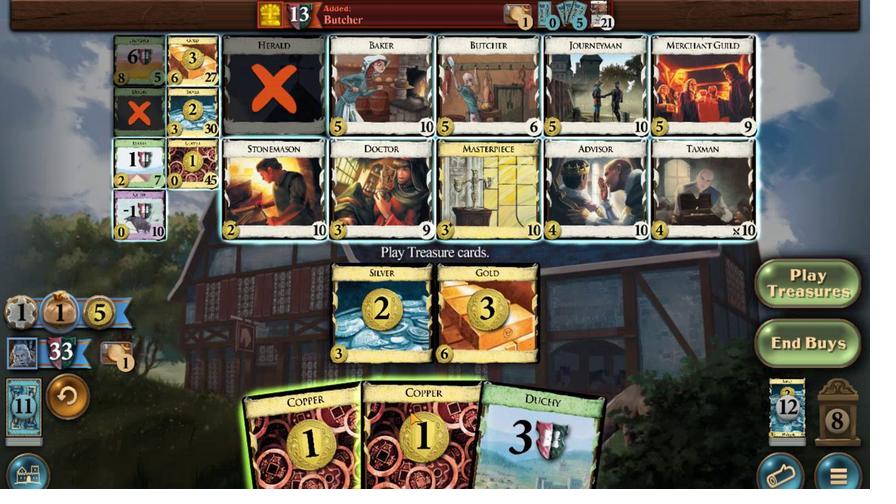 
Action: Mouse pressed left at (433, 331)
Screenshot: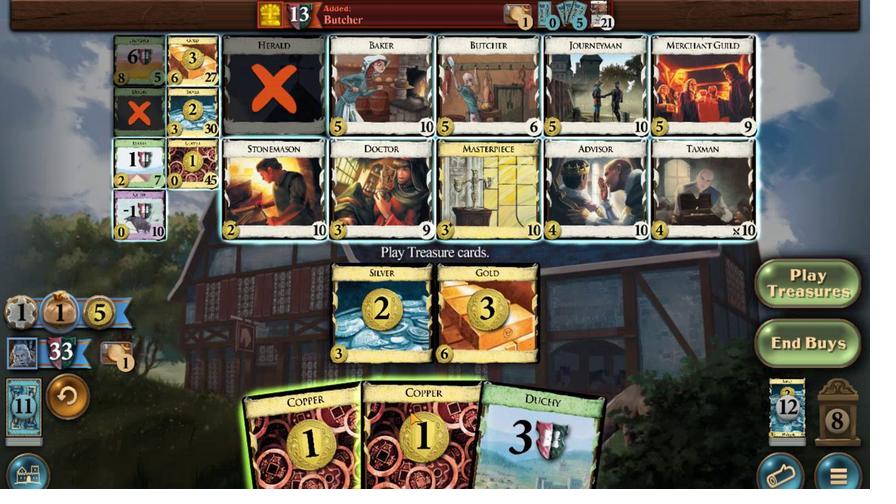 
Action: Mouse moved to (406, 331)
Screenshot: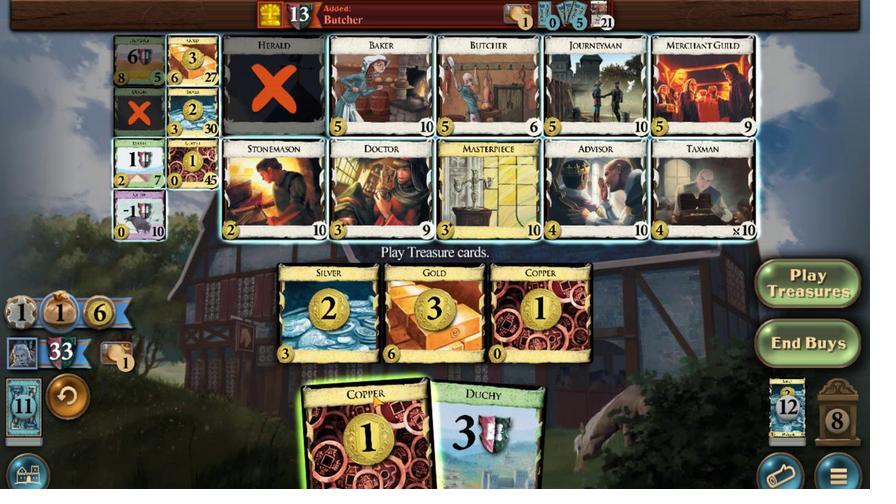 
Action: Mouse pressed left at (406, 331)
Screenshot: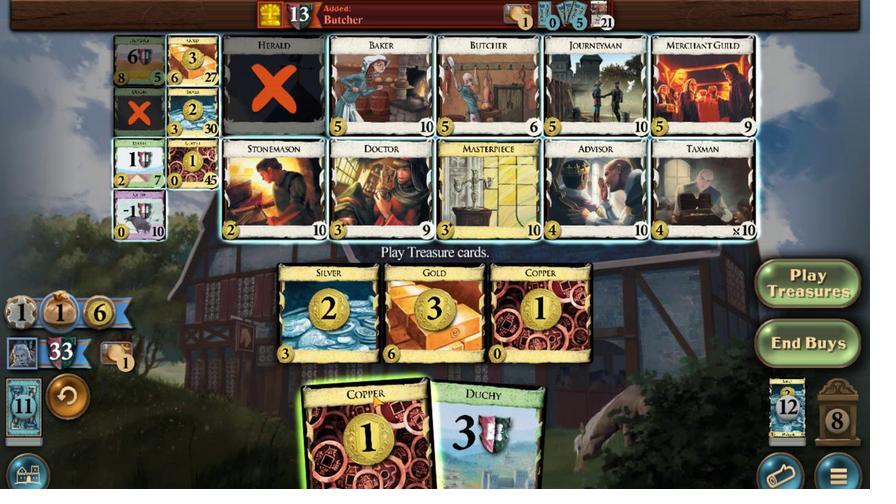 
Action: Mouse moved to (250, 307)
Screenshot: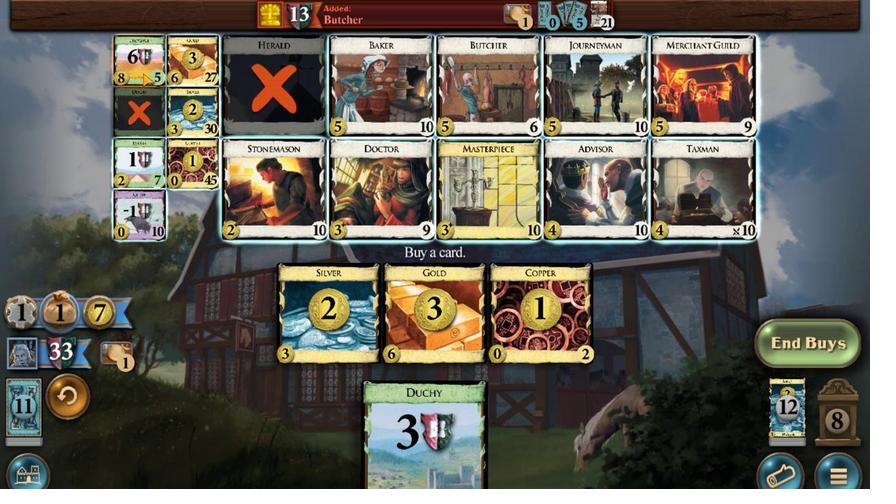 
Action: Mouse pressed left at (250, 307)
Screenshot: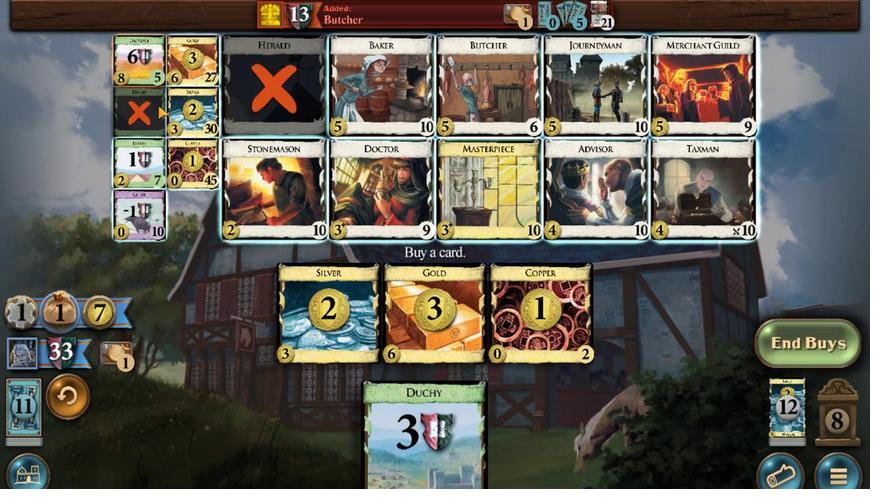 
Action: Mouse moved to (343, 332)
Screenshot: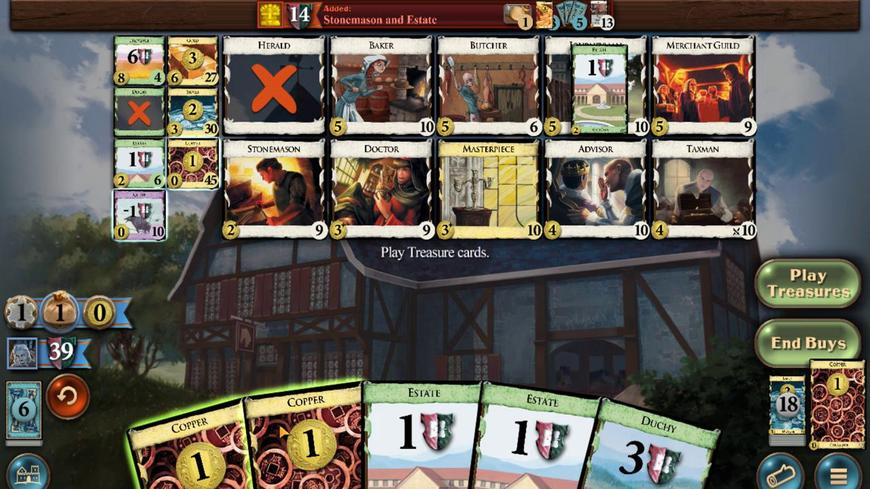 
Action: Mouse pressed left at (343, 332)
Screenshot: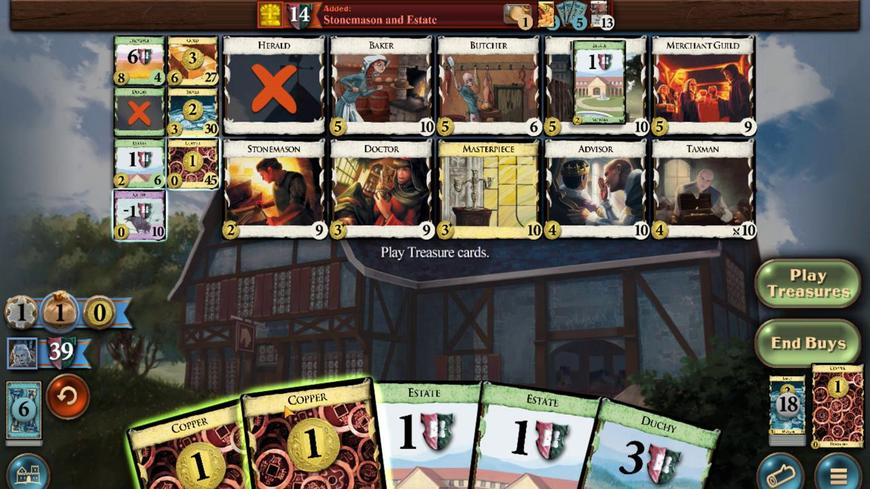 
Action: Mouse moved to (341, 330)
Screenshot: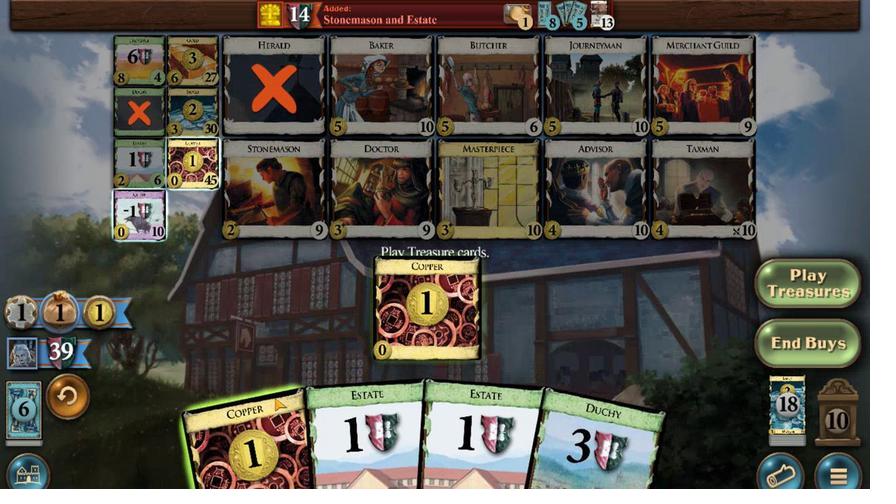
Action: Mouse pressed left at (341, 330)
Screenshot: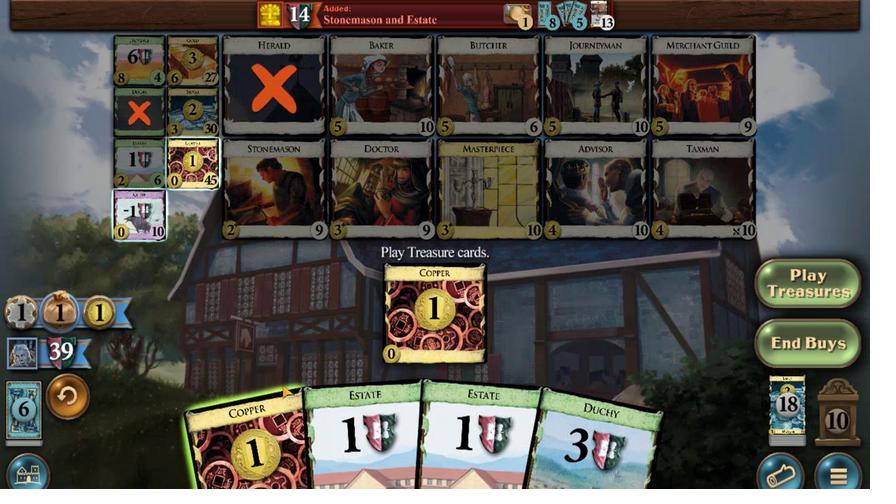 
Action: Mouse moved to (277, 313)
Screenshot: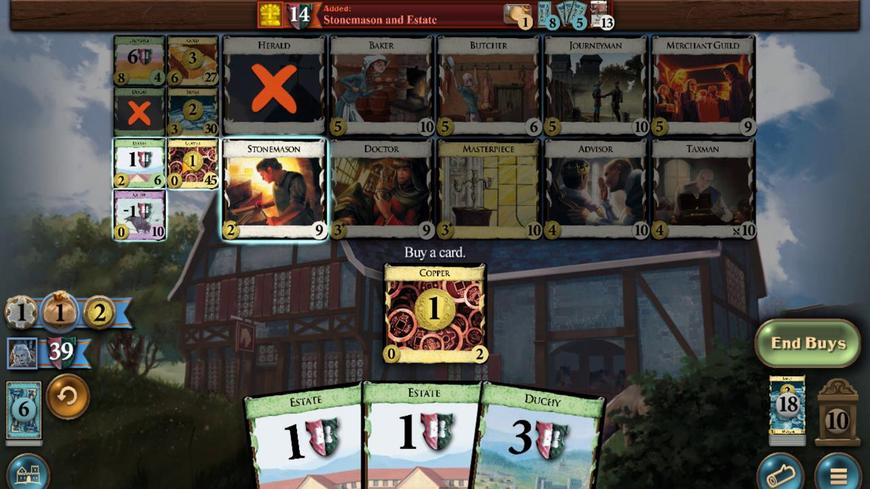 
Action: Mouse pressed left at (277, 313)
Screenshot: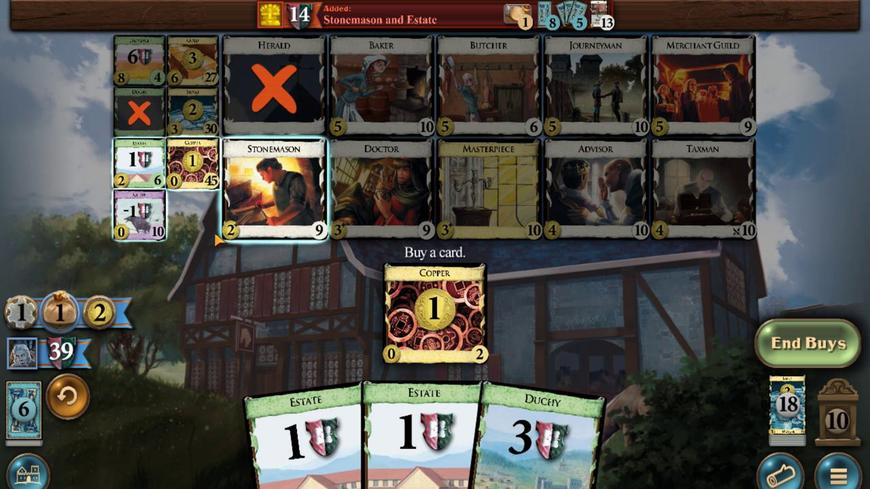 
Action: Mouse moved to (309, 331)
Screenshot: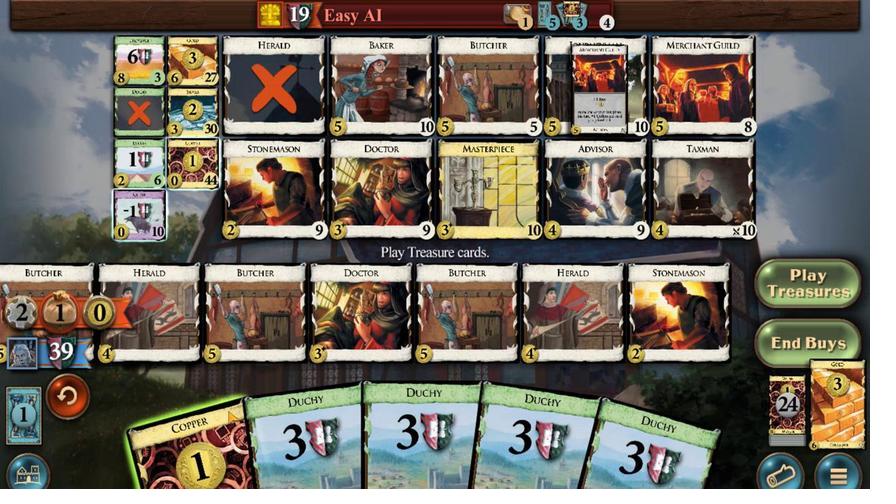 
Action: Mouse pressed left at (309, 331)
Screenshot: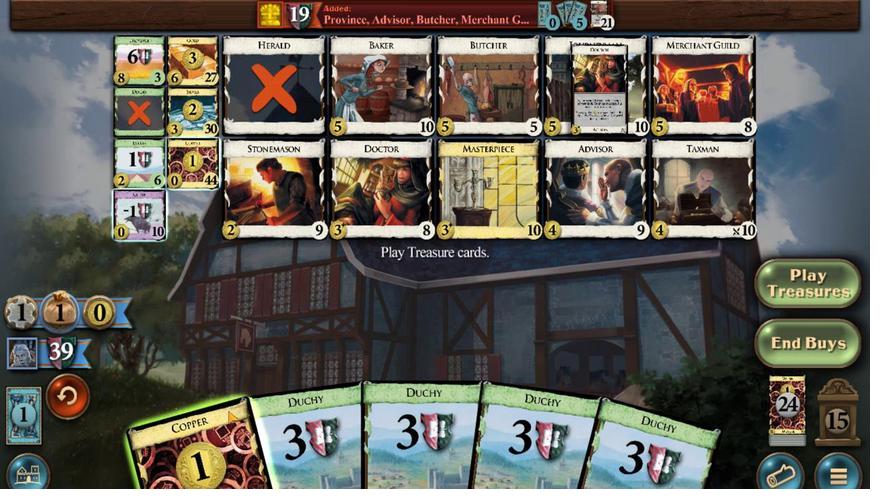 
Action: Mouse moved to (286, 314)
Screenshot: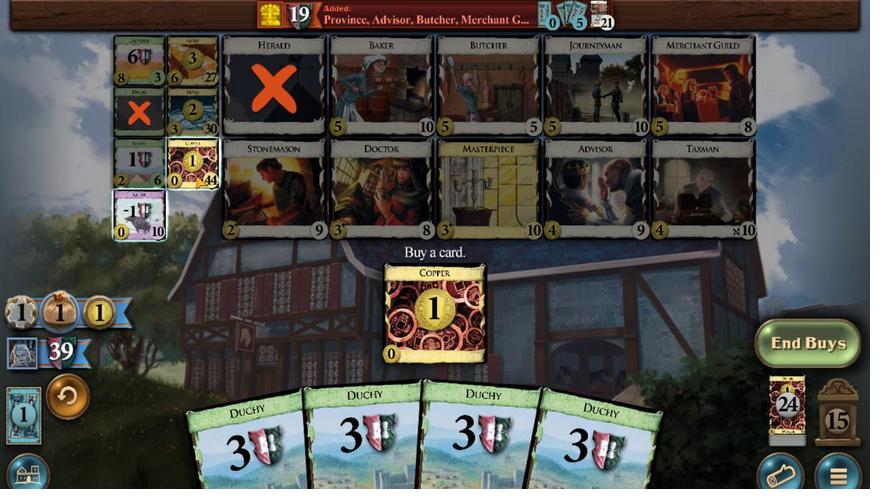 
Action: Mouse pressed left at (286, 314)
Screenshot: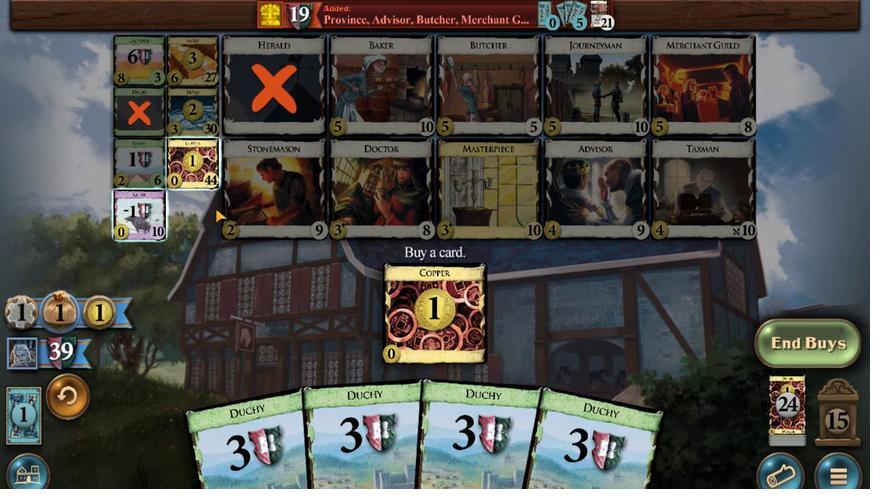 
Action: Mouse moved to (350, 333)
Screenshot: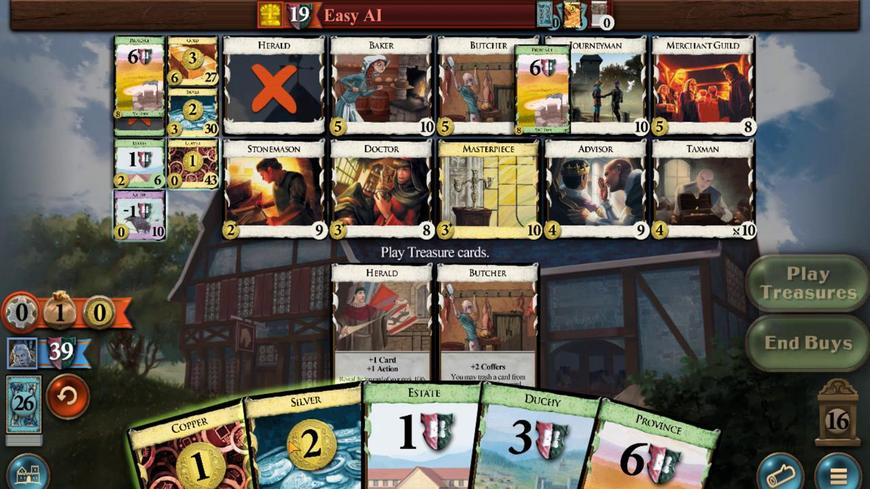 
Action: Mouse pressed left at (350, 333)
Screenshot: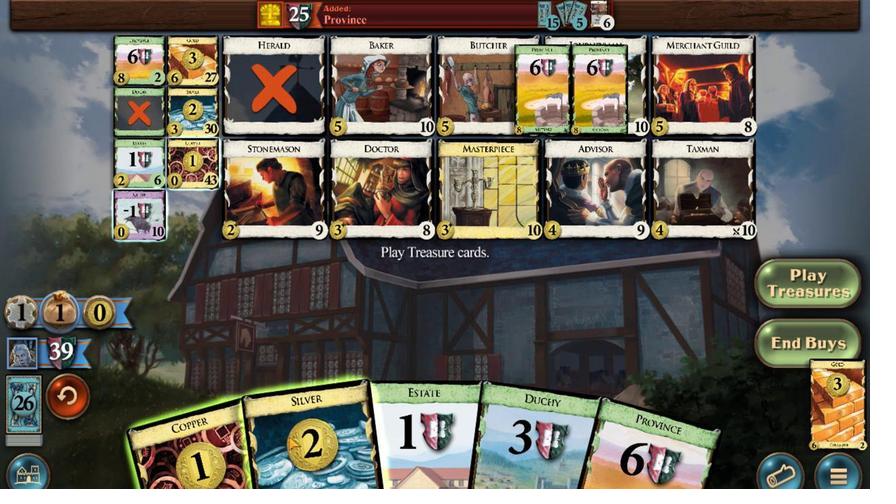 
Action: Mouse moved to (329, 332)
Screenshot: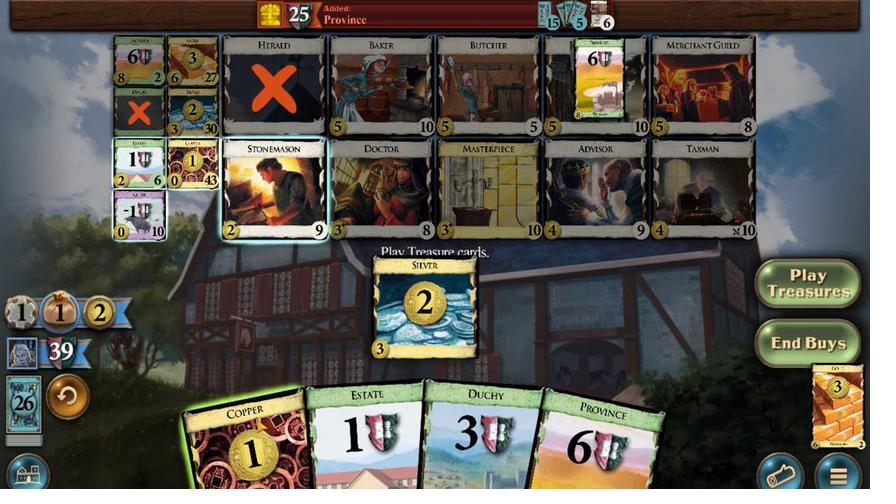 
Action: Mouse pressed left at (329, 332)
Screenshot: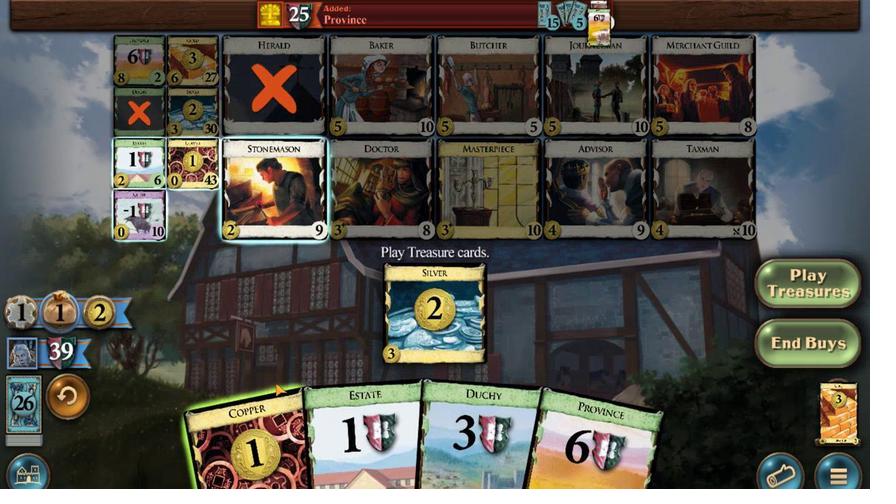 
Action: Mouse moved to (284, 310)
Screenshot: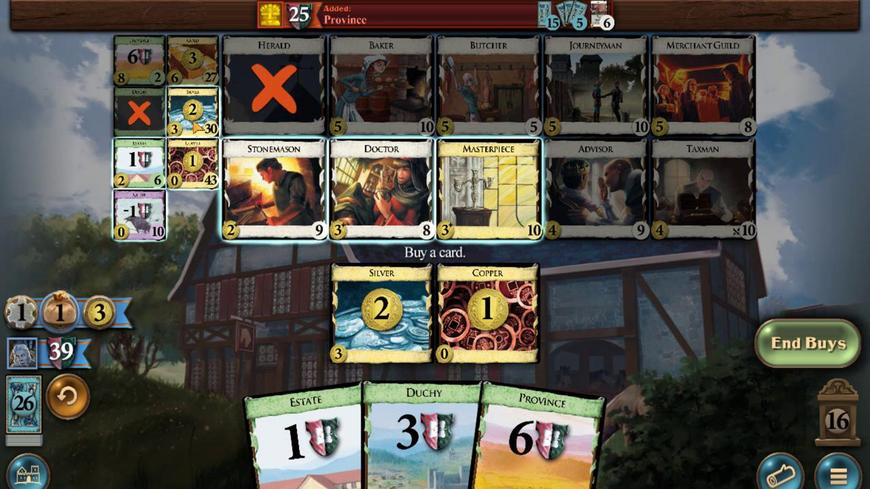 
Action: Mouse pressed left at (284, 310)
Screenshot: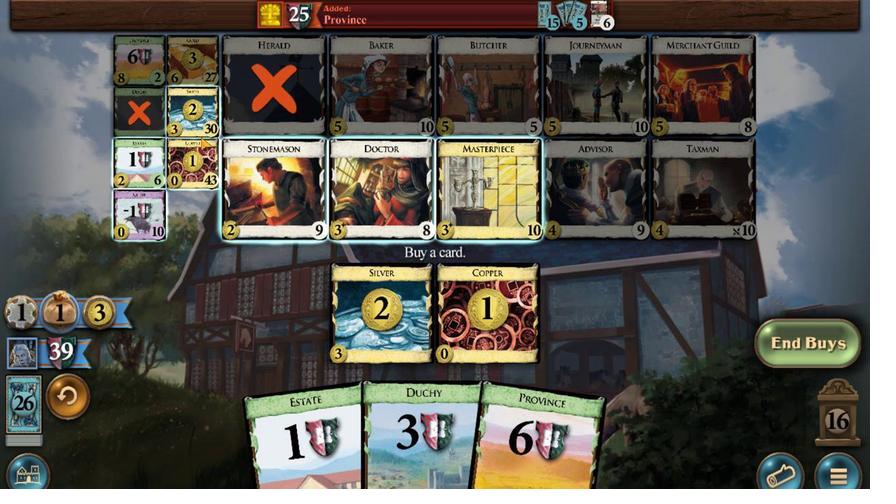 
Action: Mouse moved to (503, 316)
Screenshot: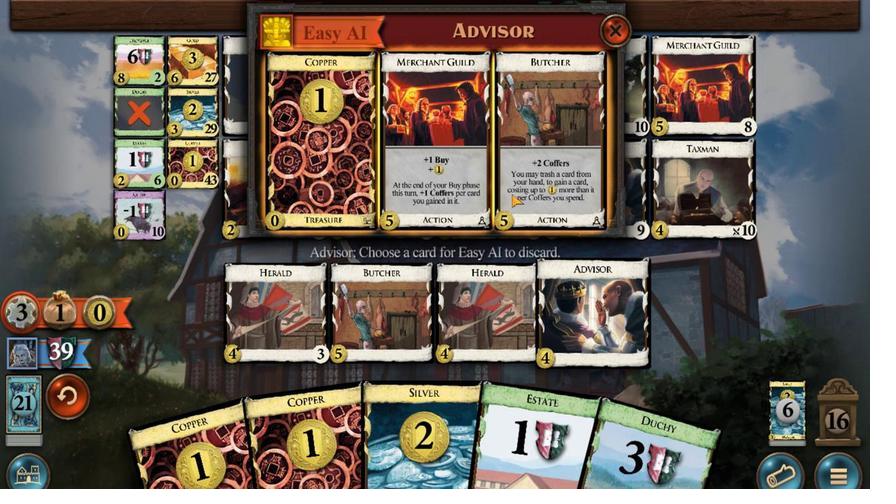 
Action: Mouse pressed left at (503, 316)
Screenshot: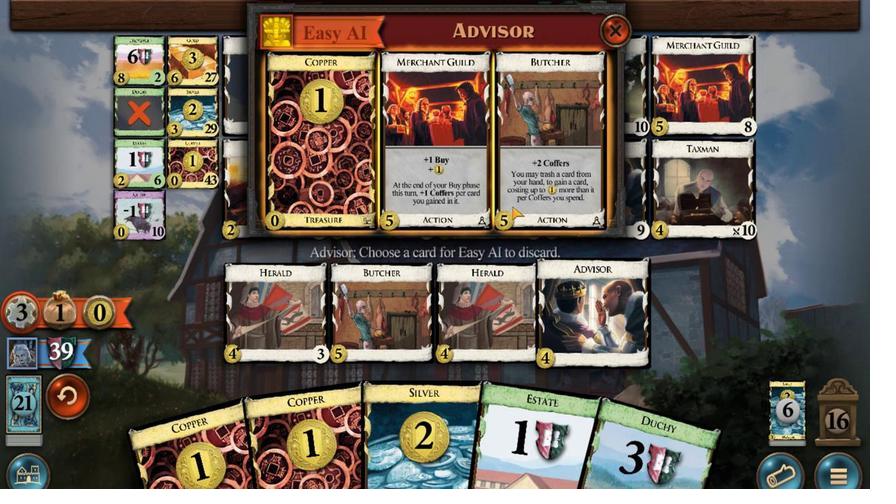 
Action: Mouse moved to (426, 331)
Screenshot: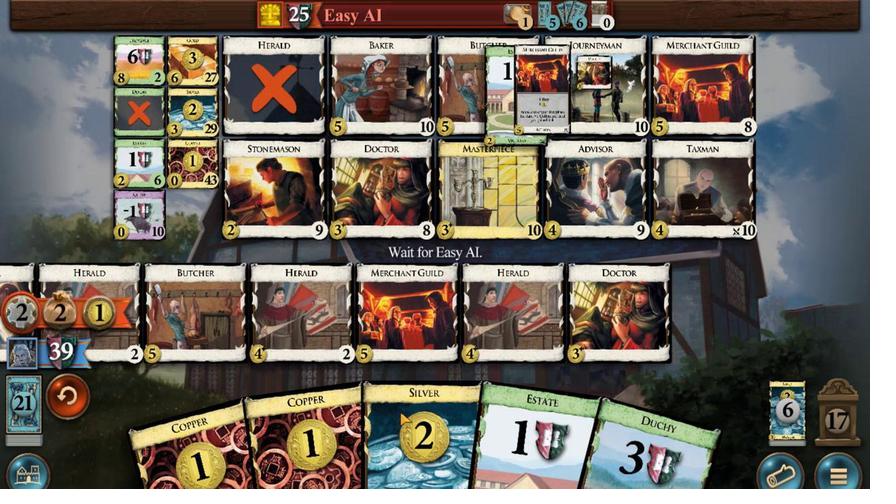 
Action: Mouse pressed left at (426, 331)
Screenshot: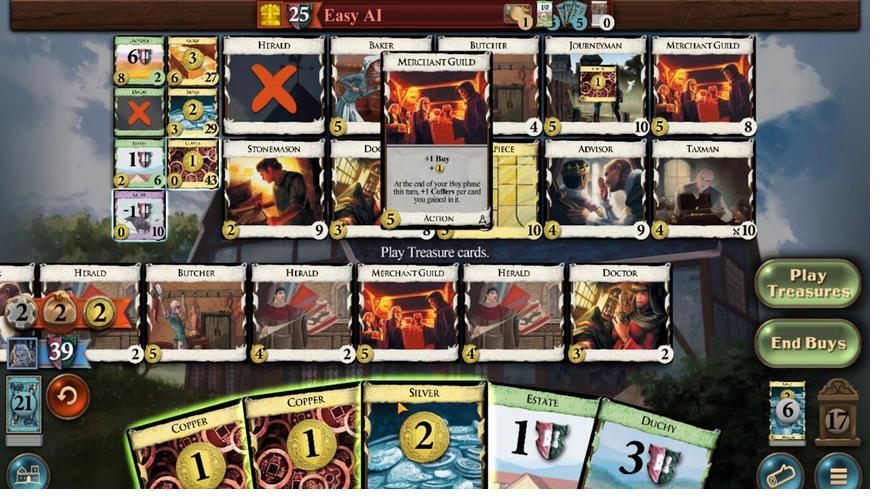 
Action: Mouse moved to (390, 331)
Screenshot: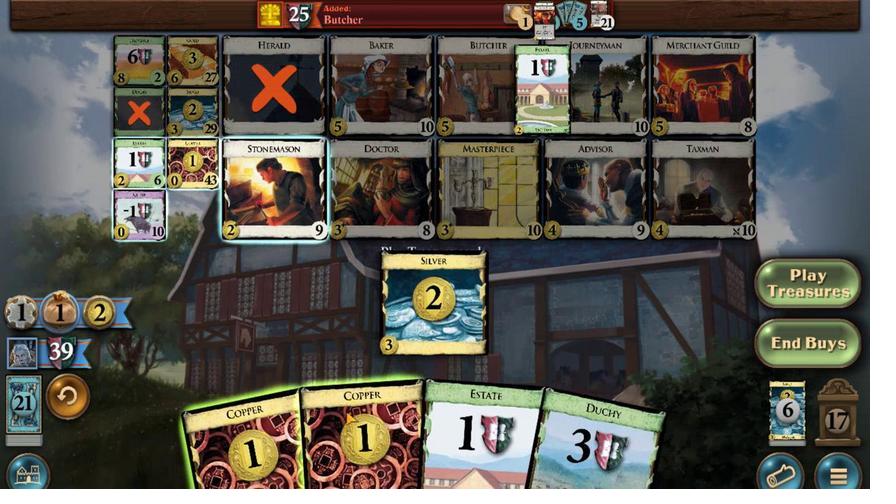 
Action: Mouse pressed left at (390, 331)
Screenshot: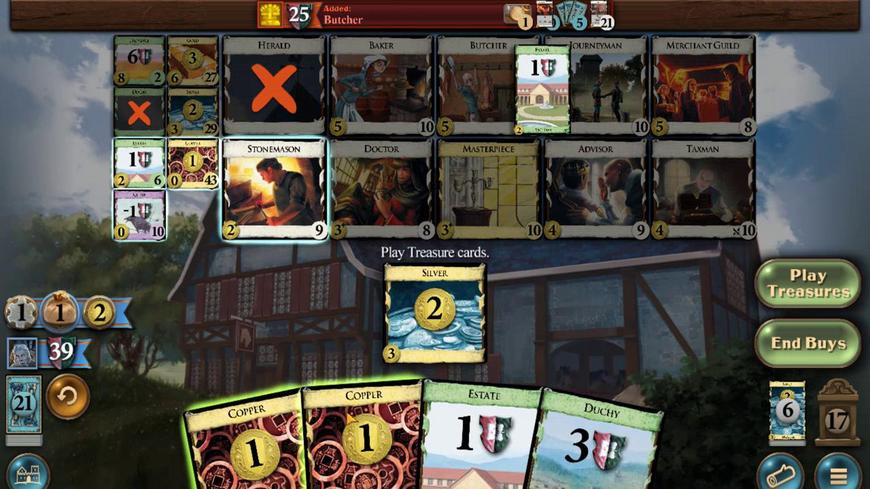 
Action: Mouse moved to (278, 310)
Screenshot: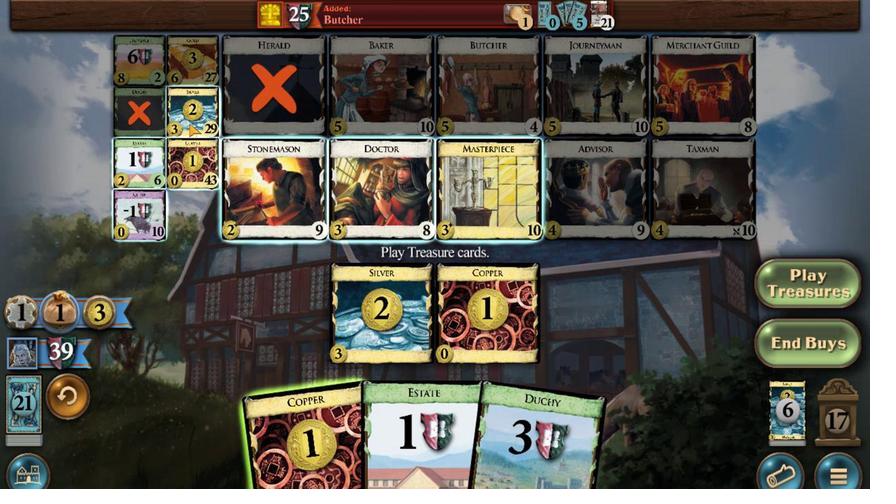 
Action: Mouse pressed left at (278, 310)
Screenshot: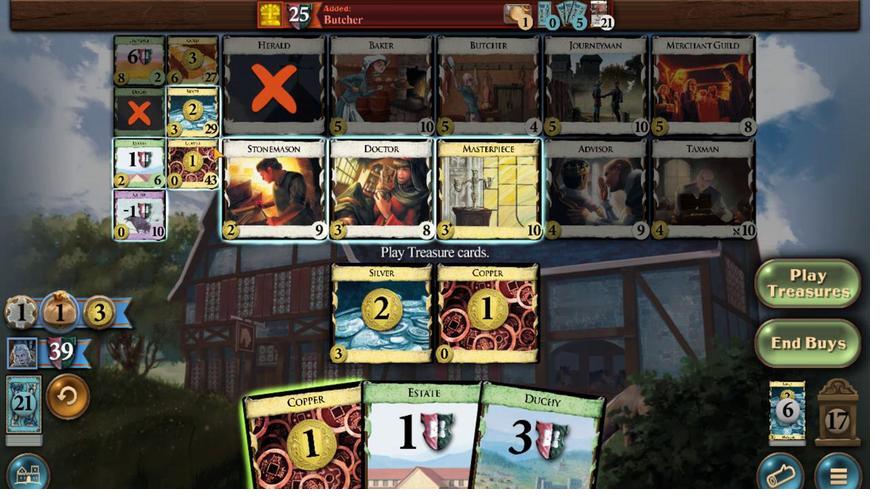 
Action: Mouse moved to (373, 334)
Screenshot: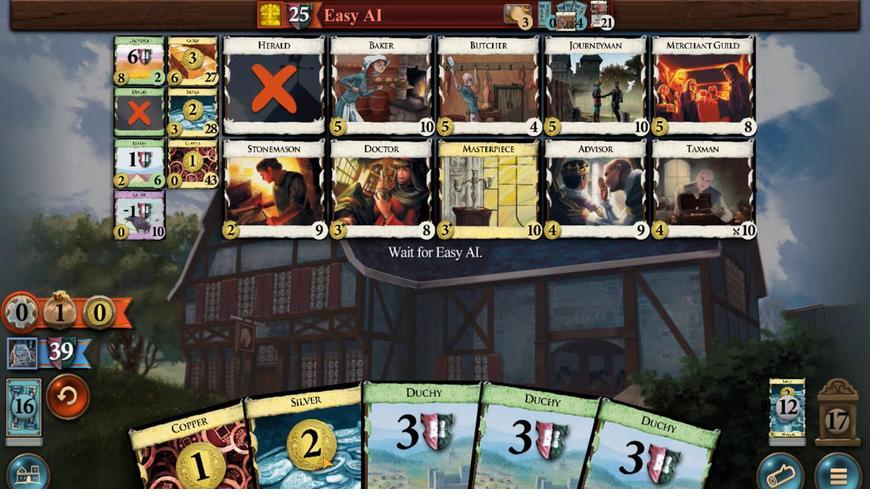 
Action: Mouse pressed left at (373, 334)
Screenshot: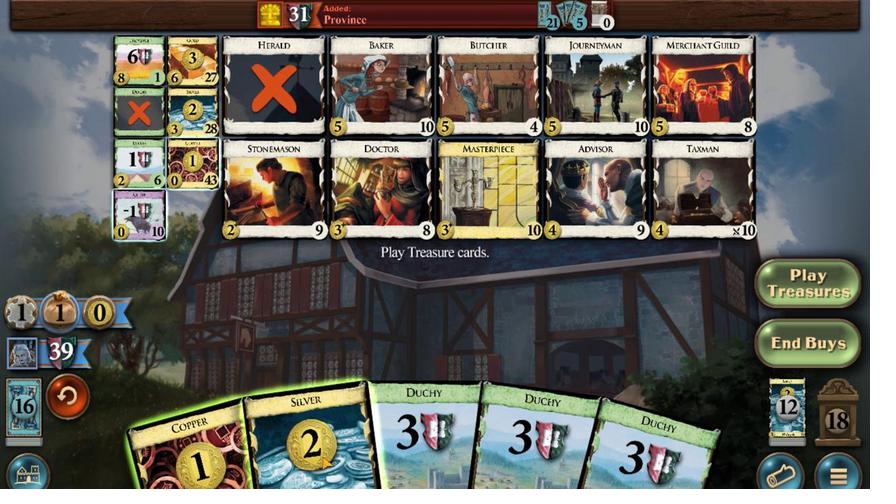 
Action: Mouse moved to (354, 333)
Screenshot: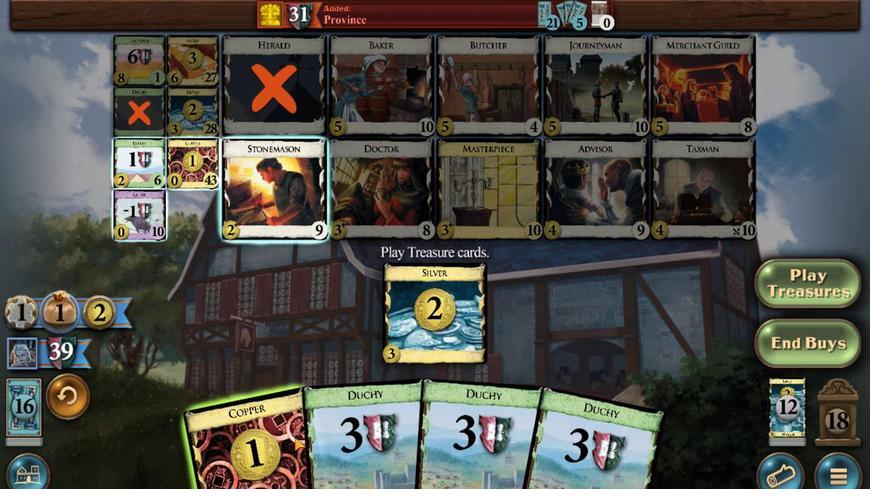 
Action: Mouse pressed left at (354, 333)
Screenshot: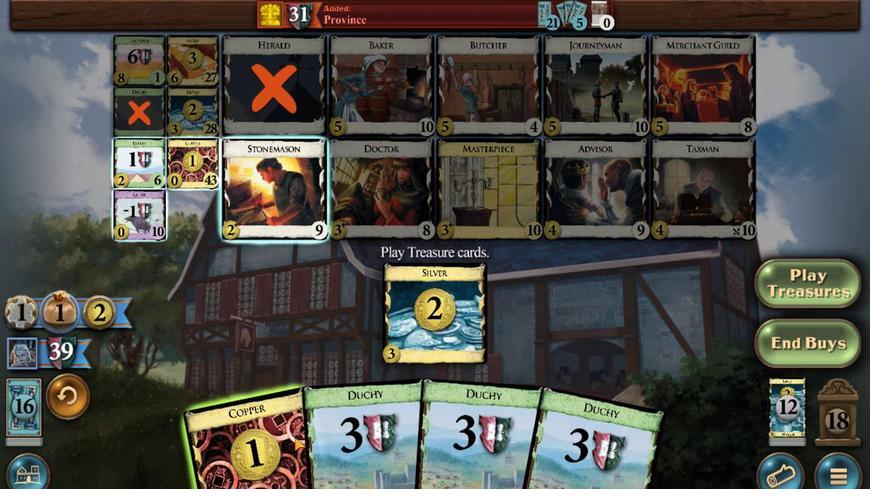 
Action: Mouse moved to (286, 310)
Screenshot: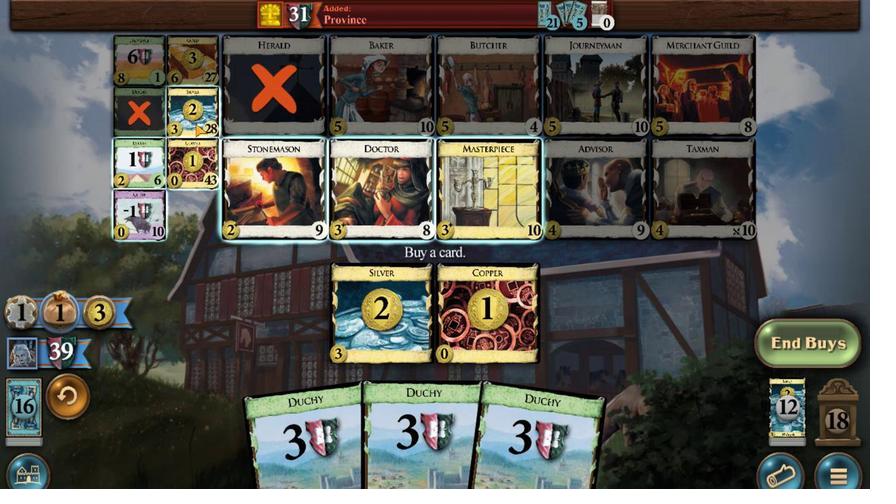 
Action: Mouse pressed left at (286, 310)
Screenshot: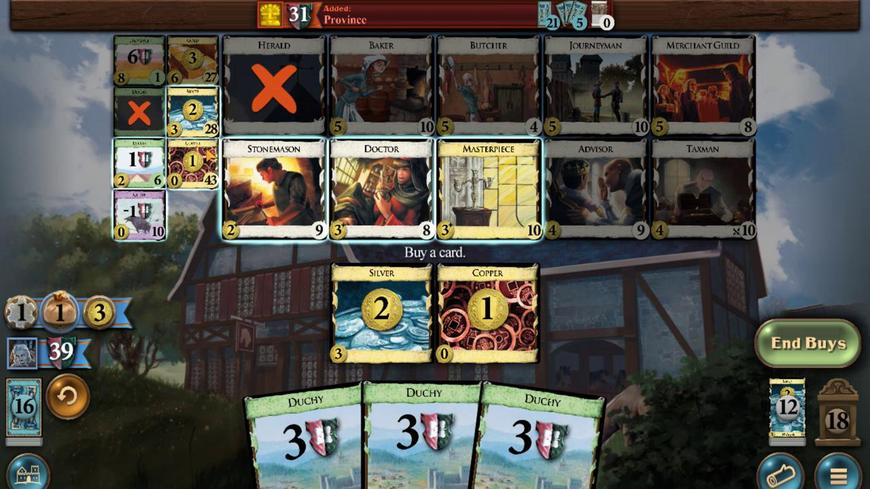 
Action: Mouse moved to (388, 315)
Screenshot: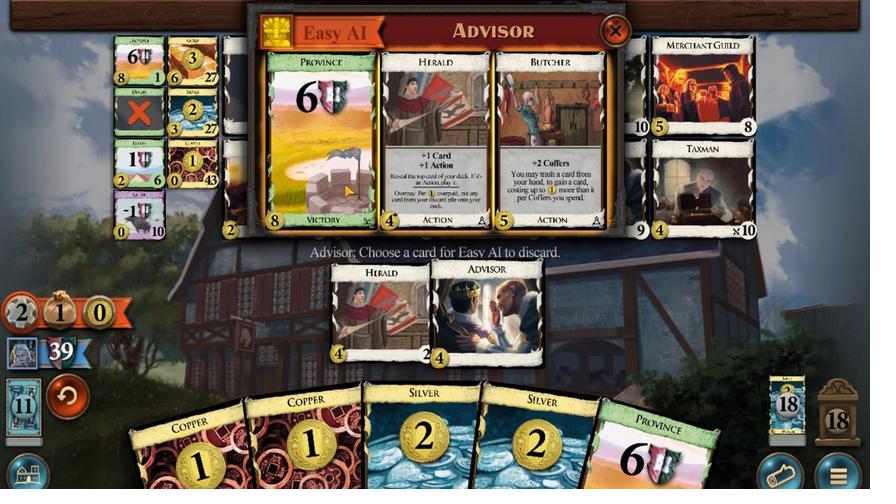 
Action: Mouse pressed left at (388, 315)
Screenshot: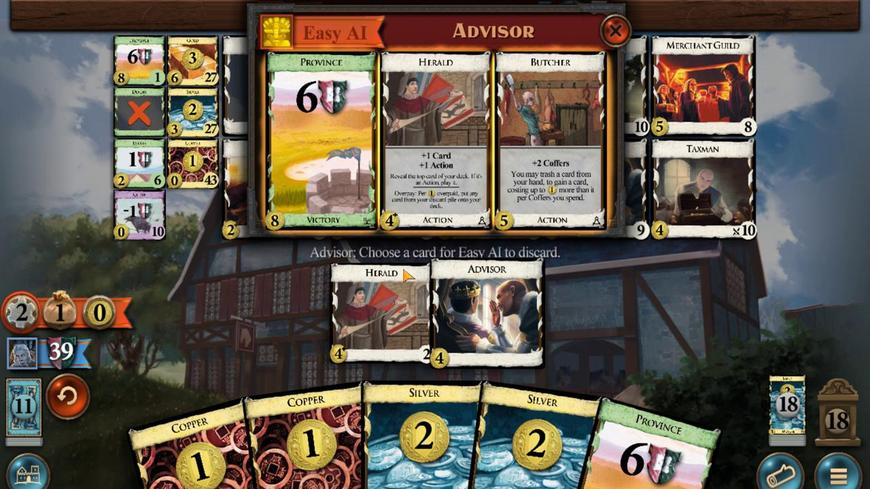 
Action: Mouse moved to (447, 333)
Screenshot: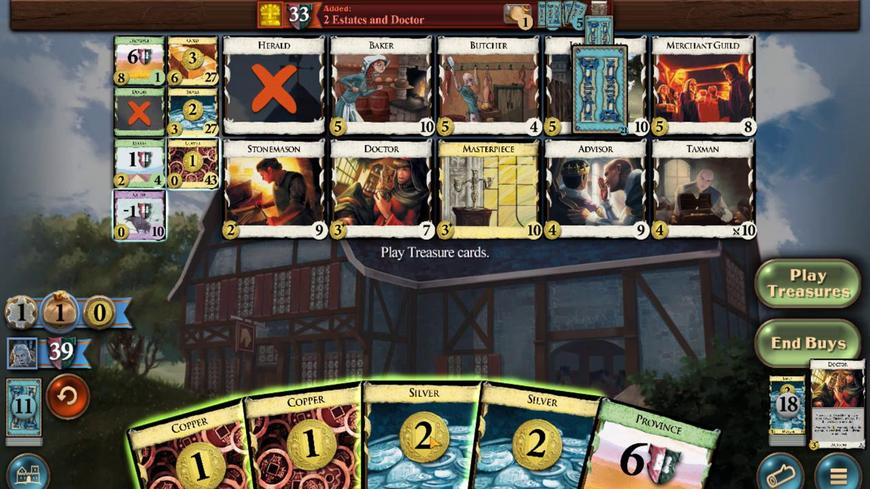 
Action: Mouse pressed left at (447, 333)
Screenshot: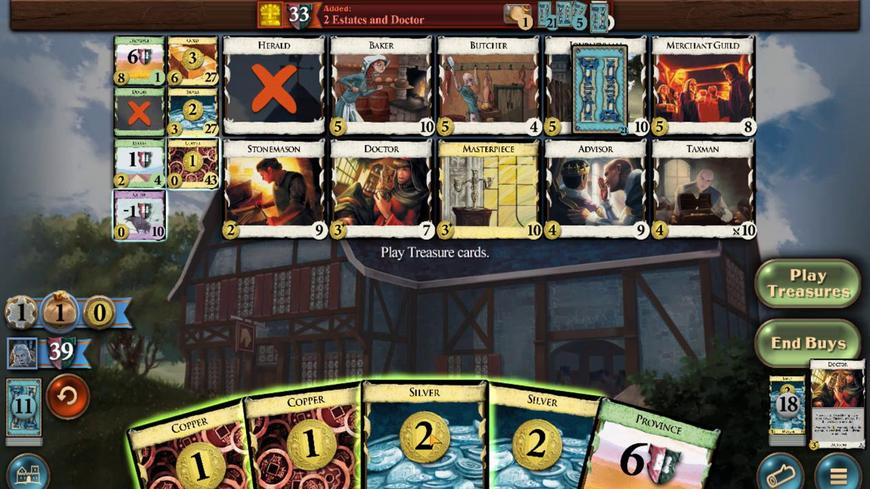 
Action: Mouse moved to (410, 332)
Screenshot: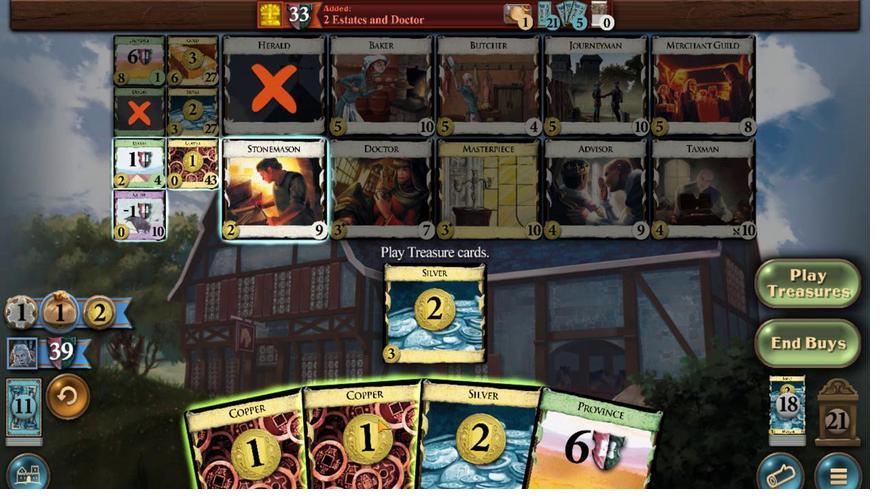 
Action: Mouse pressed left at (410, 332)
Screenshot: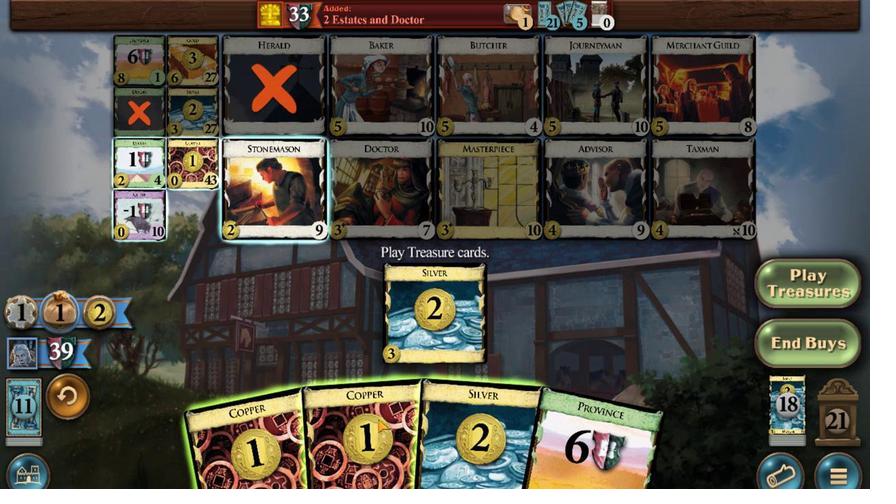 
Action: Mouse moved to (280, 310)
Screenshot: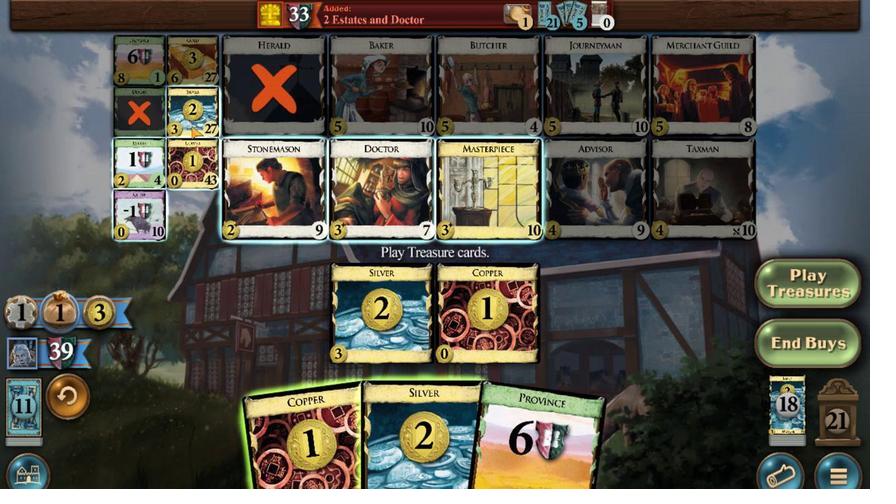 
Action: Mouse pressed left at (280, 310)
Screenshot: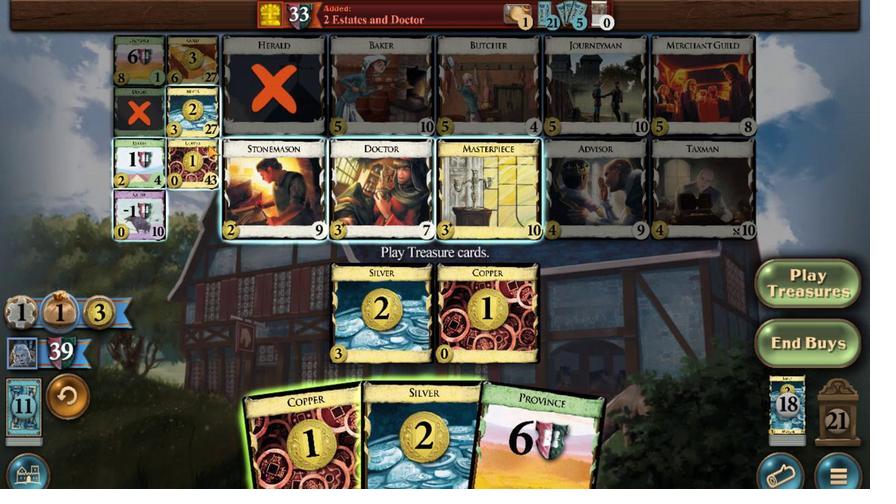 
Action: Mouse moved to (360, 333)
Screenshot: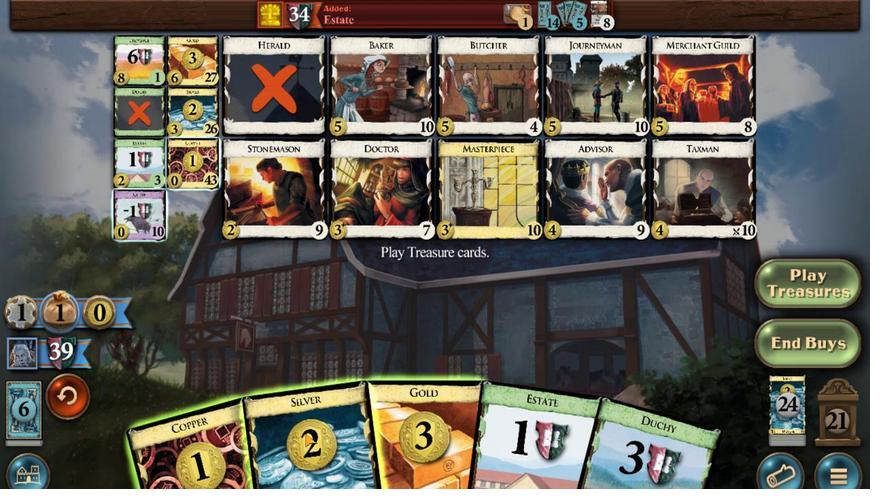 
Action: Mouse pressed left at (360, 333)
Screenshot: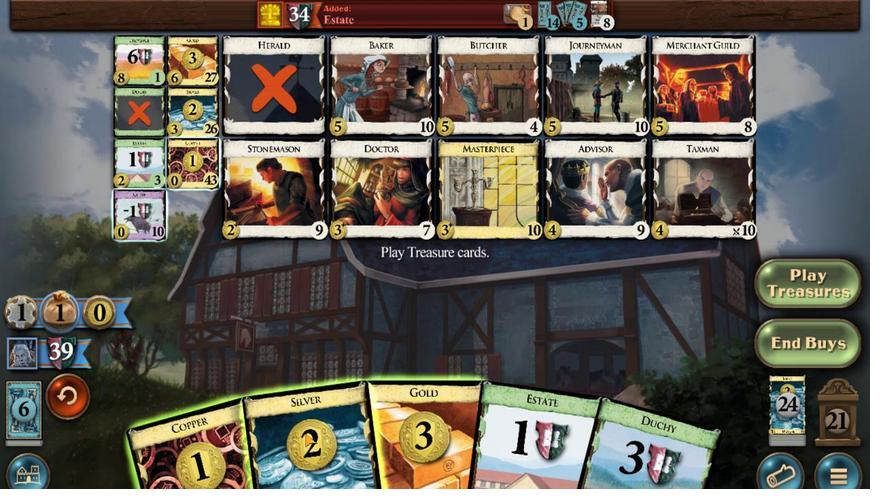 
Action: Mouse moved to (407, 330)
Screenshot: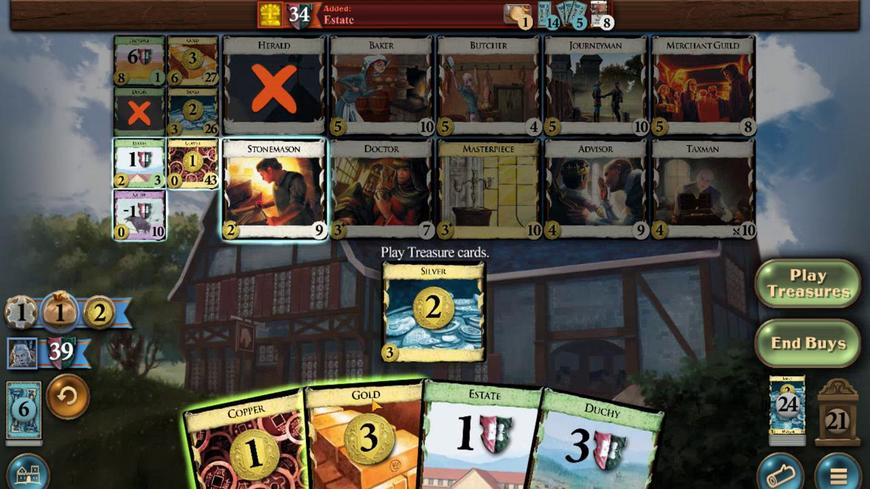 
Action: Mouse pressed left at (407, 330)
Screenshot: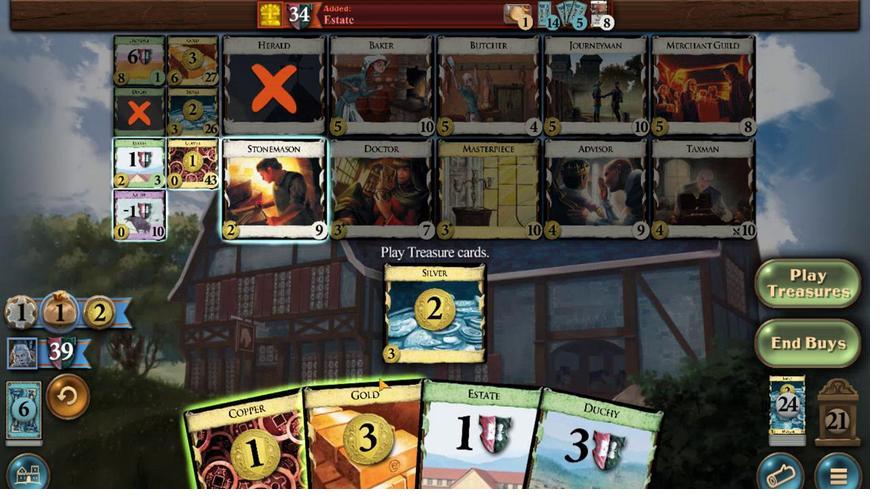 
Action: Mouse moved to (355, 332)
Screenshot: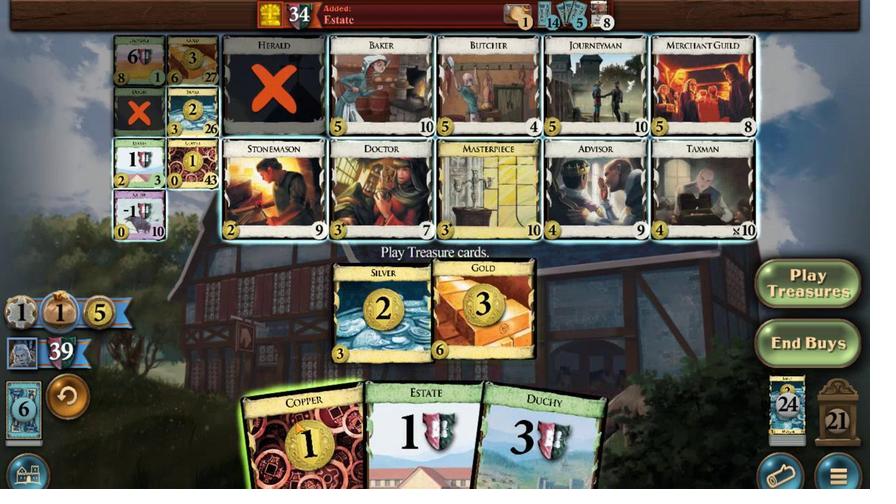 
Action: Mouse pressed left at (355, 332)
Screenshot: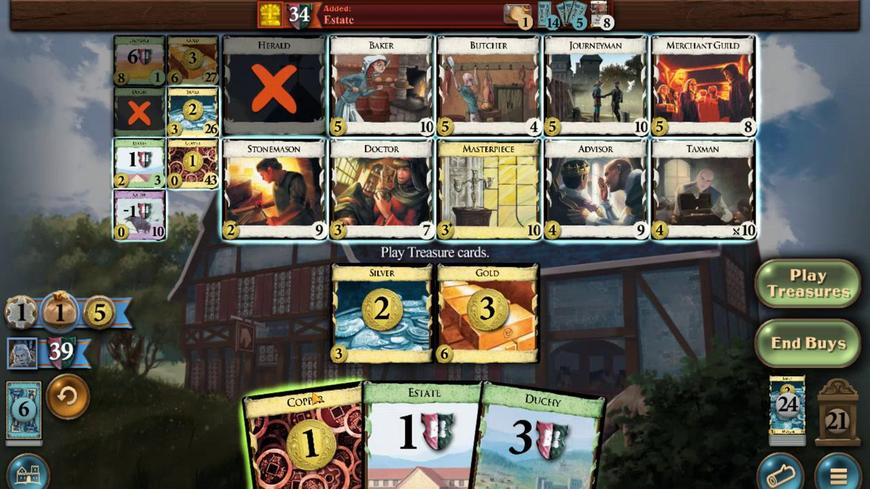 
Action: Mouse moved to (277, 307)
Screenshot: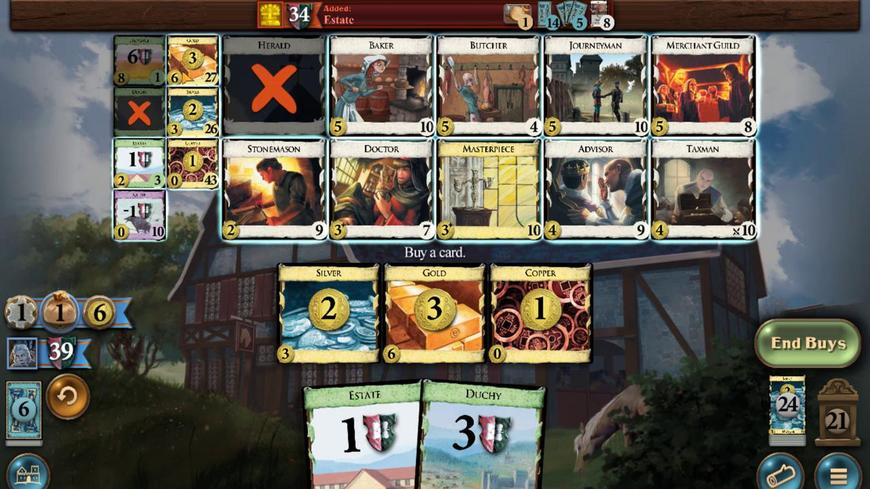 
Action: Mouse pressed left at (277, 307)
Screenshot: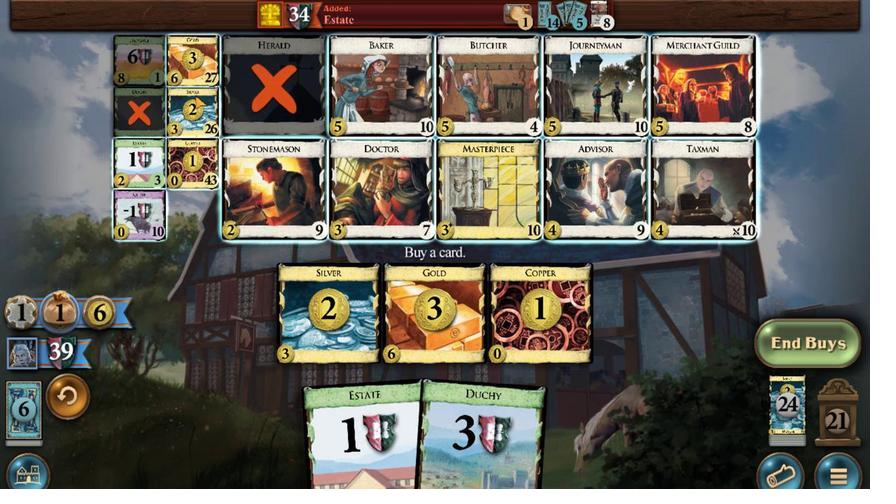 
Action: Mouse moved to (354, 333)
Screenshot: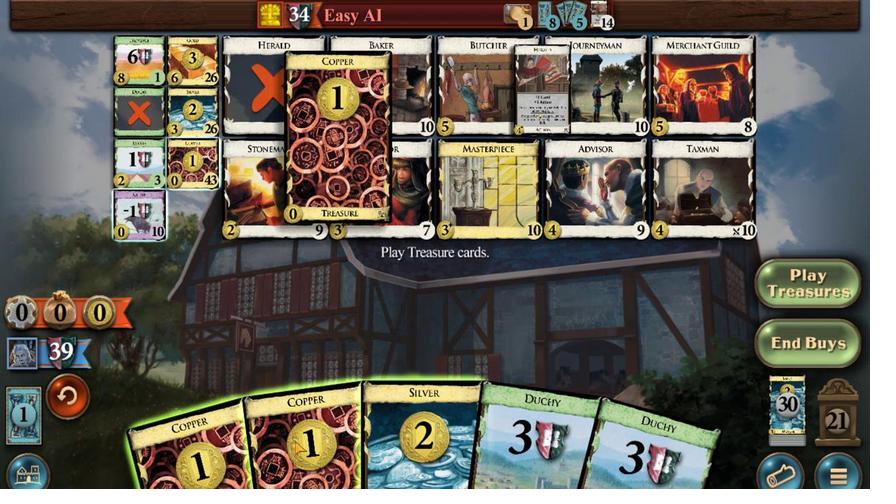 
Action: Mouse pressed left at (354, 333)
Screenshot: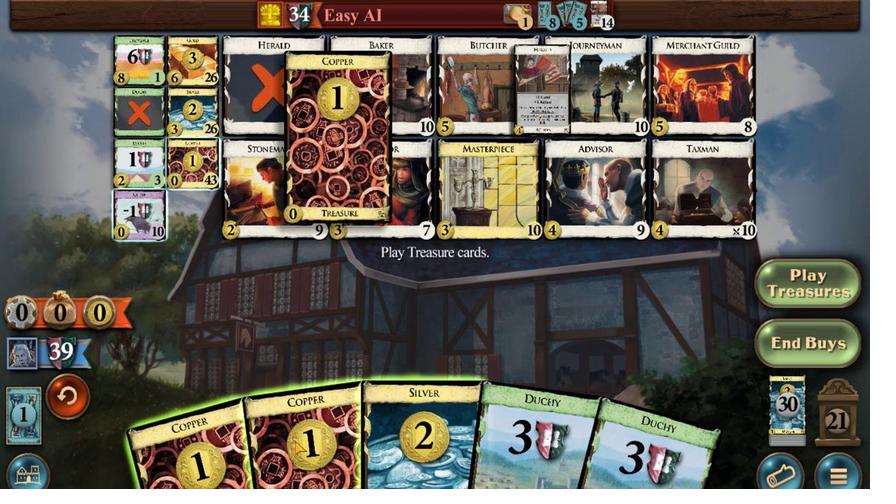 
Action: Mouse moved to (409, 332)
Screenshot: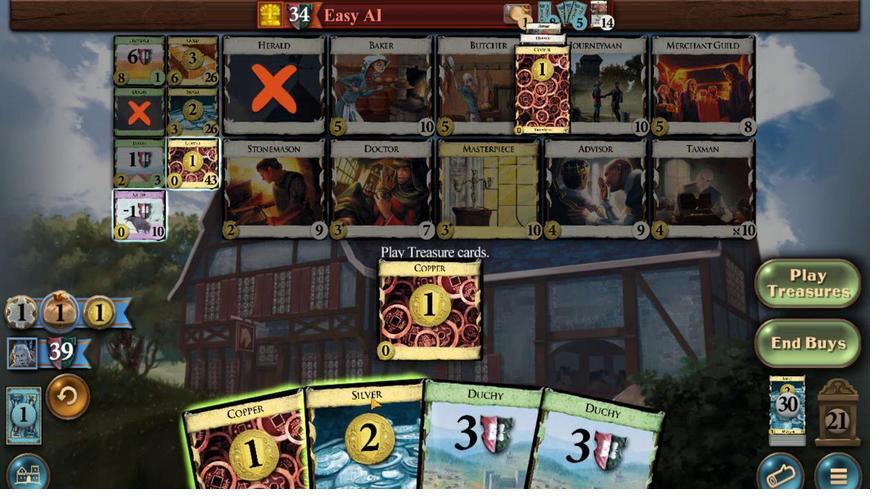 
Action: Mouse pressed left at (409, 332)
Screenshot: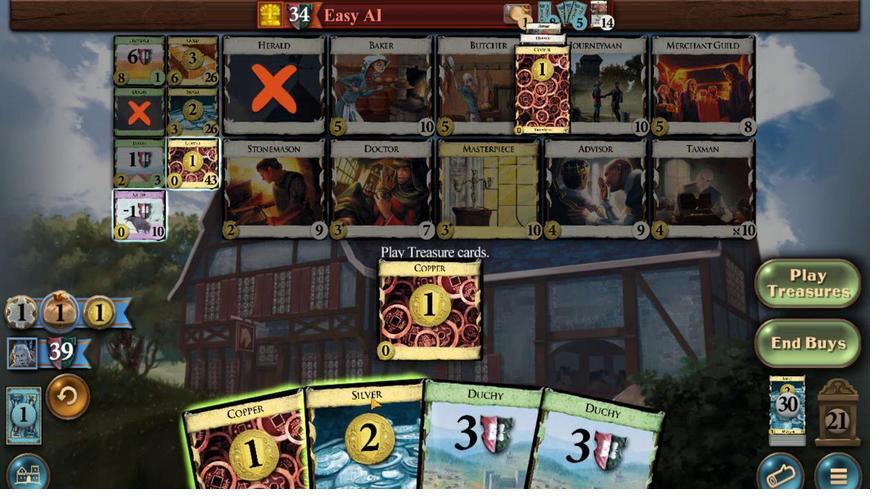 
Action: Mouse moved to (286, 310)
Screenshot: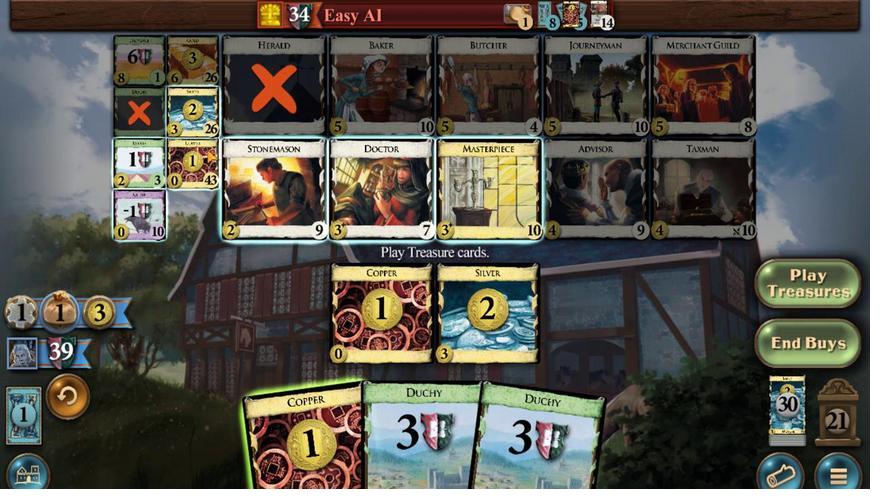 
Action: Mouse pressed left at (286, 310)
Screenshot: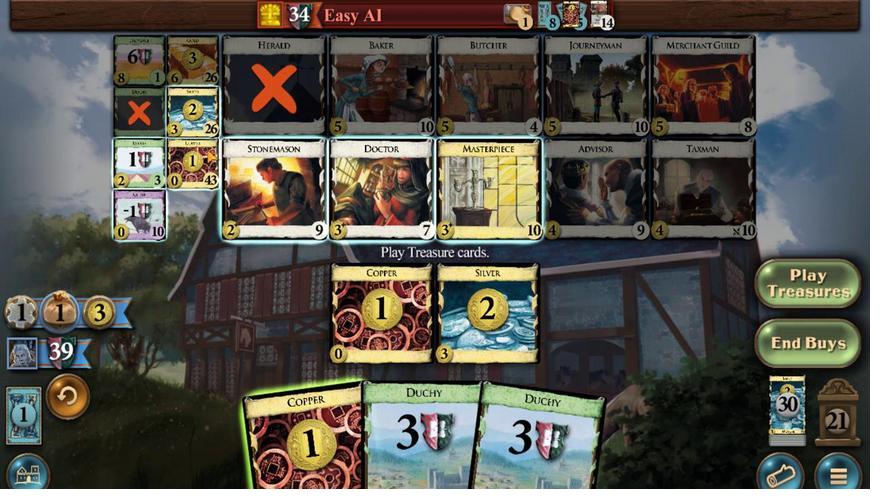 
Action: Mouse moved to (528, 317)
Screenshot: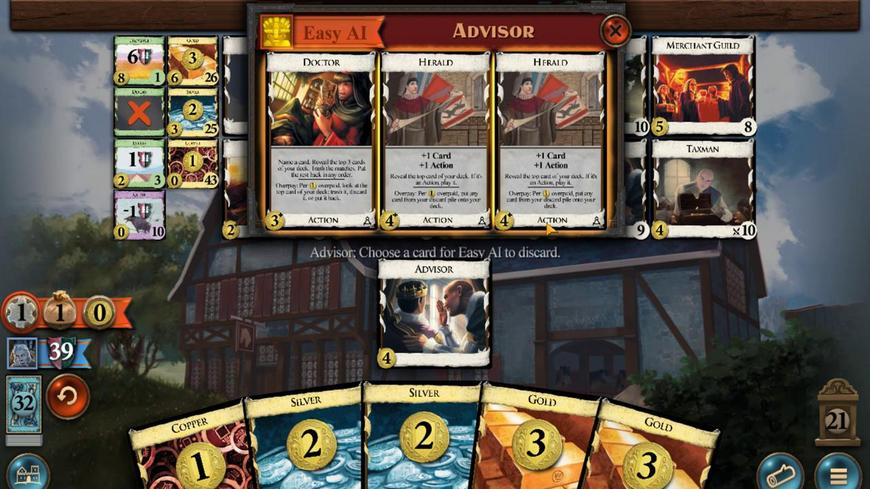 
Action: Mouse pressed left at (528, 317)
Screenshot: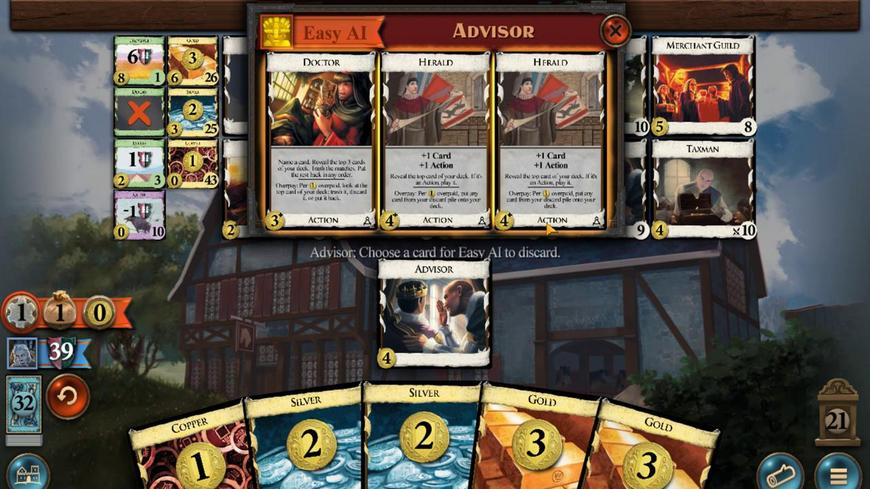 
Action: Mouse moved to (426, 330)
Screenshot: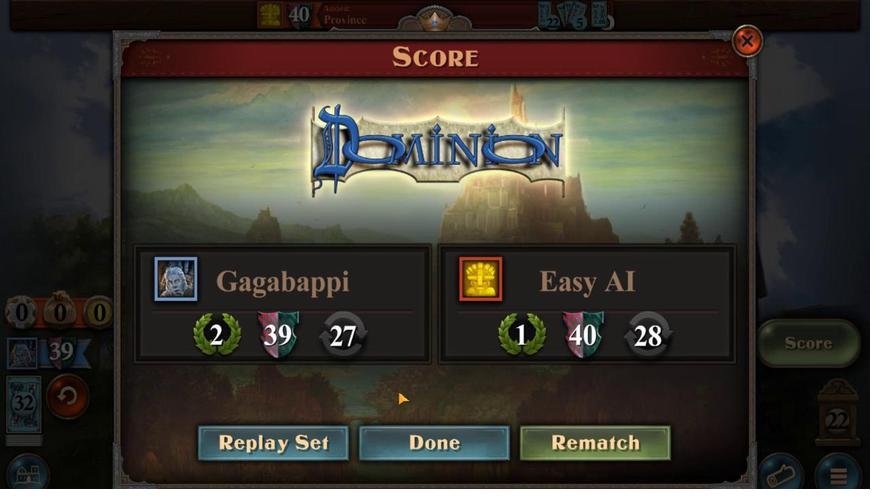 
